 Task: Find connections with filter location Ipu with filter topic #Growthwith filter profile language French with filter current company Think Design Collaborative with filter school Periyar University with filter industry Waste Treatment and Disposal with filter service category Life Coaching with filter keywords title Public Relations Specialist
Action: Mouse moved to (717, 130)
Screenshot: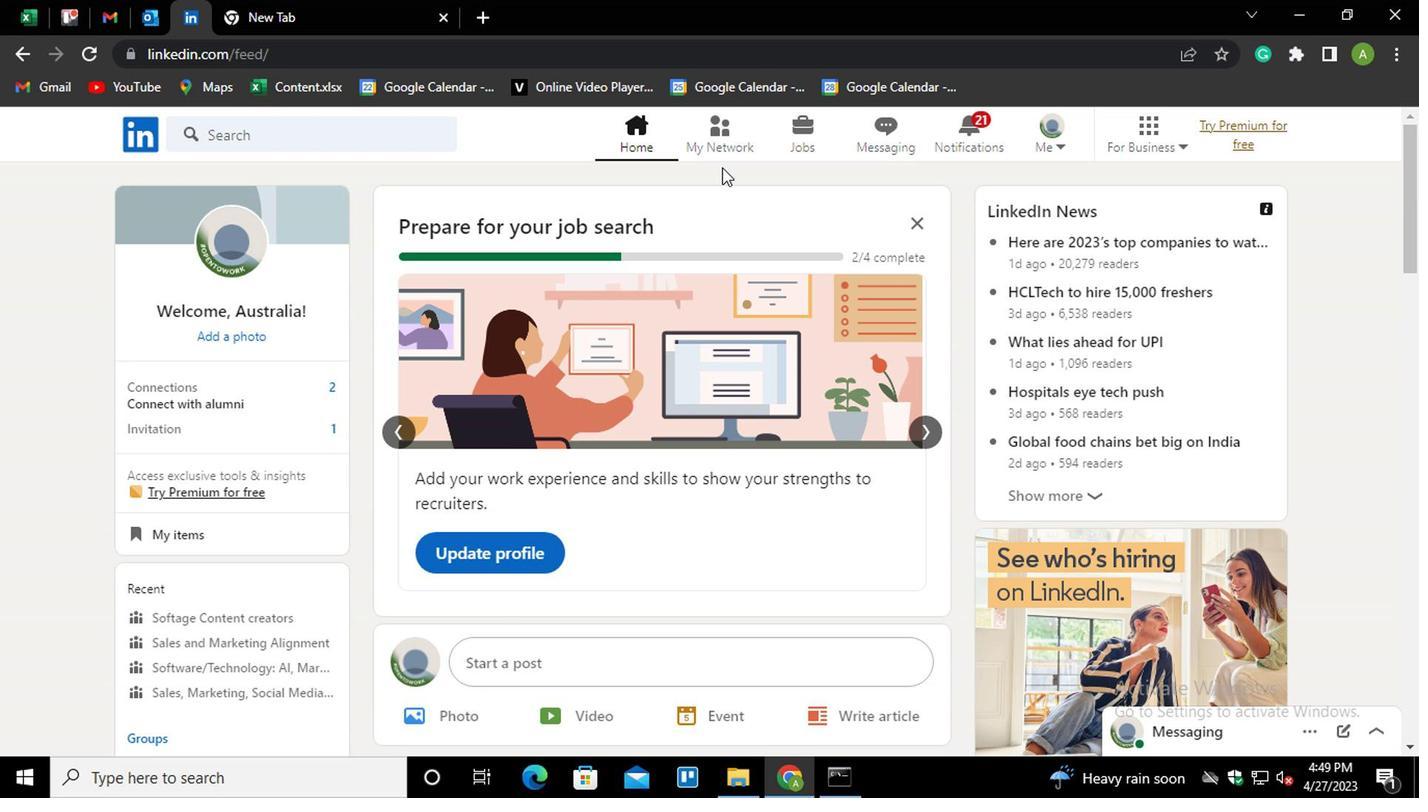 
Action: Mouse pressed left at (717, 130)
Screenshot: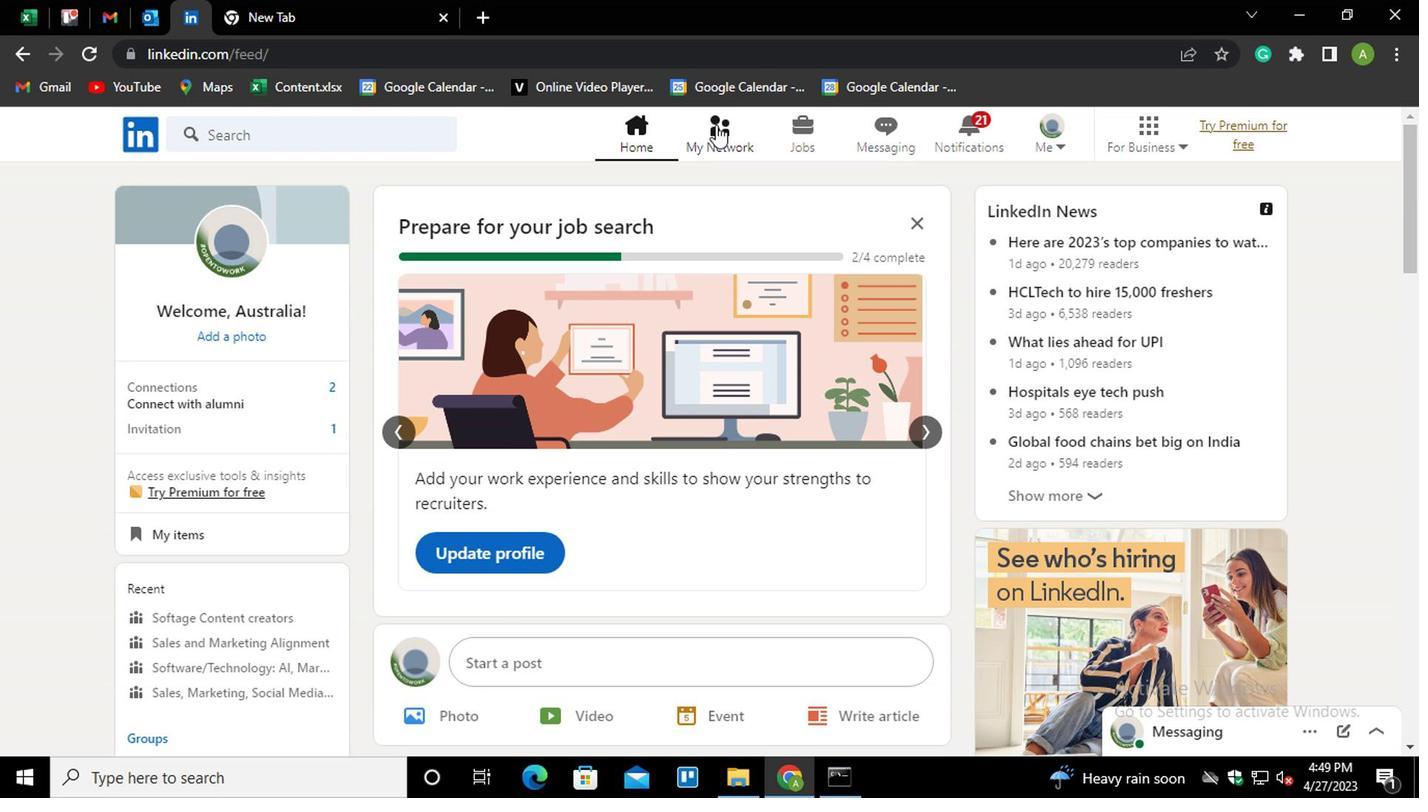 
Action: Mouse moved to (252, 242)
Screenshot: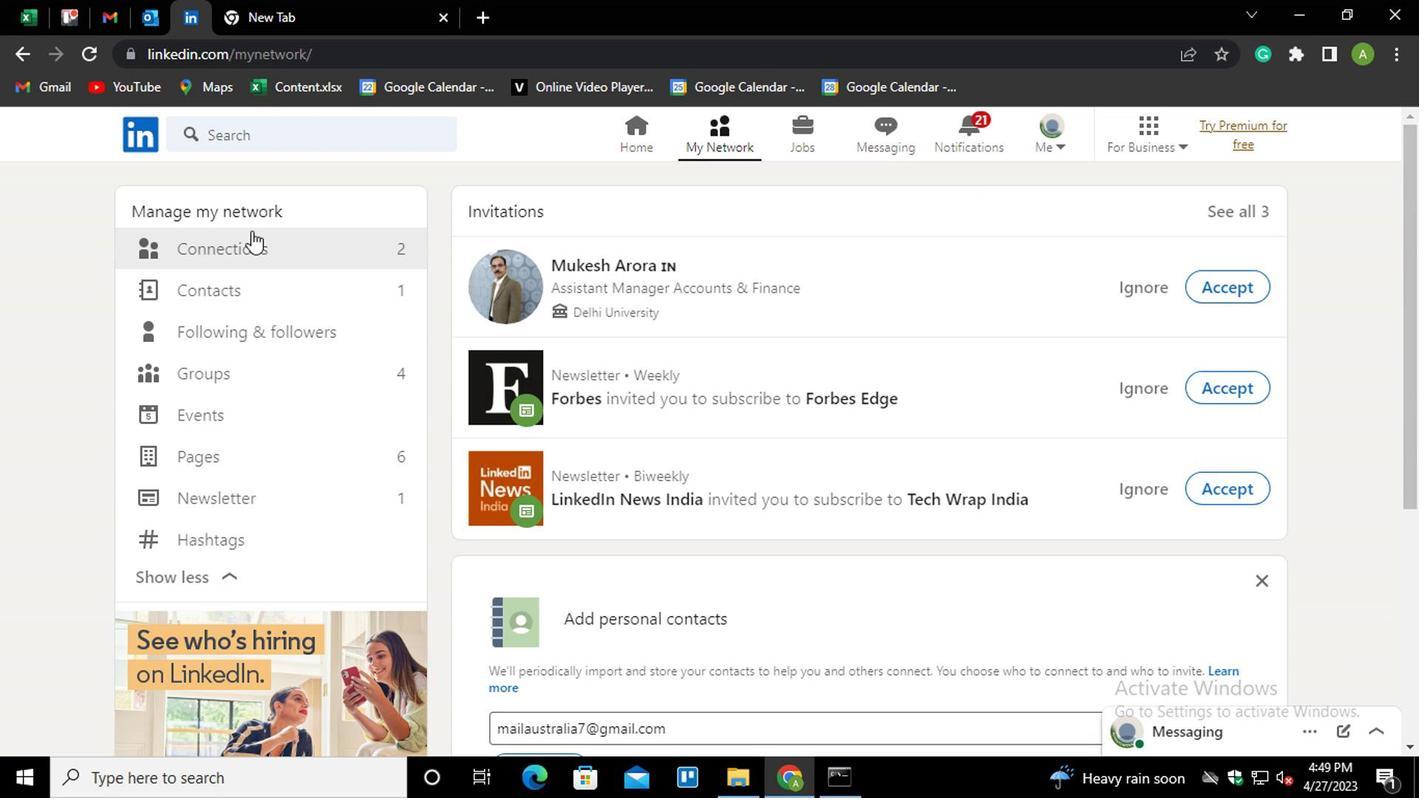 
Action: Mouse pressed left at (252, 242)
Screenshot: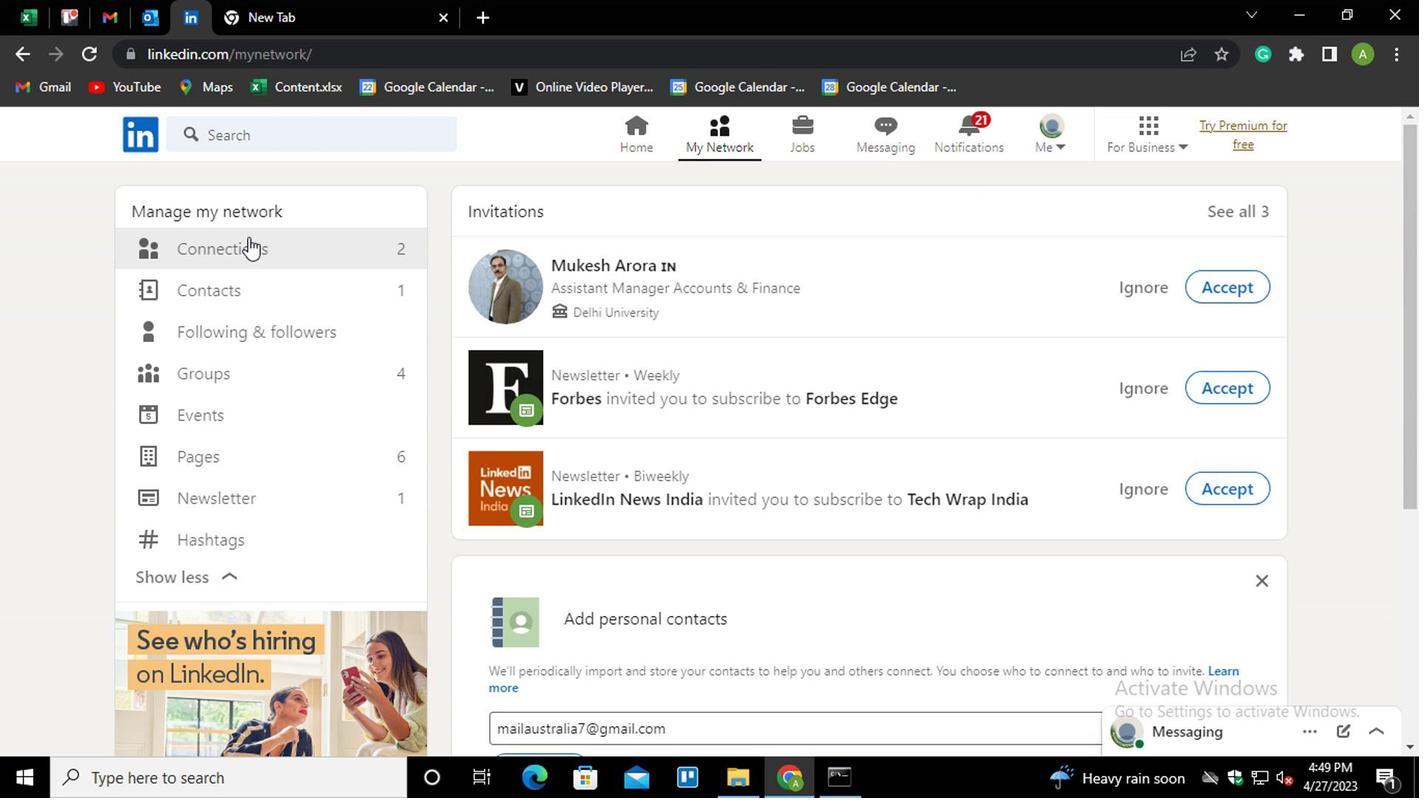 
Action: Mouse moved to (872, 247)
Screenshot: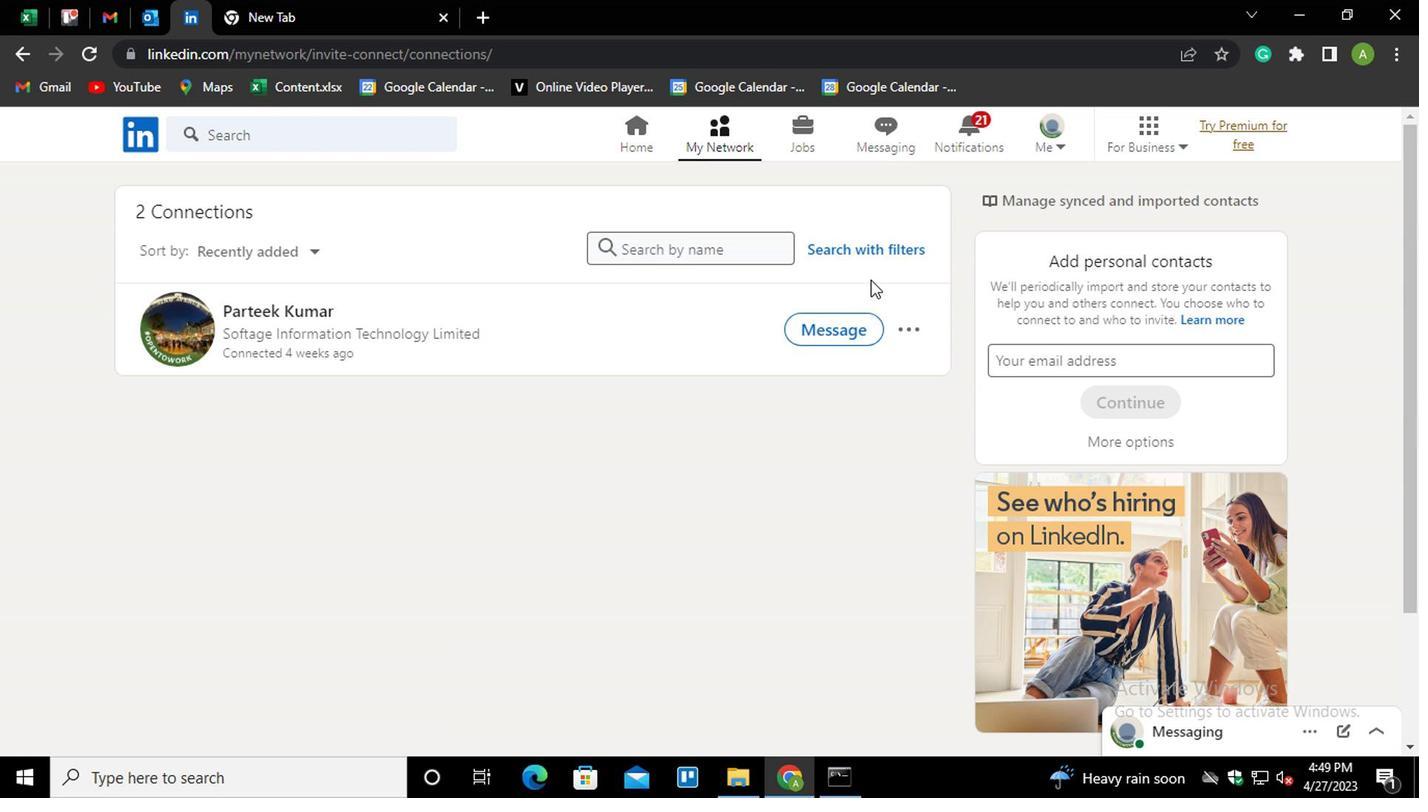 
Action: Mouse pressed left at (872, 247)
Screenshot: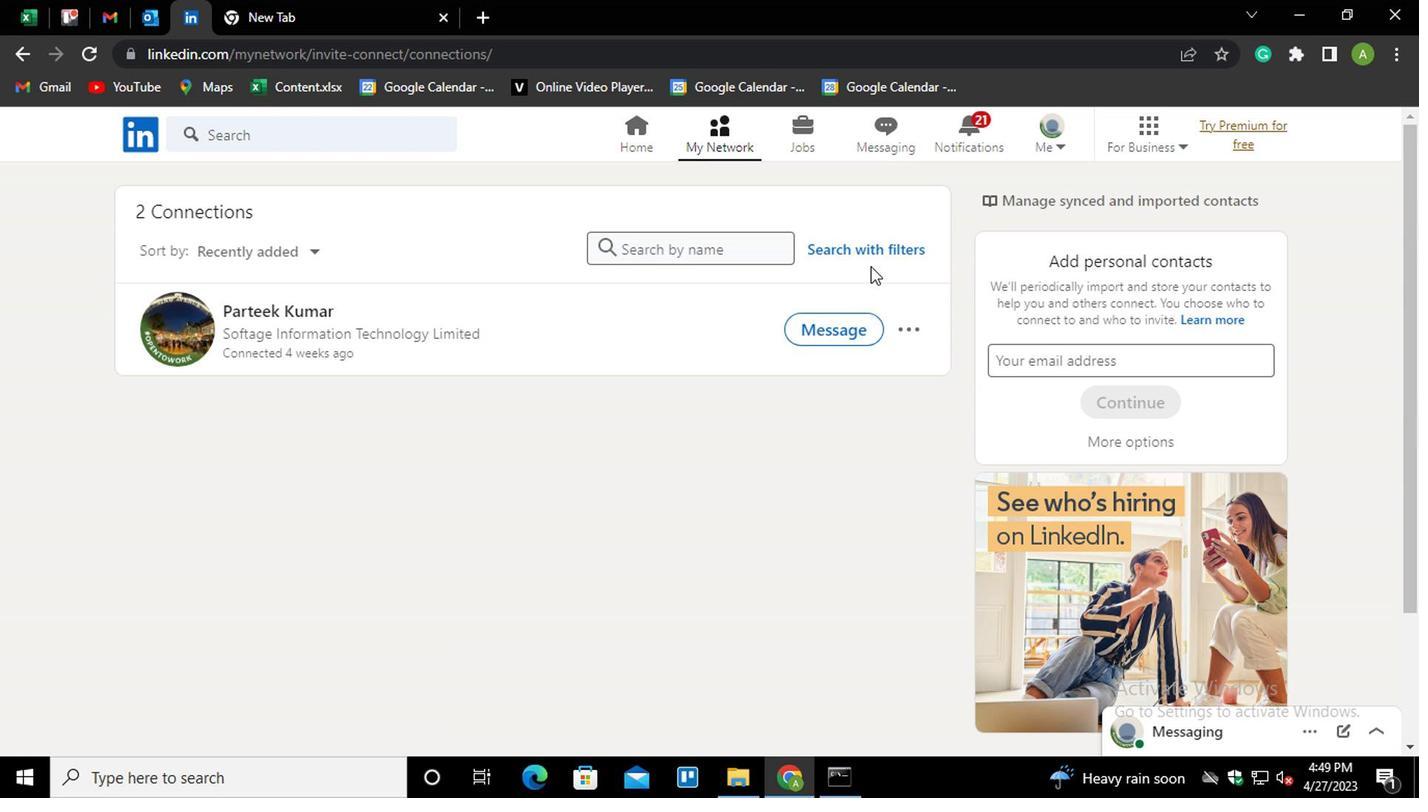 
Action: Mouse moved to (766, 191)
Screenshot: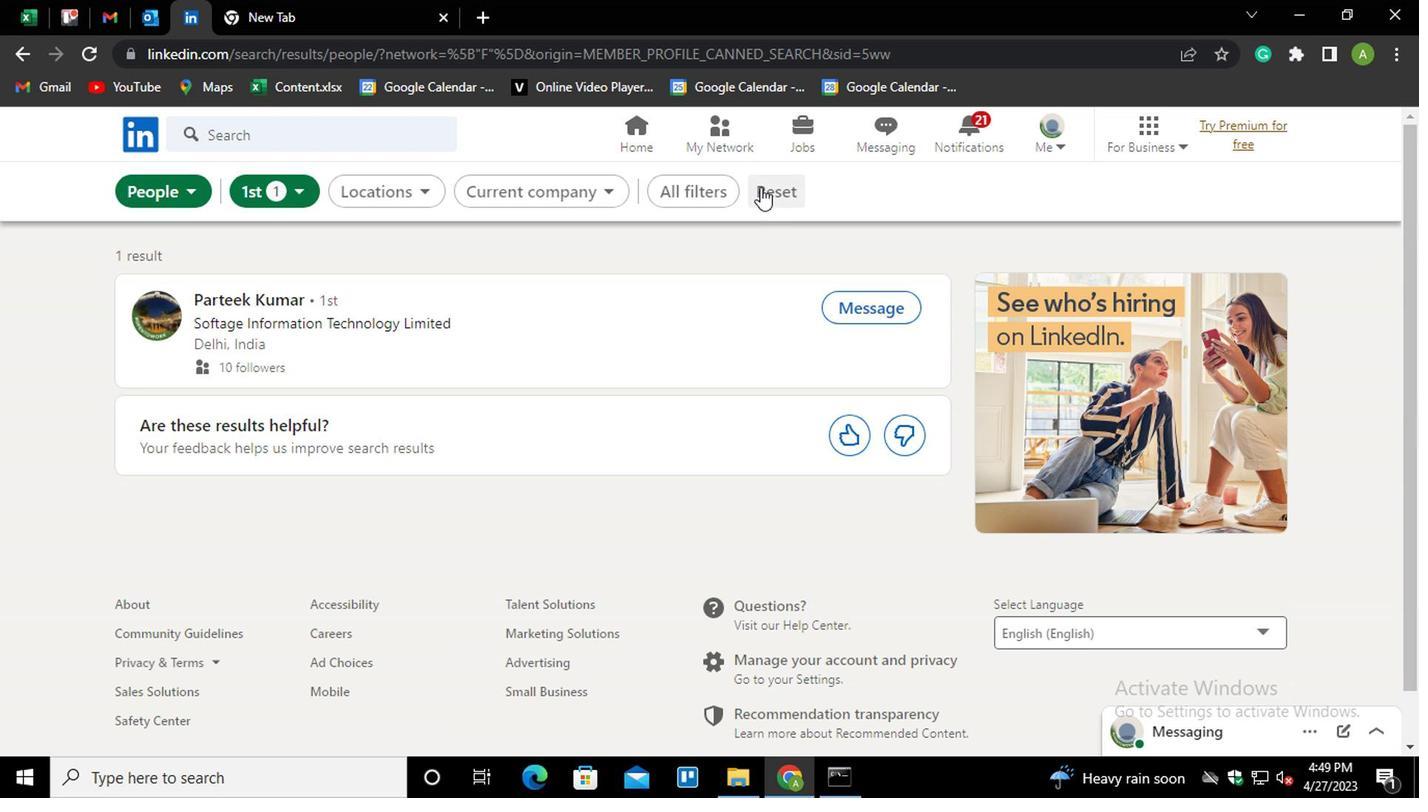 
Action: Mouse pressed left at (766, 191)
Screenshot: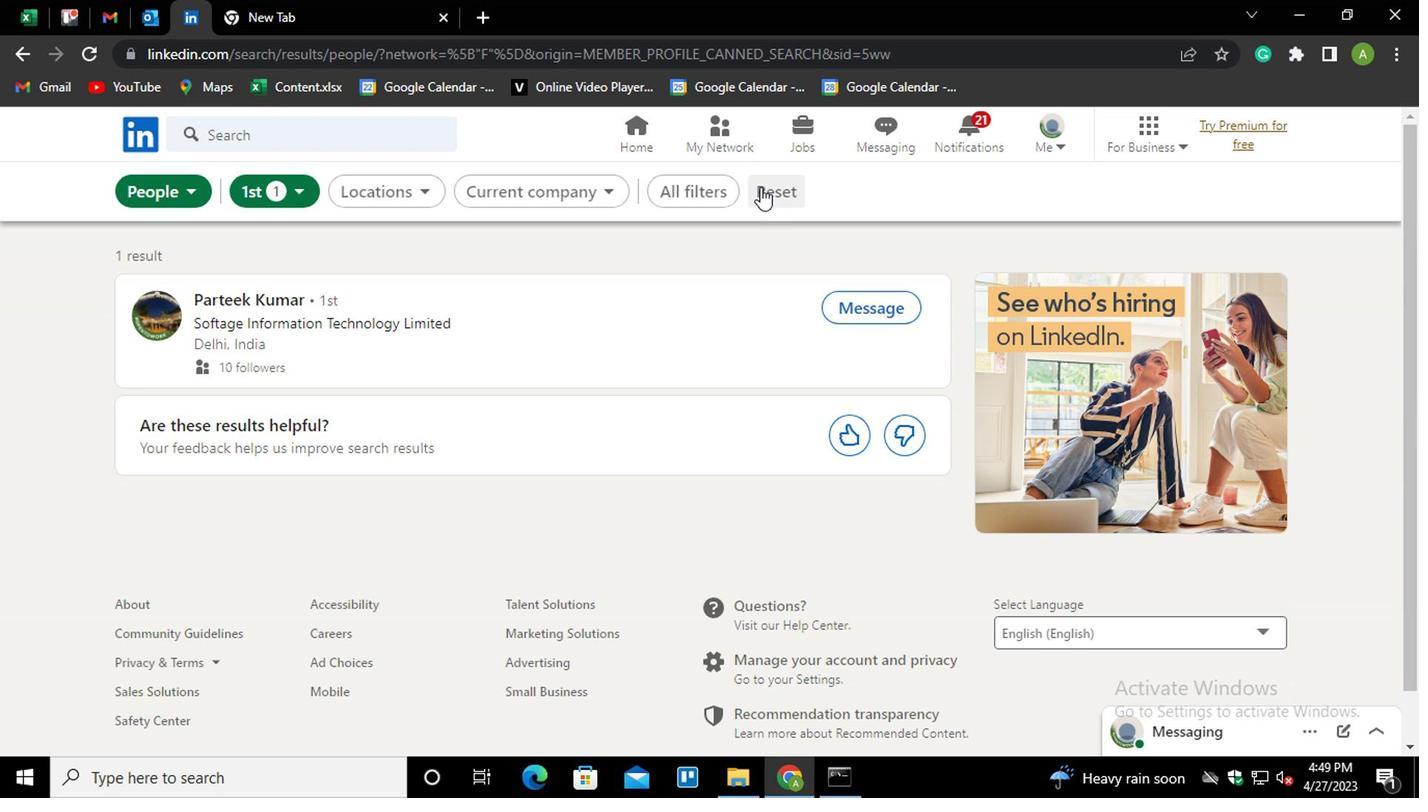 
Action: Mouse moved to (763, 197)
Screenshot: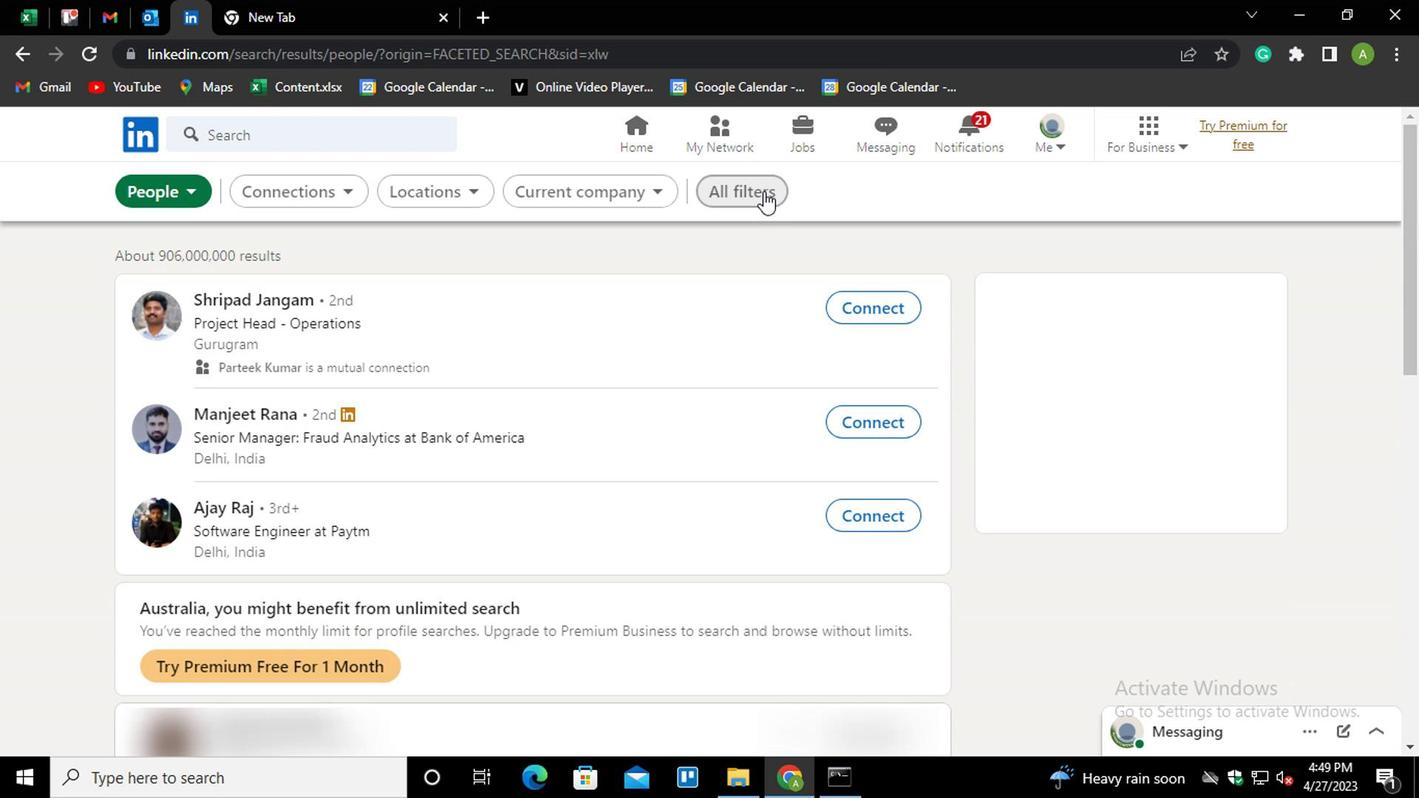 
Action: Mouse pressed left at (763, 197)
Screenshot: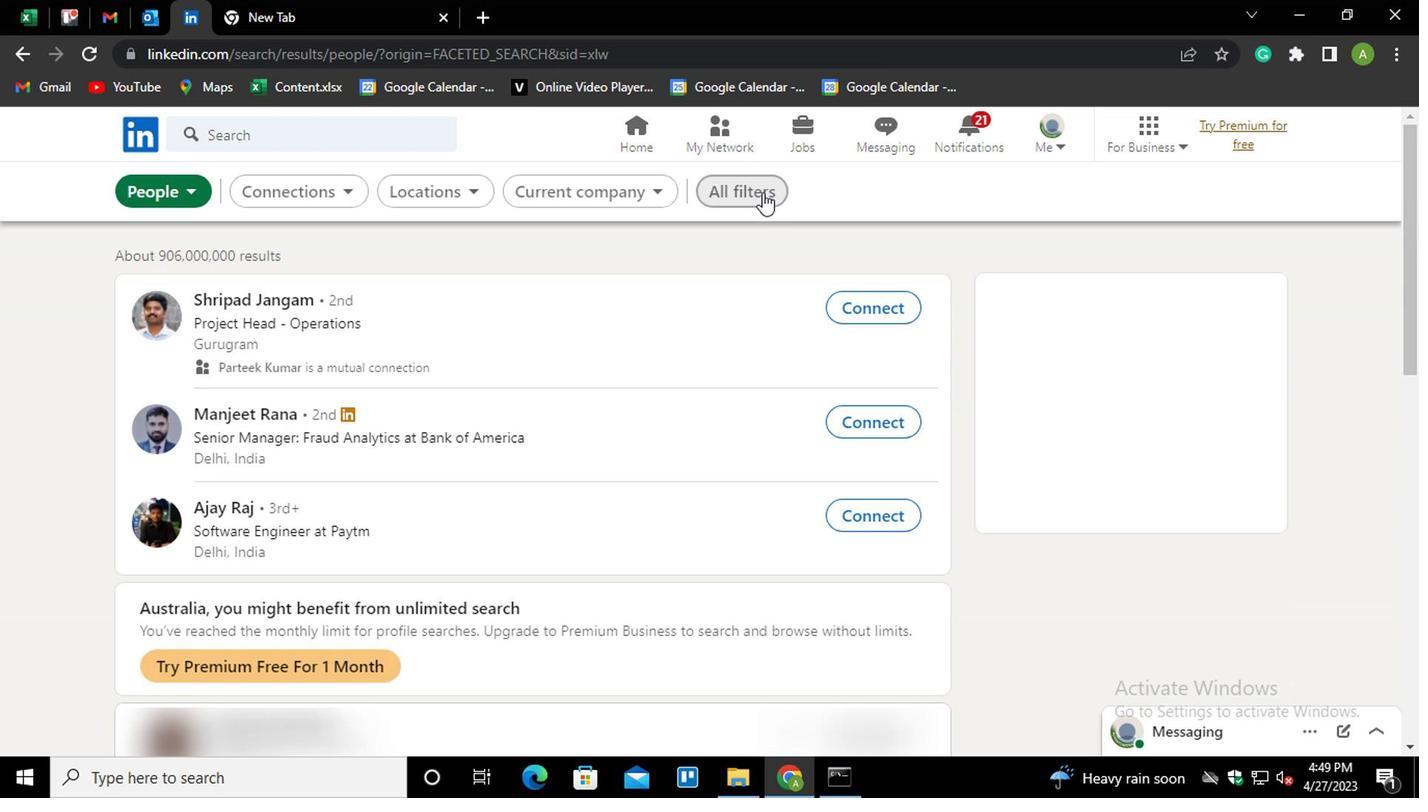 
Action: Mouse moved to (1100, 394)
Screenshot: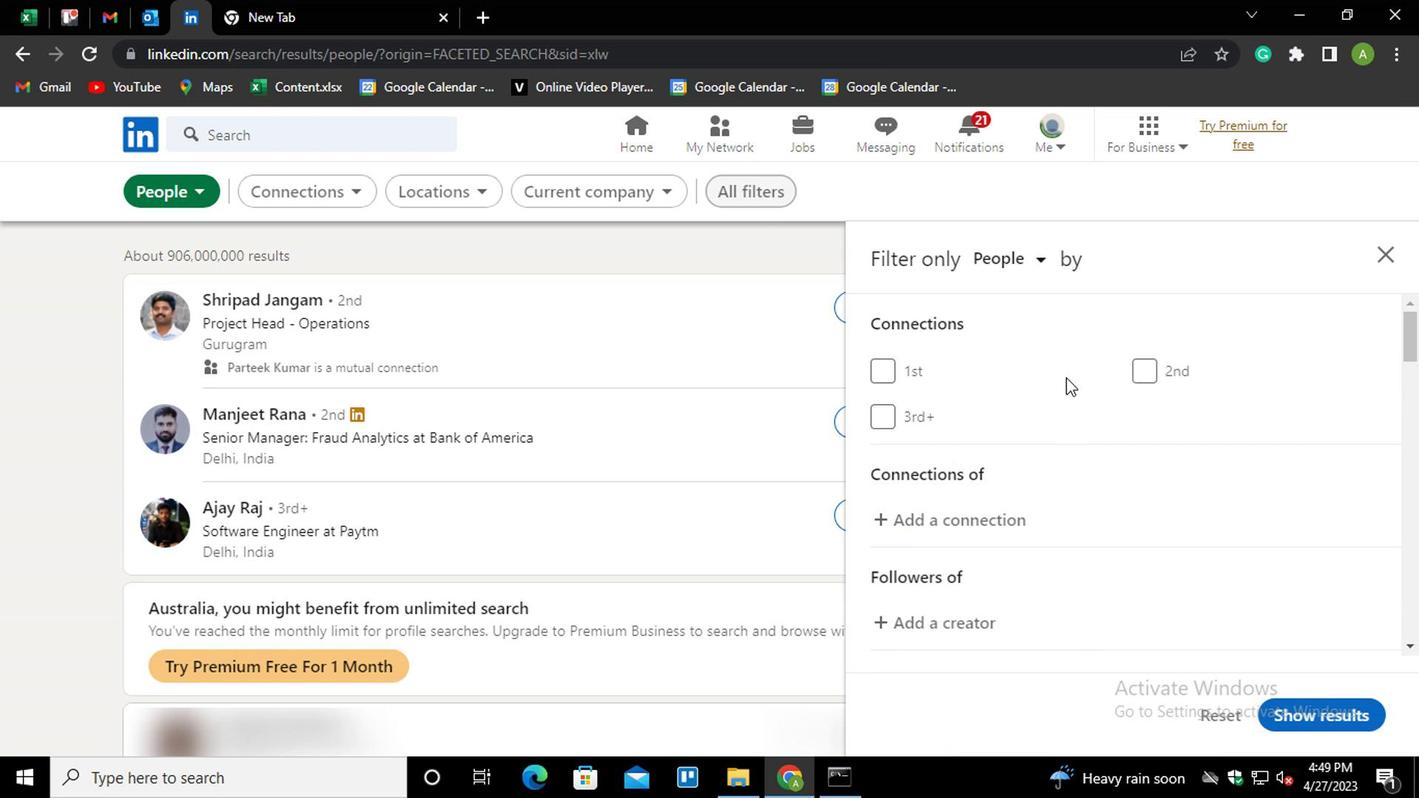 
Action: Mouse scrolled (1100, 393) with delta (0, -1)
Screenshot: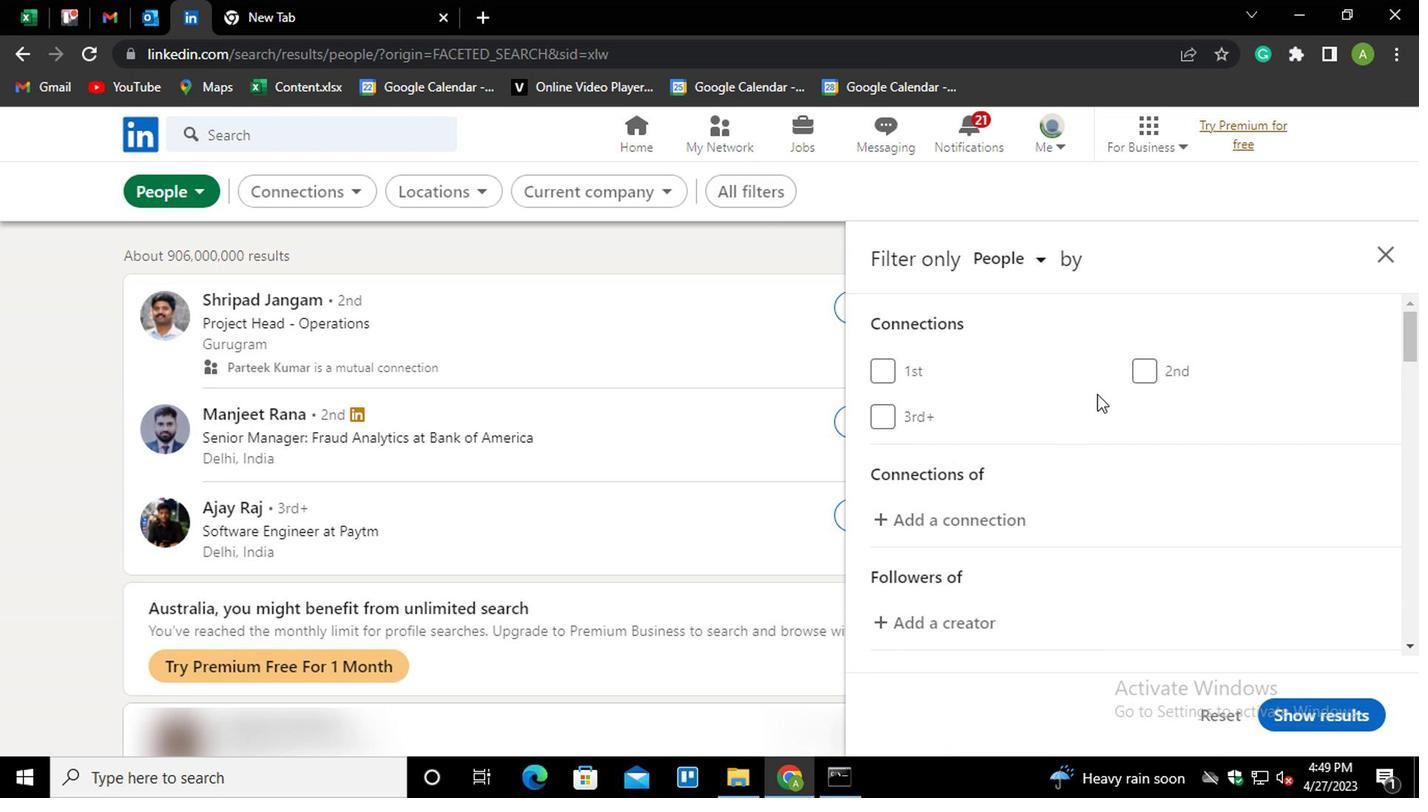 
Action: Mouse scrolled (1100, 393) with delta (0, -1)
Screenshot: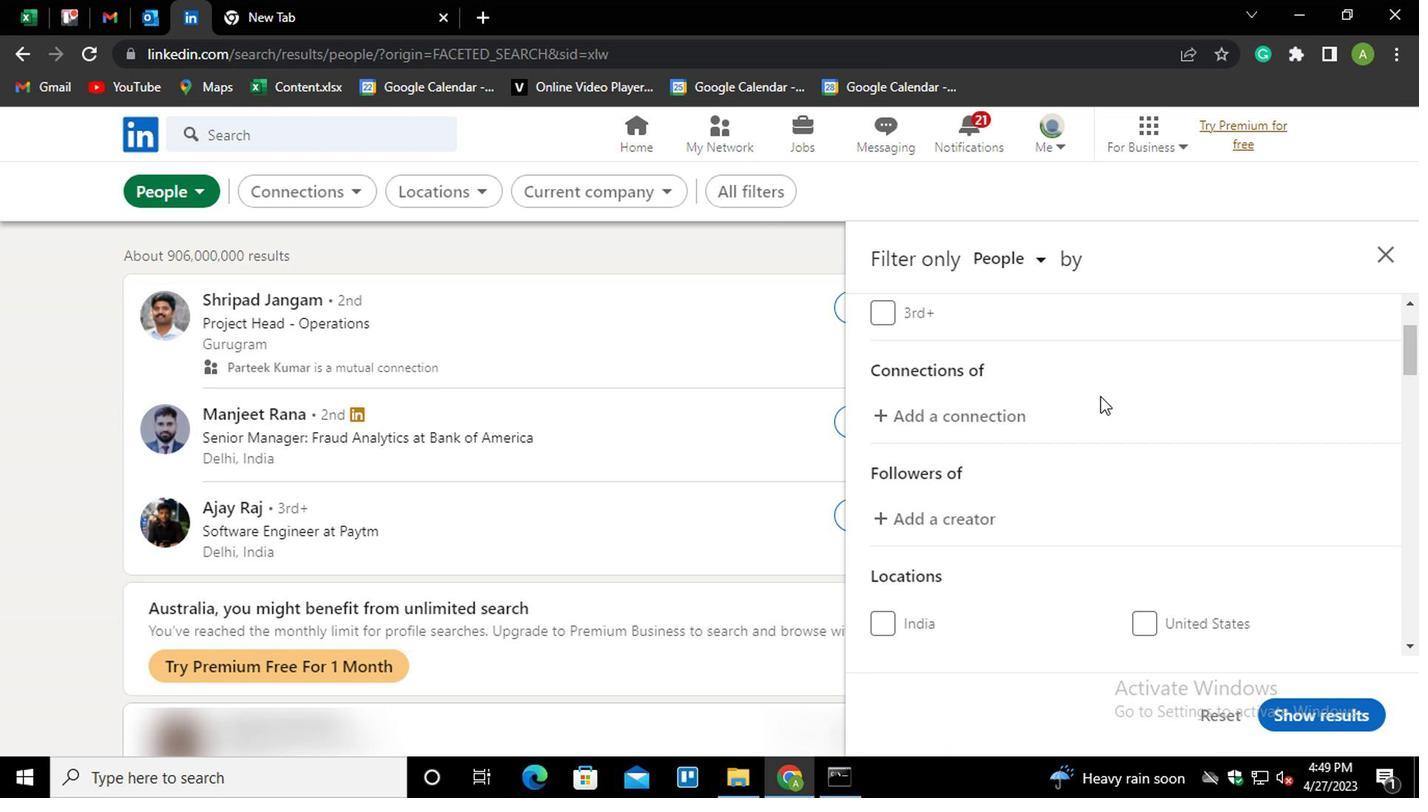 
Action: Mouse moved to (1100, 396)
Screenshot: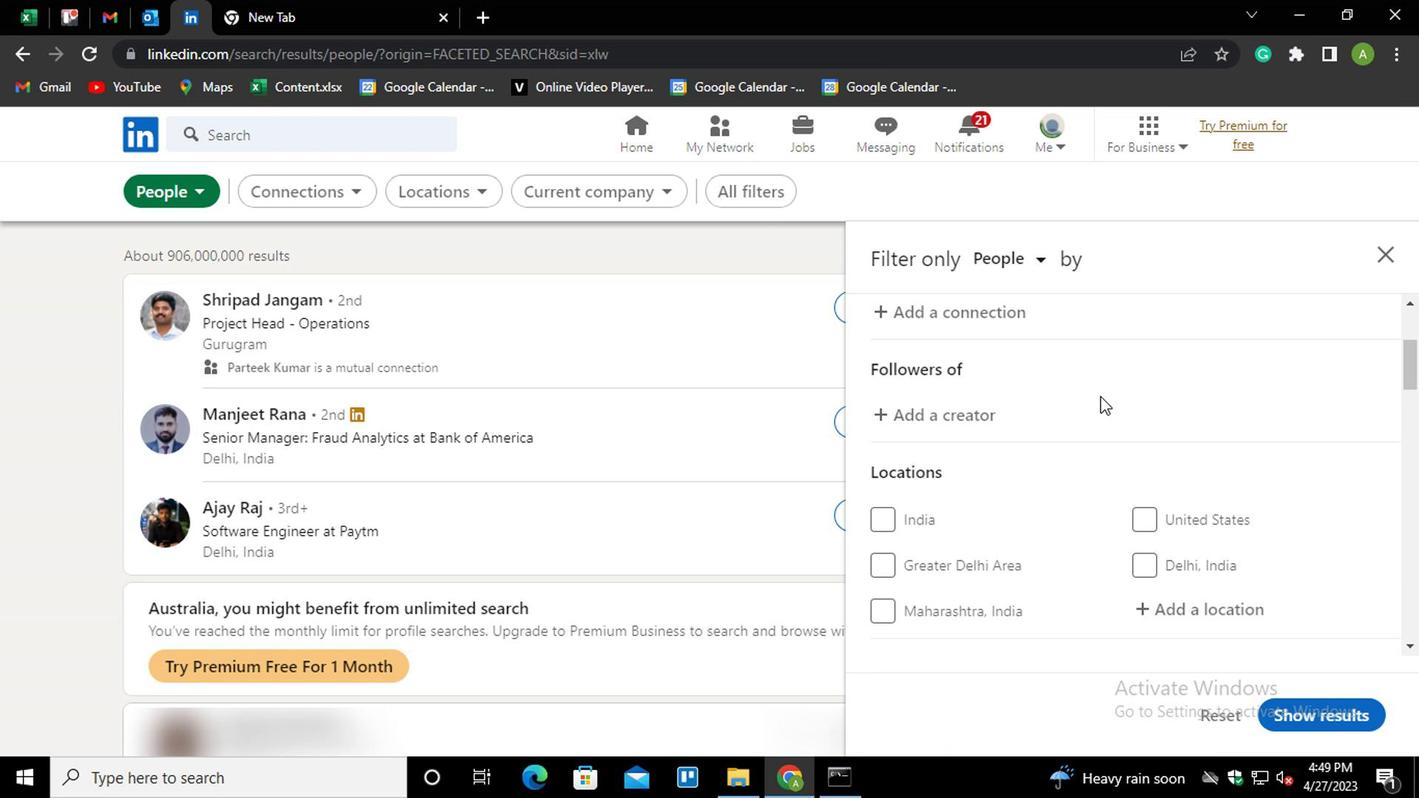 
Action: Mouse scrolled (1100, 395) with delta (0, 0)
Screenshot: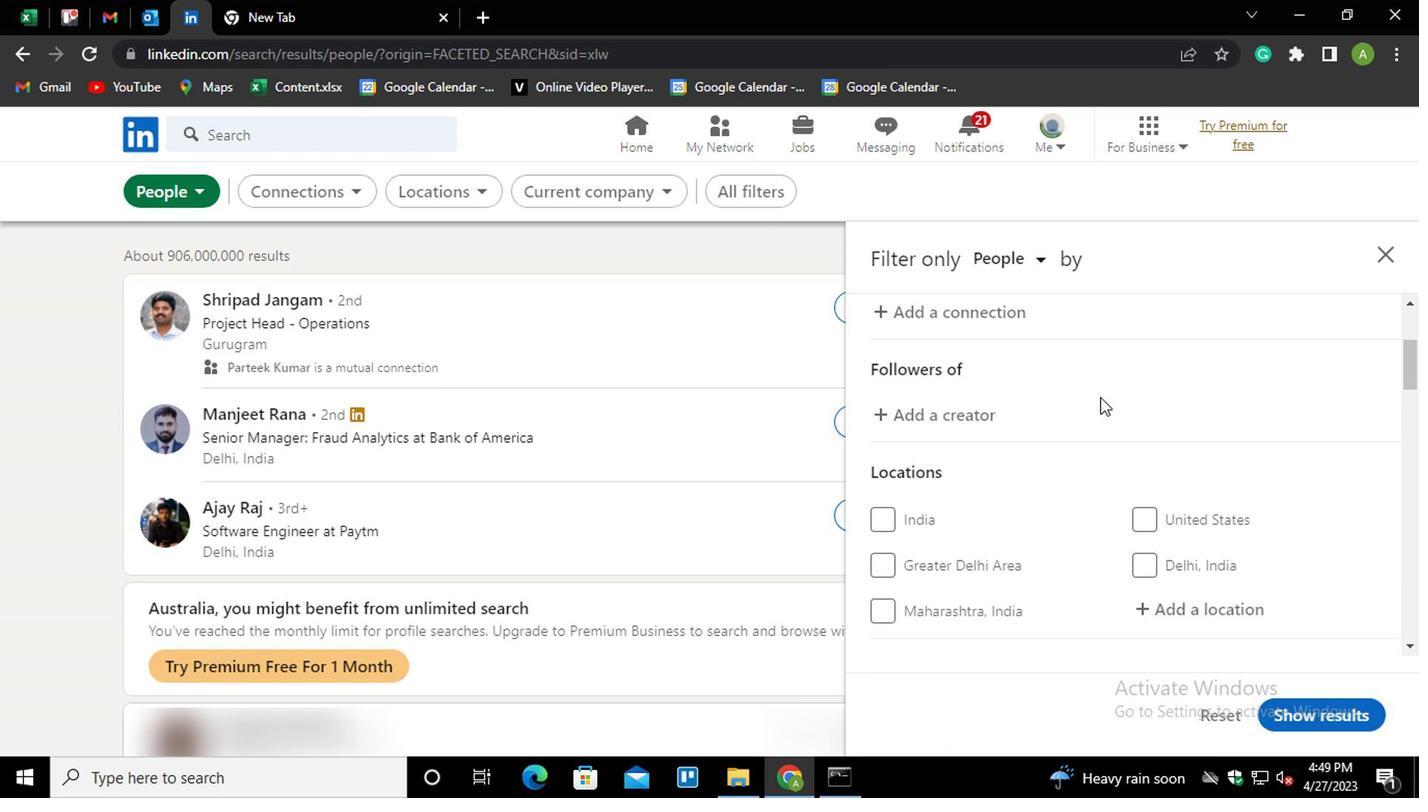 
Action: Mouse scrolled (1100, 395) with delta (0, 0)
Screenshot: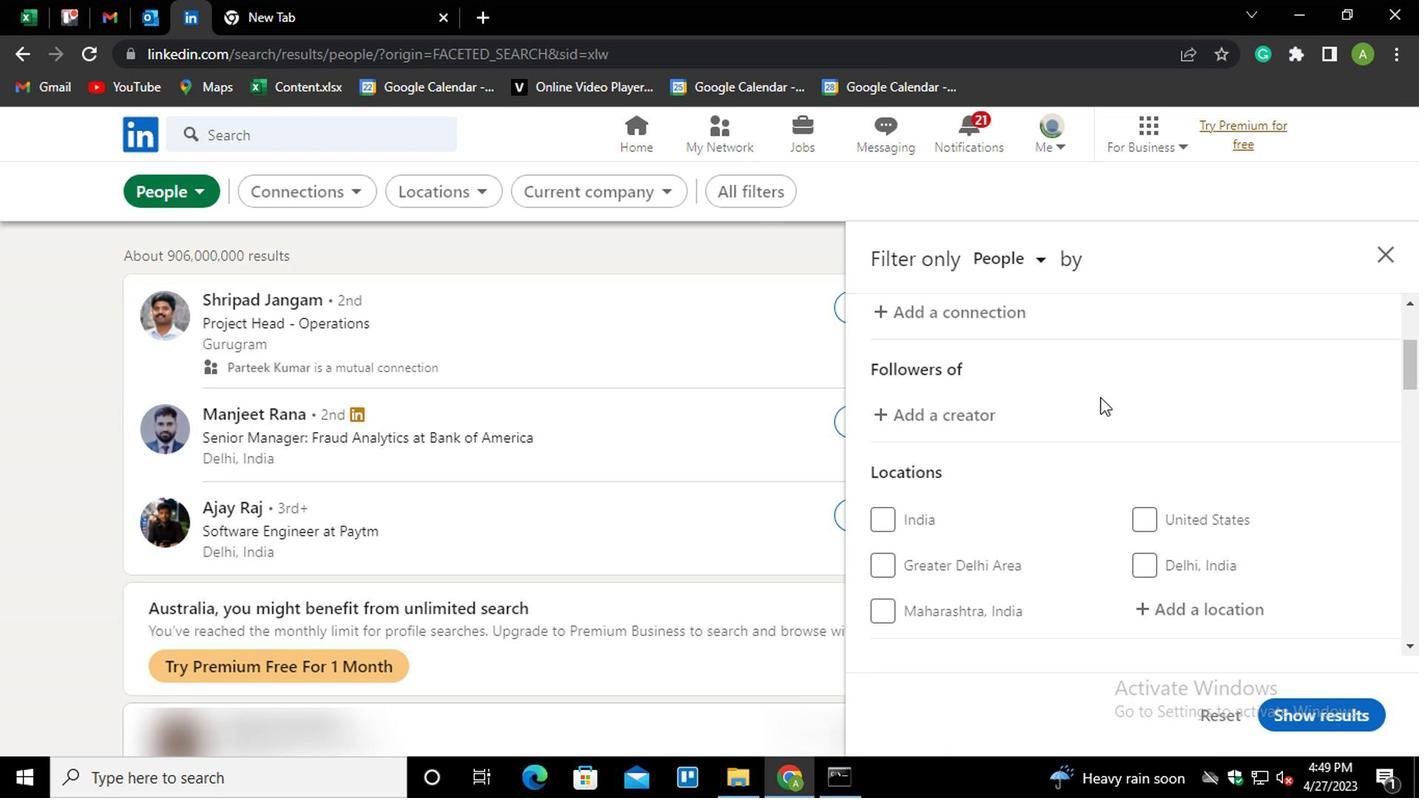 
Action: Mouse moved to (1183, 384)
Screenshot: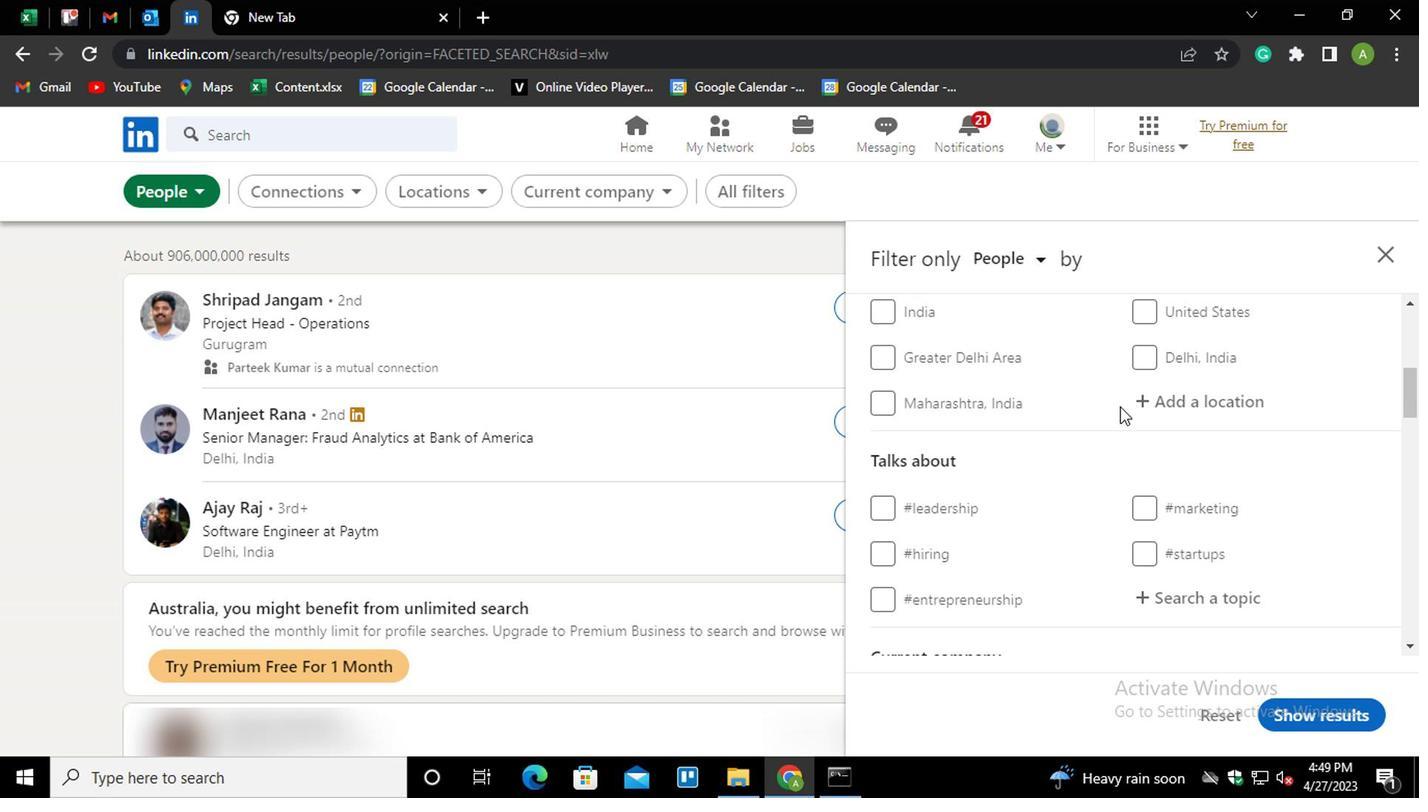 
Action: Mouse pressed left at (1183, 384)
Screenshot: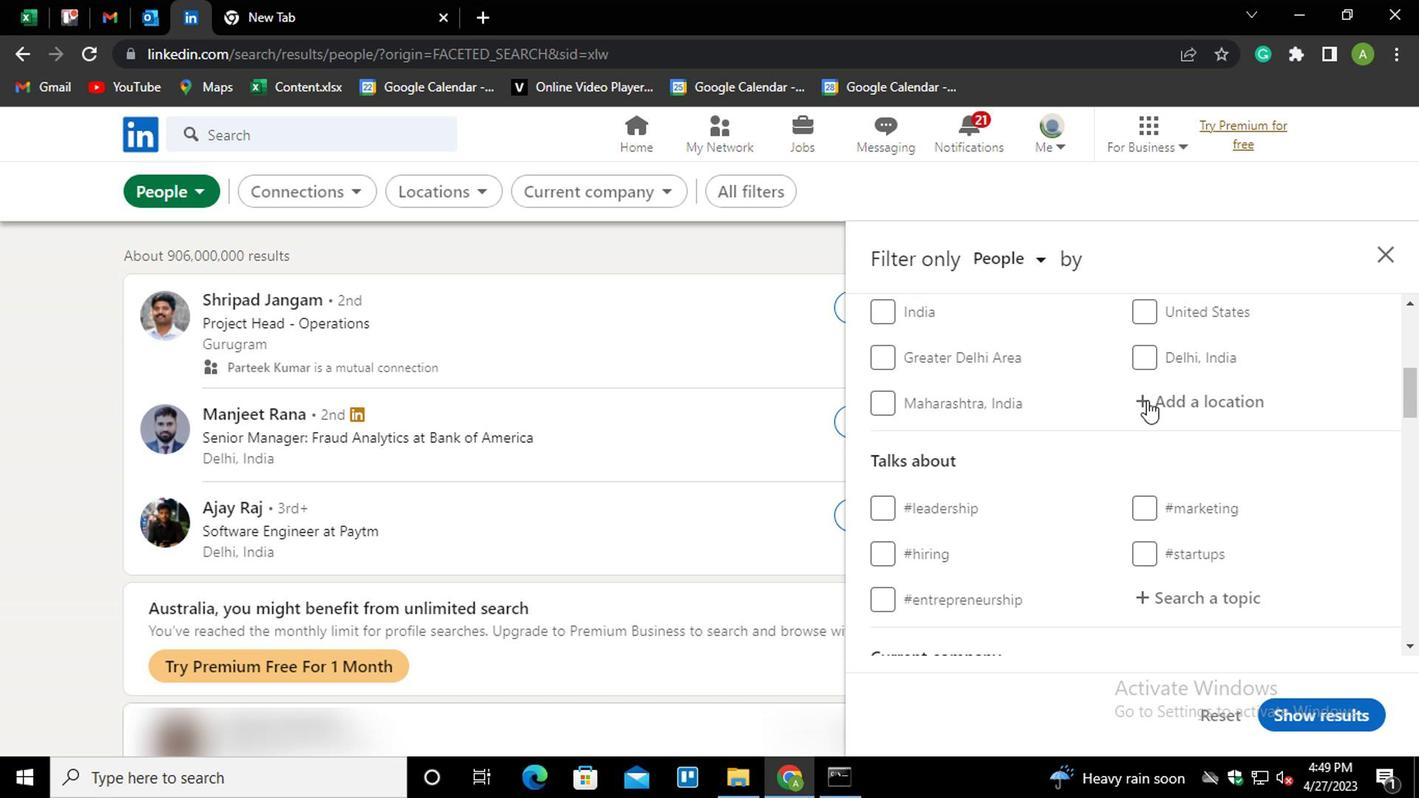 
Action: Mouse moved to (1184, 397)
Screenshot: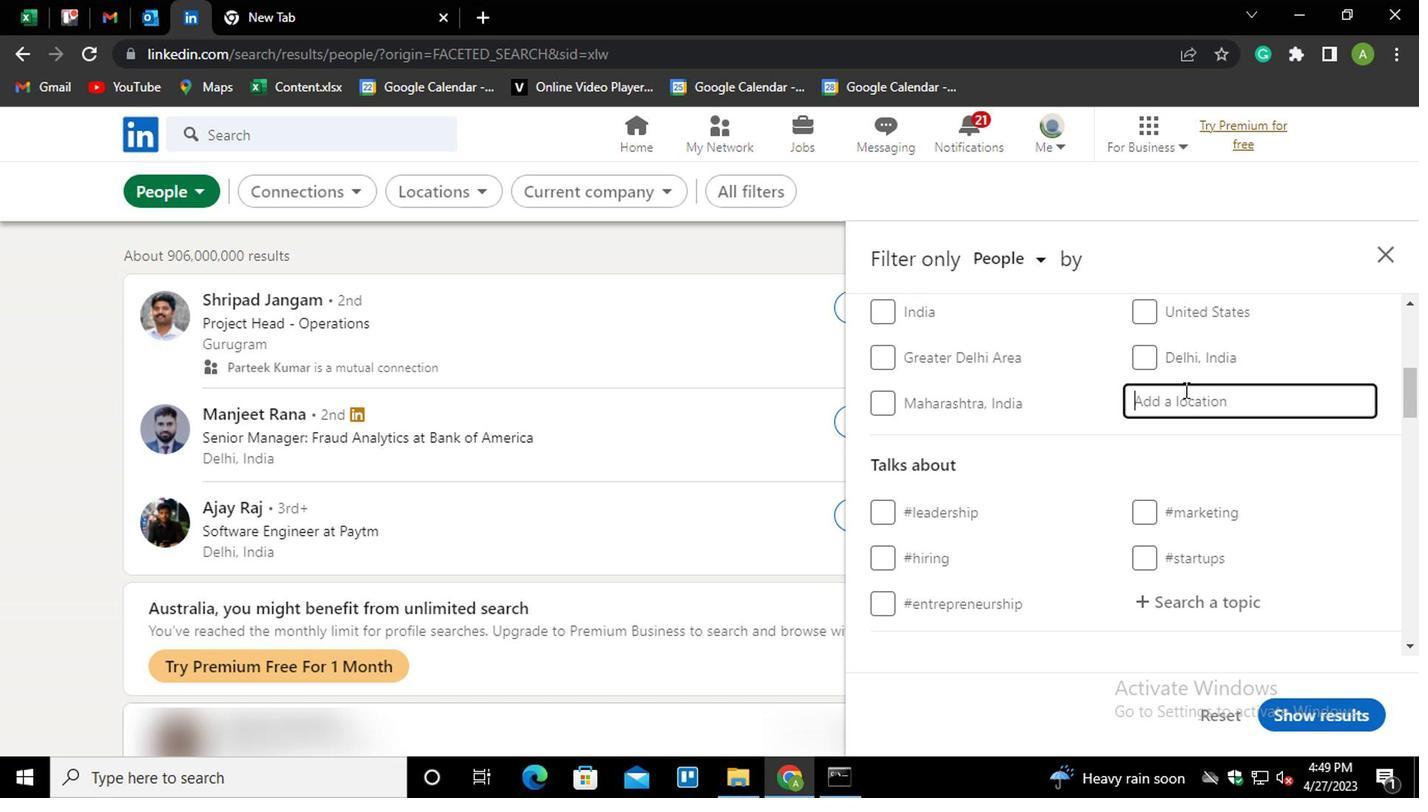 
Action: Mouse pressed left at (1184, 397)
Screenshot: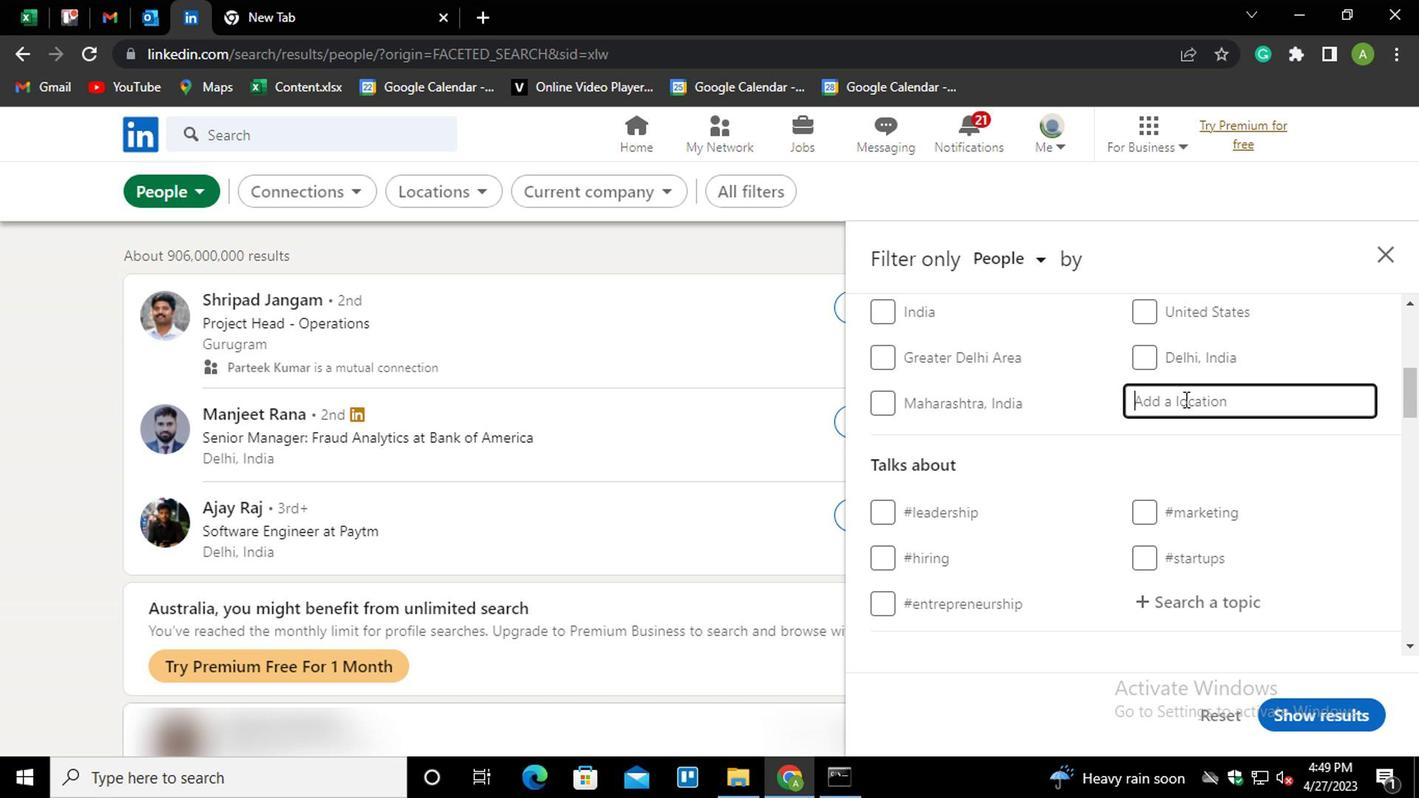 
Action: Key pressed <Key.shift><Key.shift><Key.shift><Key.shift><Key.shift><Key.shift><Key.shift><Key.shift><Key.shift><Key.shift><Key.shift><Key.shift><Key.shift>IPU<Key.down><Key.enter>
Screenshot: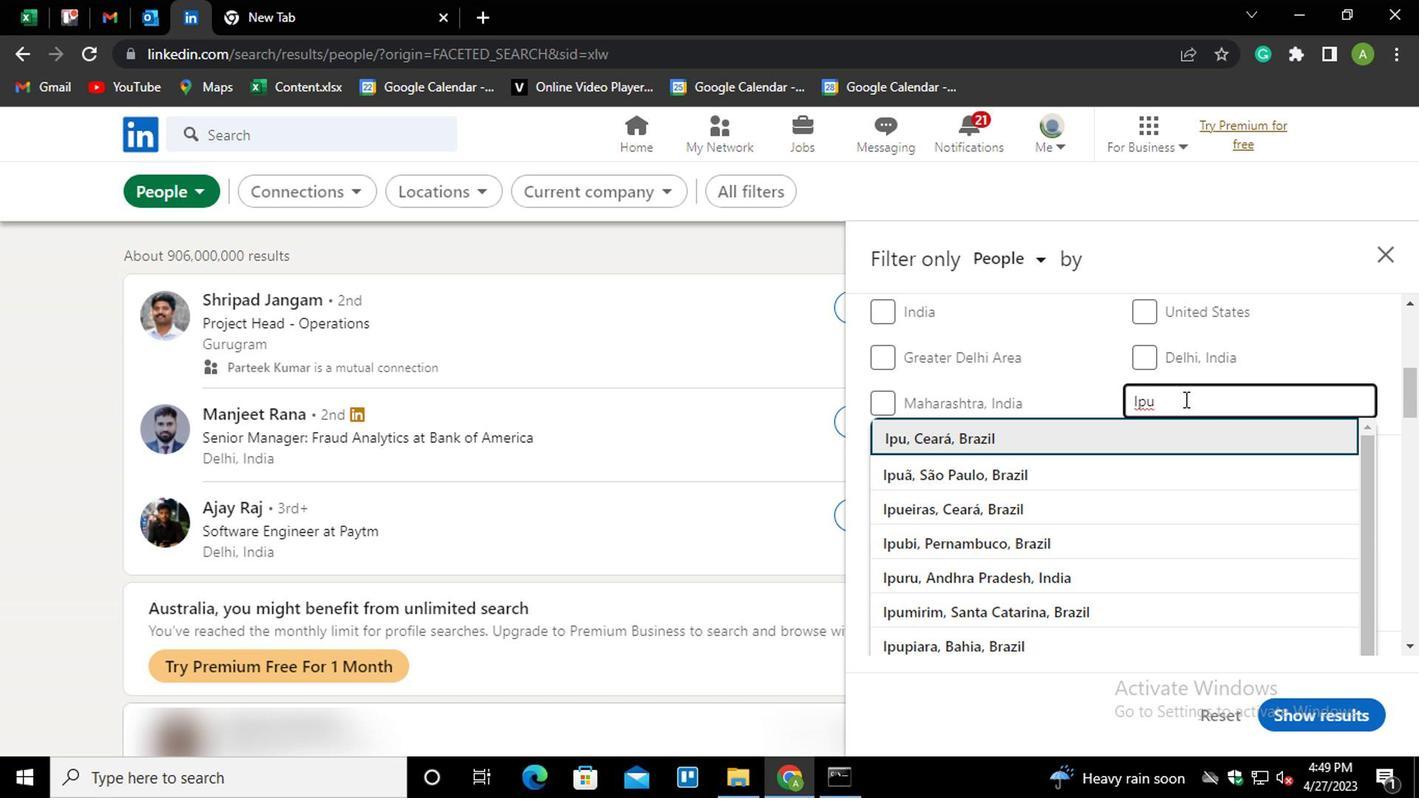 
Action: Mouse scrolled (1184, 396) with delta (0, -1)
Screenshot: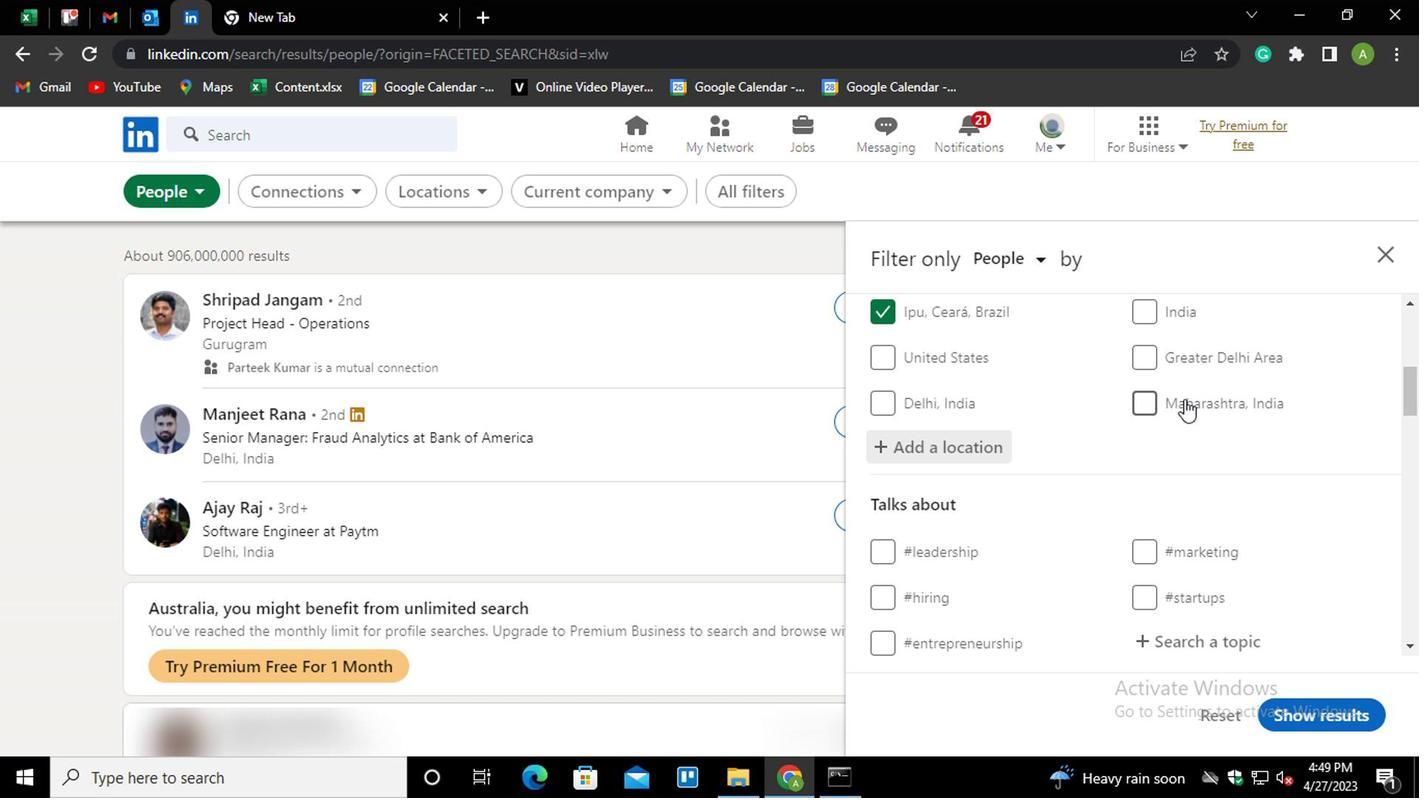 
Action: Mouse scrolled (1184, 396) with delta (0, -1)
Screenshot: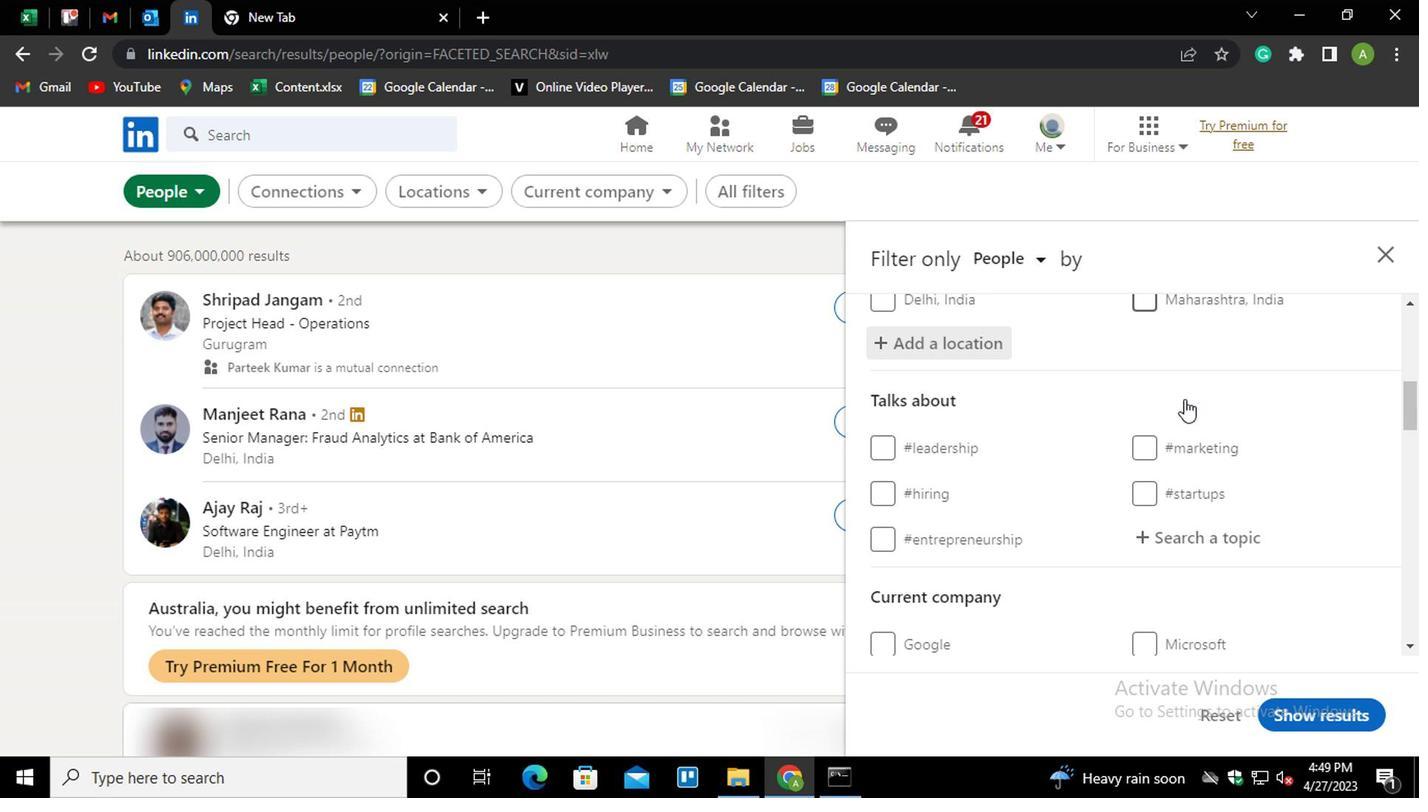 
Action: Mouse scrolled (1184, 396) with delta (0, -1)
Screenshot: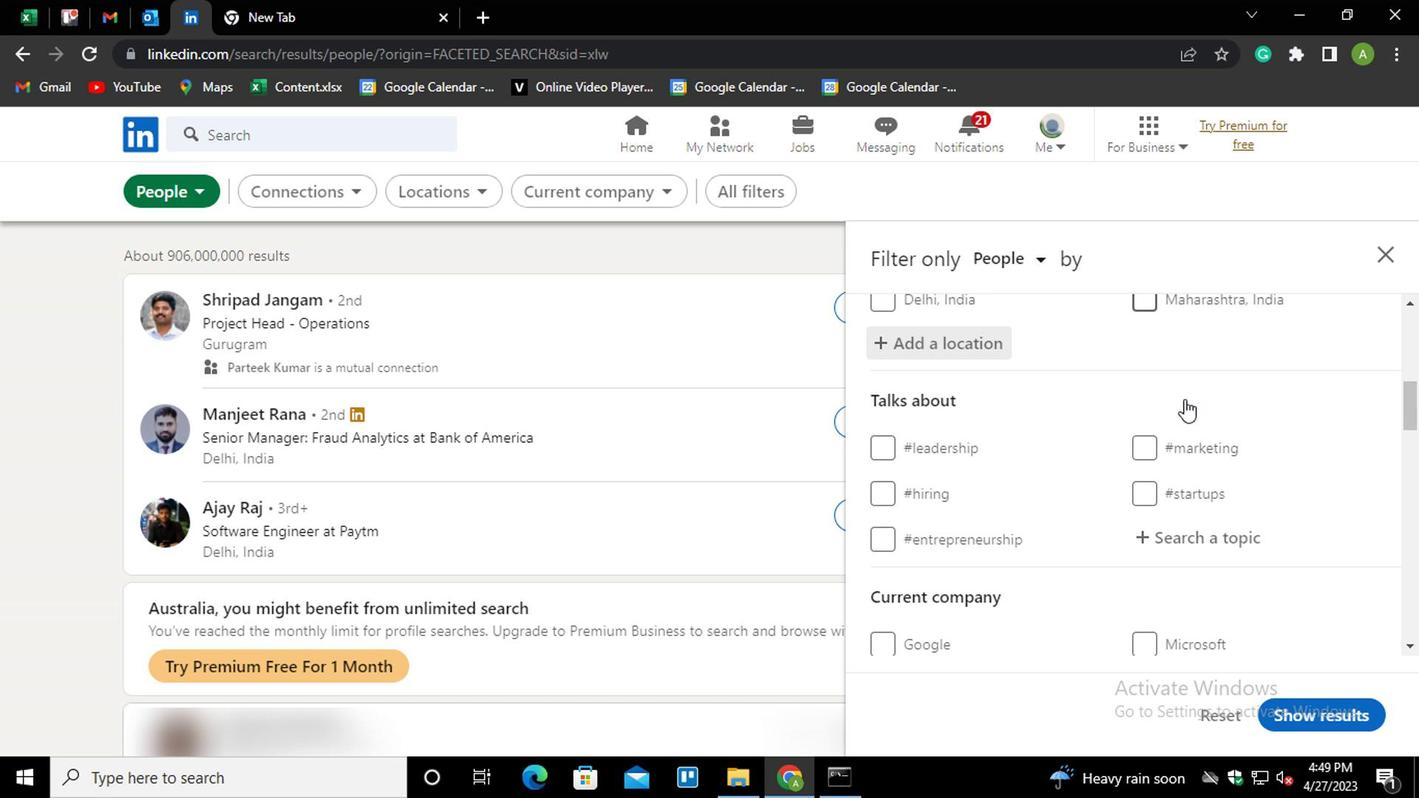 
Action: Mouse moved to (1168, 331)
Screenshot: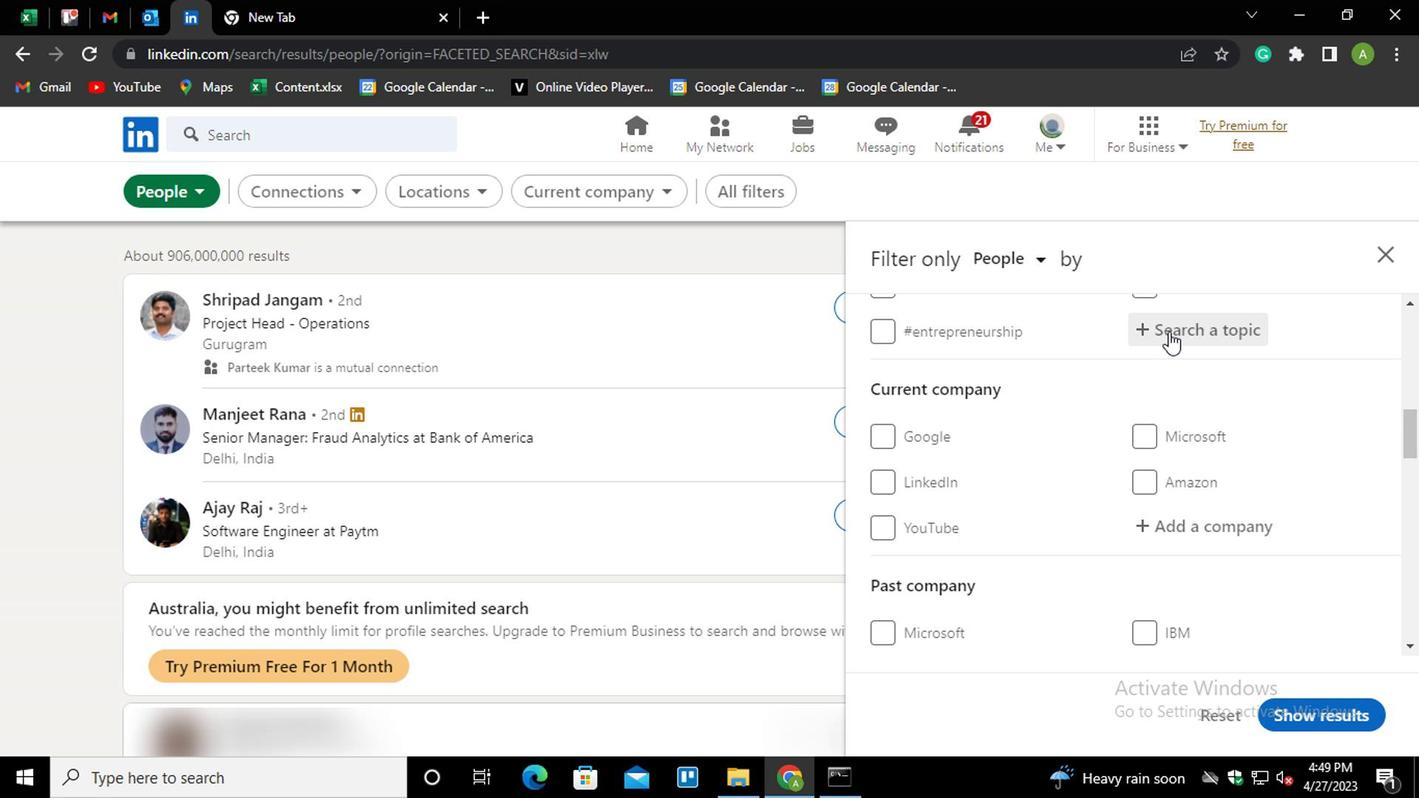 
Action: Mouse pressed left at (1168, 331)
Screenshot: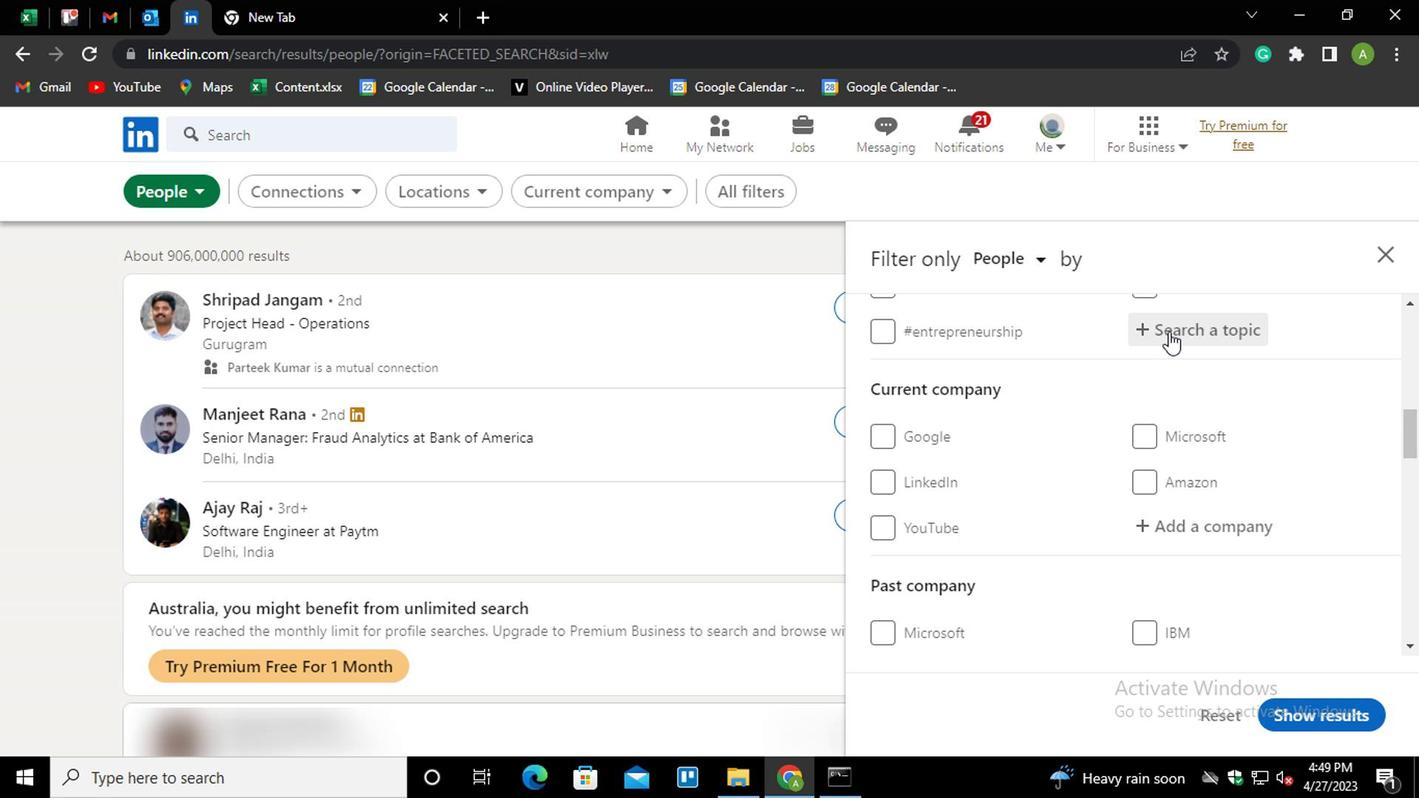
Action: Key pressed <Key.shift>GROWTH<Key.down><Key.enter>
Screenshot: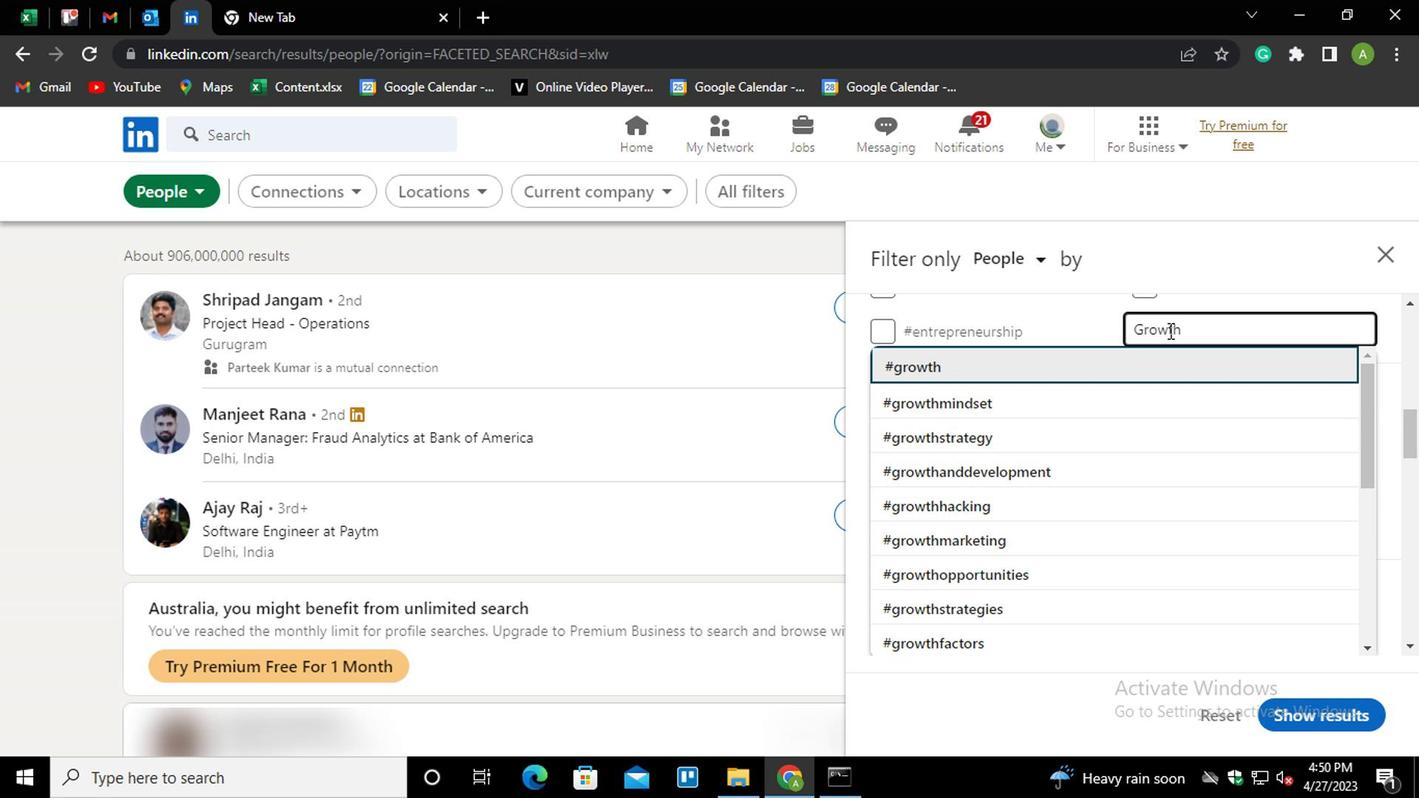 
Action: Mouse moved to (1168, 331)
Screenshot: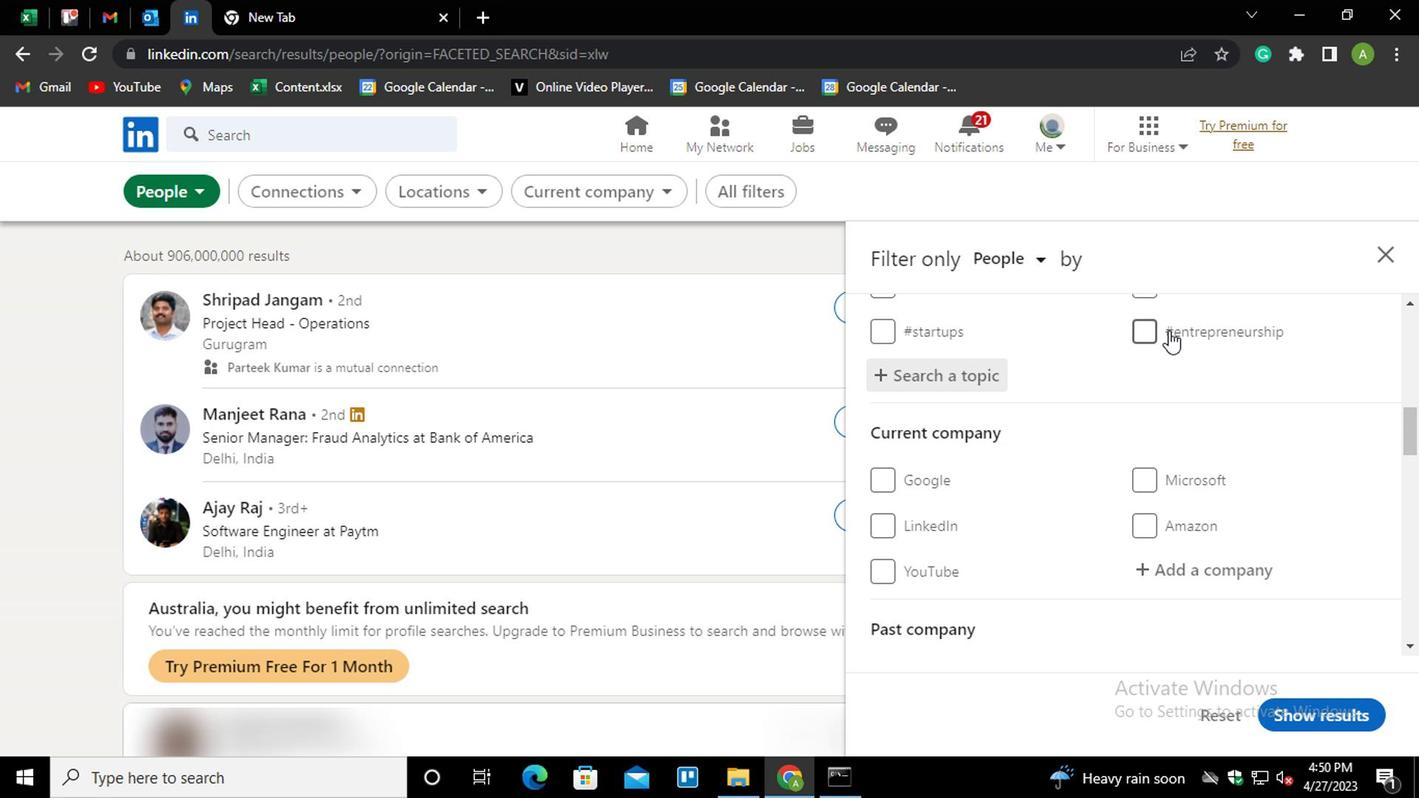 
Action: Mouse scrolled (1168, 330) with delta (0, 0)
Screenshot: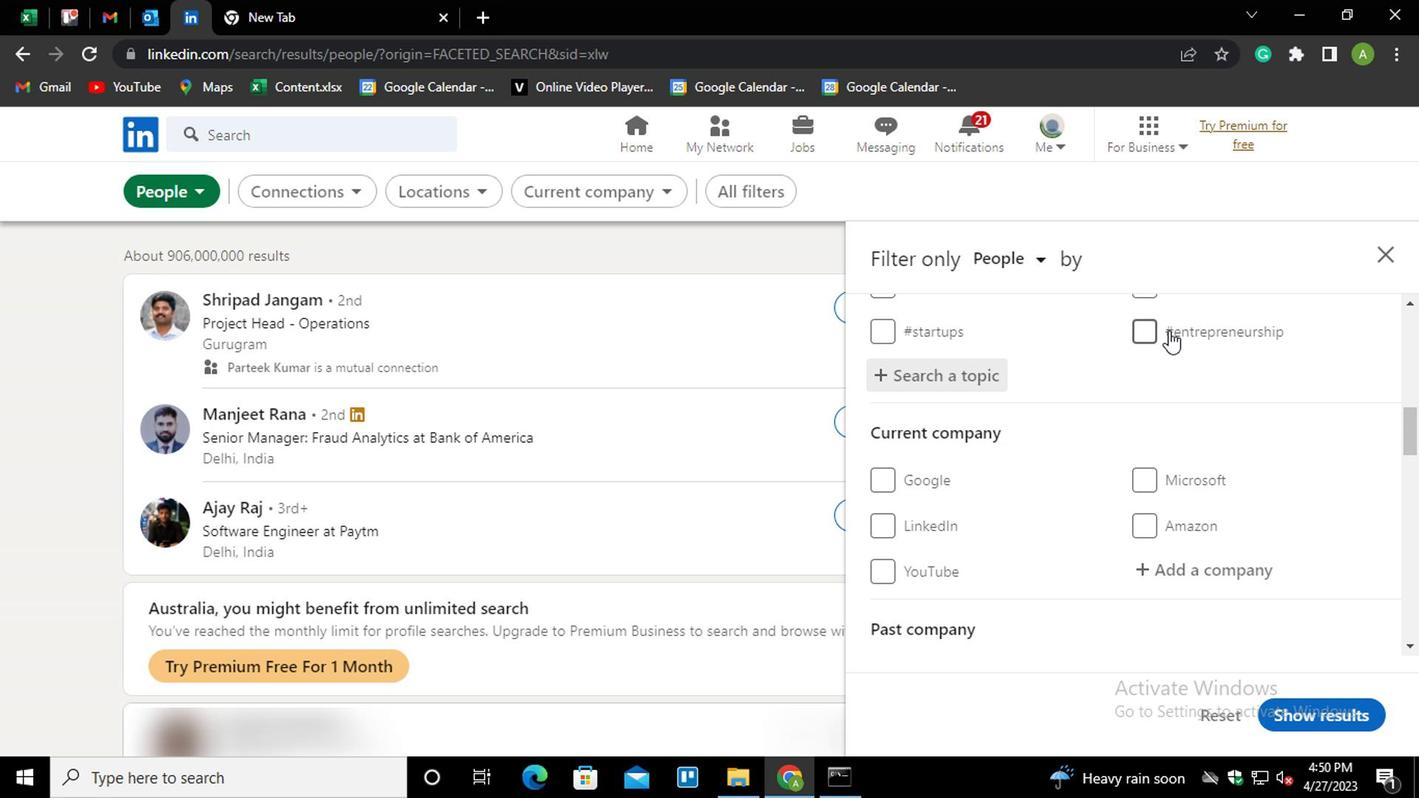 
Action: Mouse scrolled (1168, 330) with delta (0, 0)
Screenshot: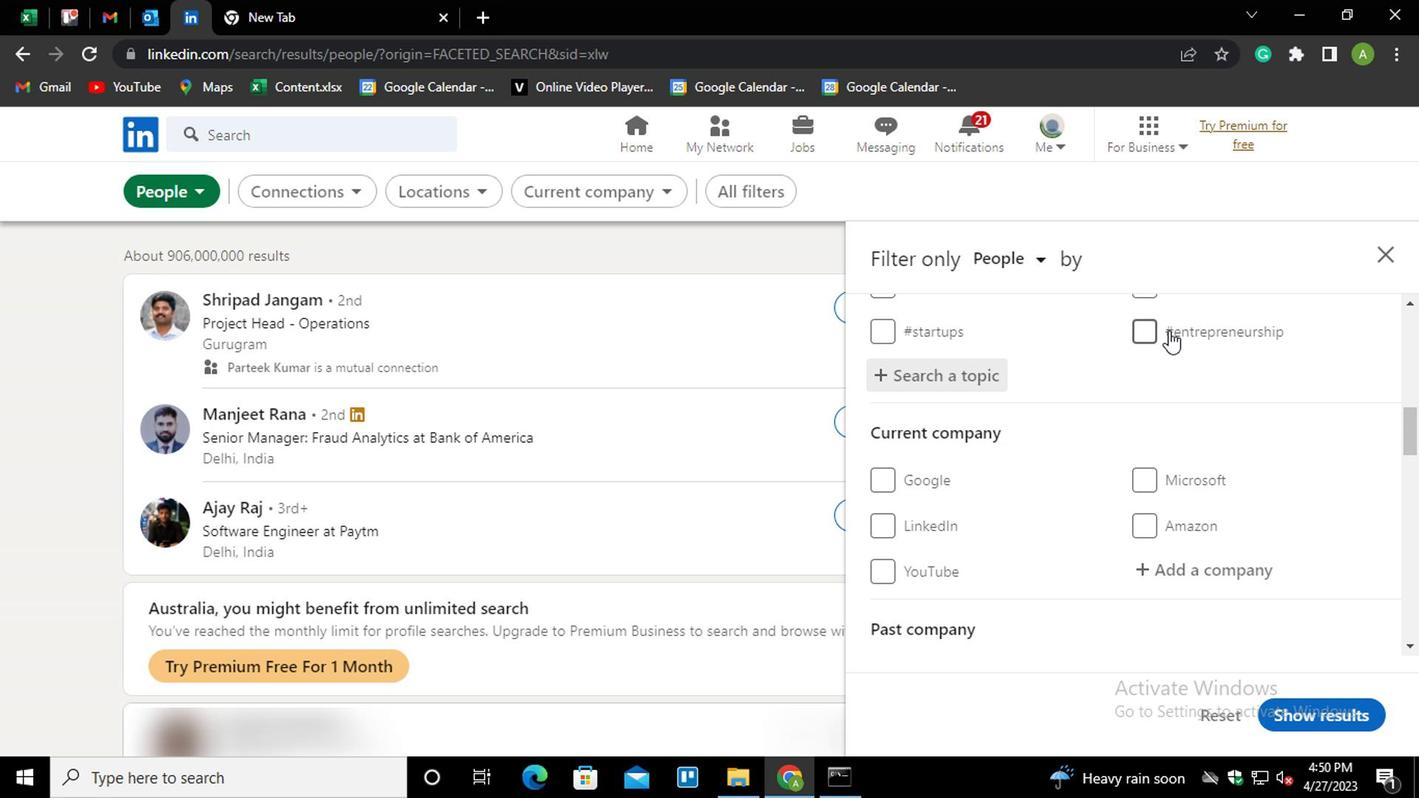 
Action: Mouse scrolled (1168, 330) with delta (0, 0)
Screenshot: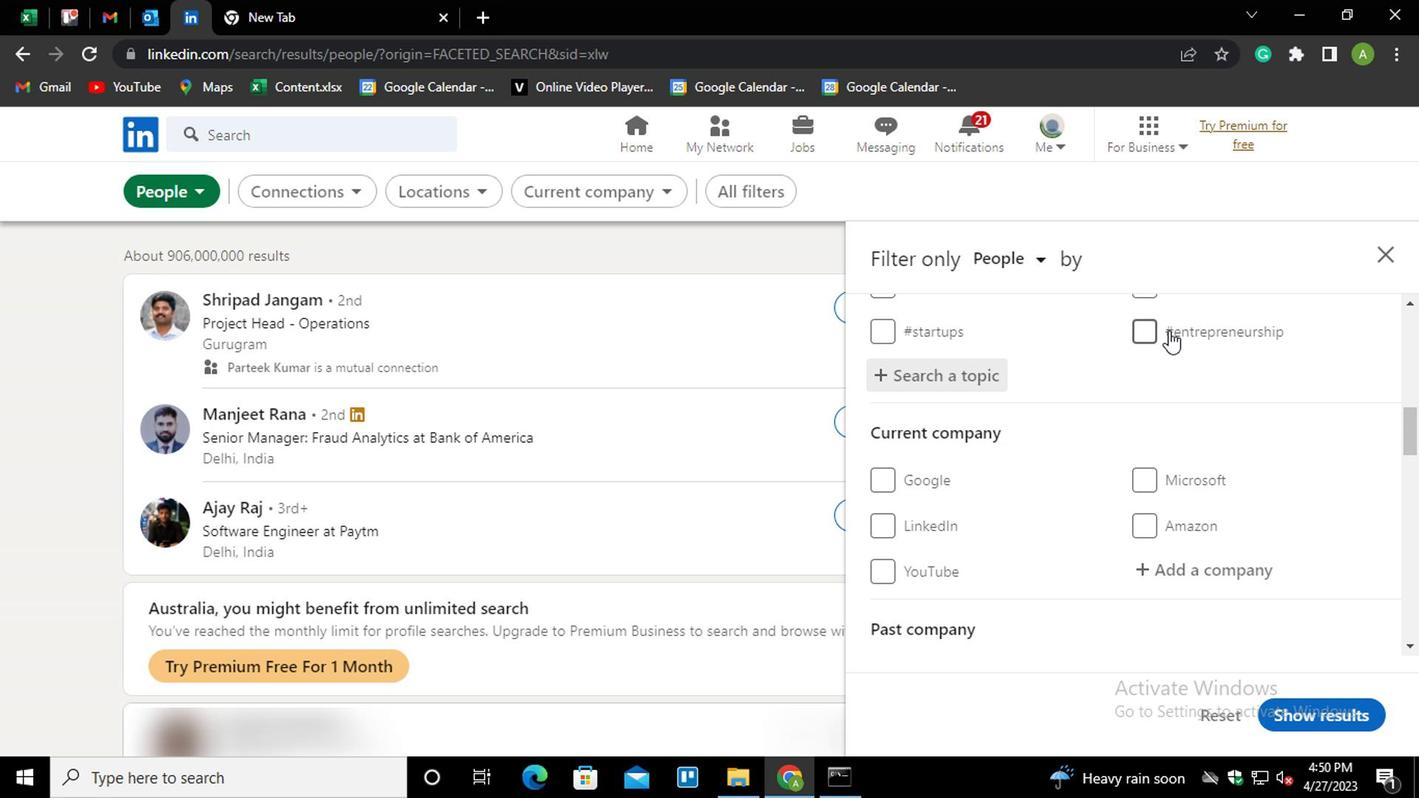 
Action: Mouse scrolled (1168, 330) with delta (0, 0)
Screenshot: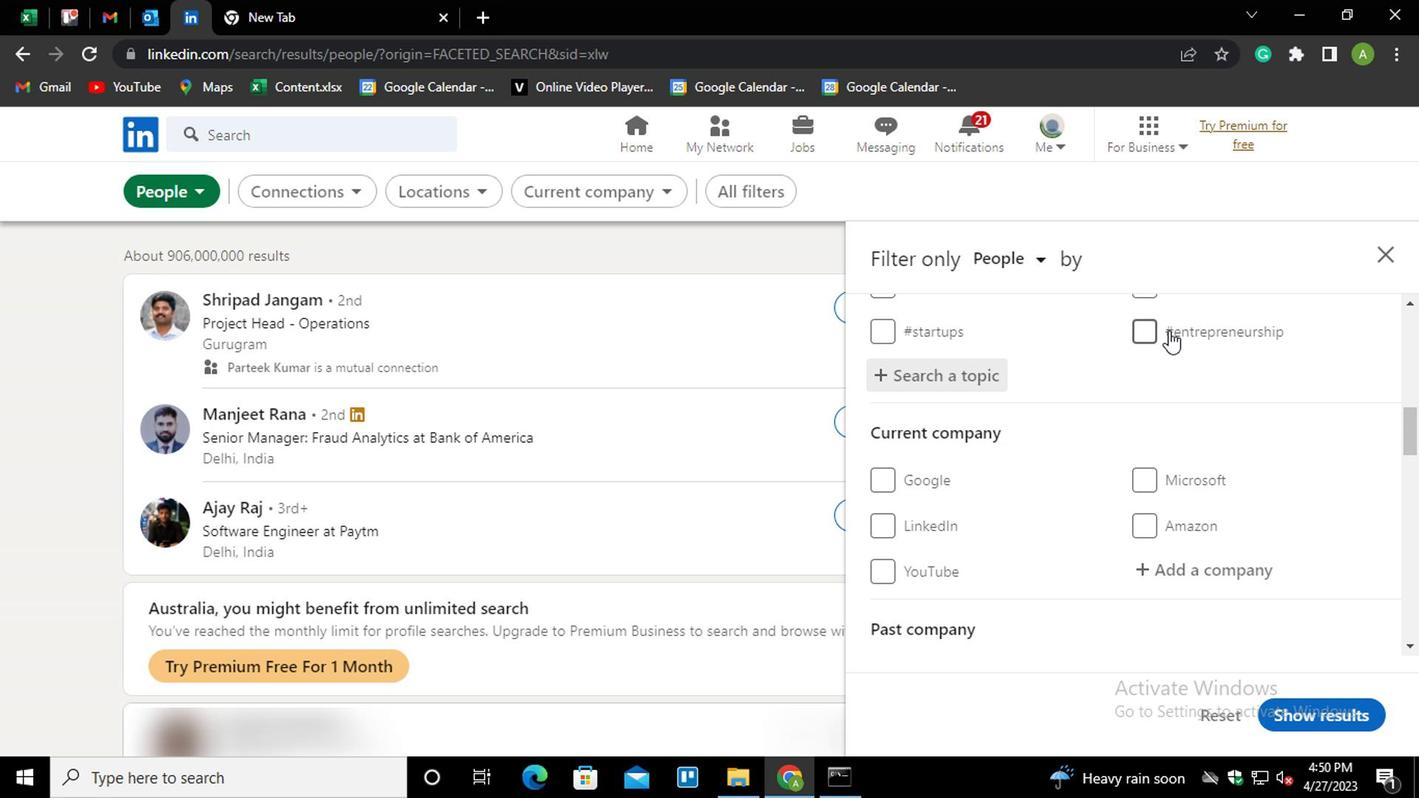 
Action: Mouse moved to (1170, 329)
Screenshot: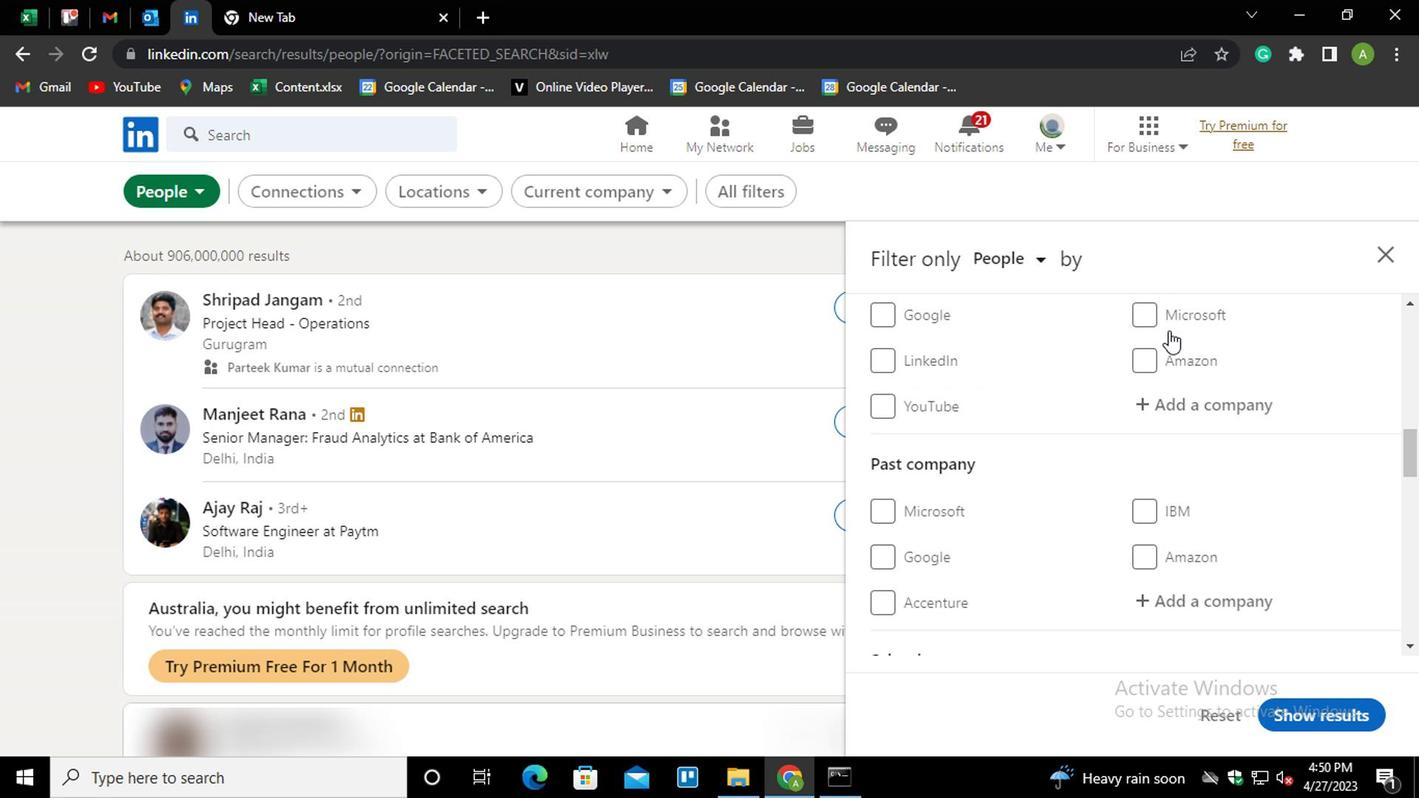 
Action: Mouse scrolled (1170, 328) with delta (0, 0)
Screenshot: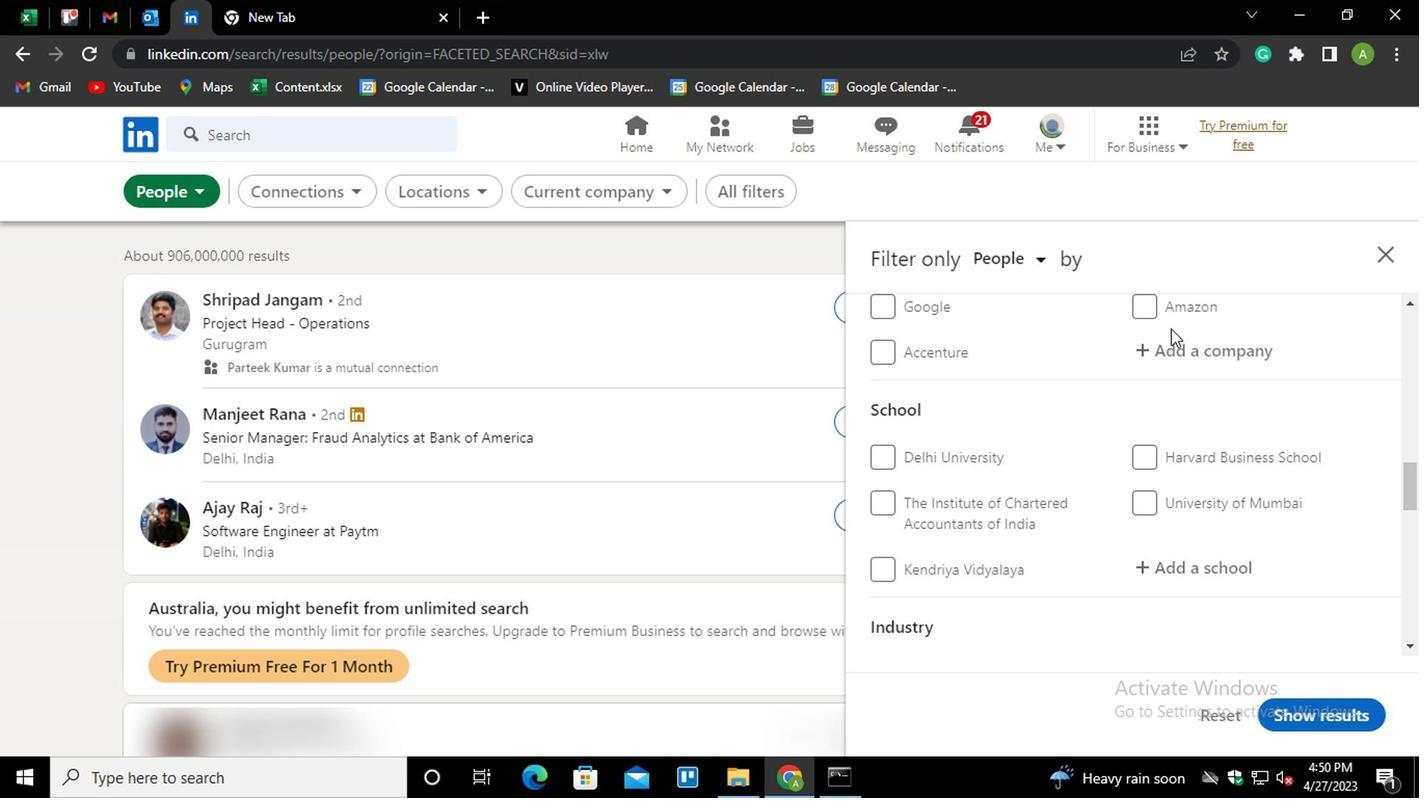 
Action: Mouse scrolled (1170, 328) with delta (0, 0)
Screenshot: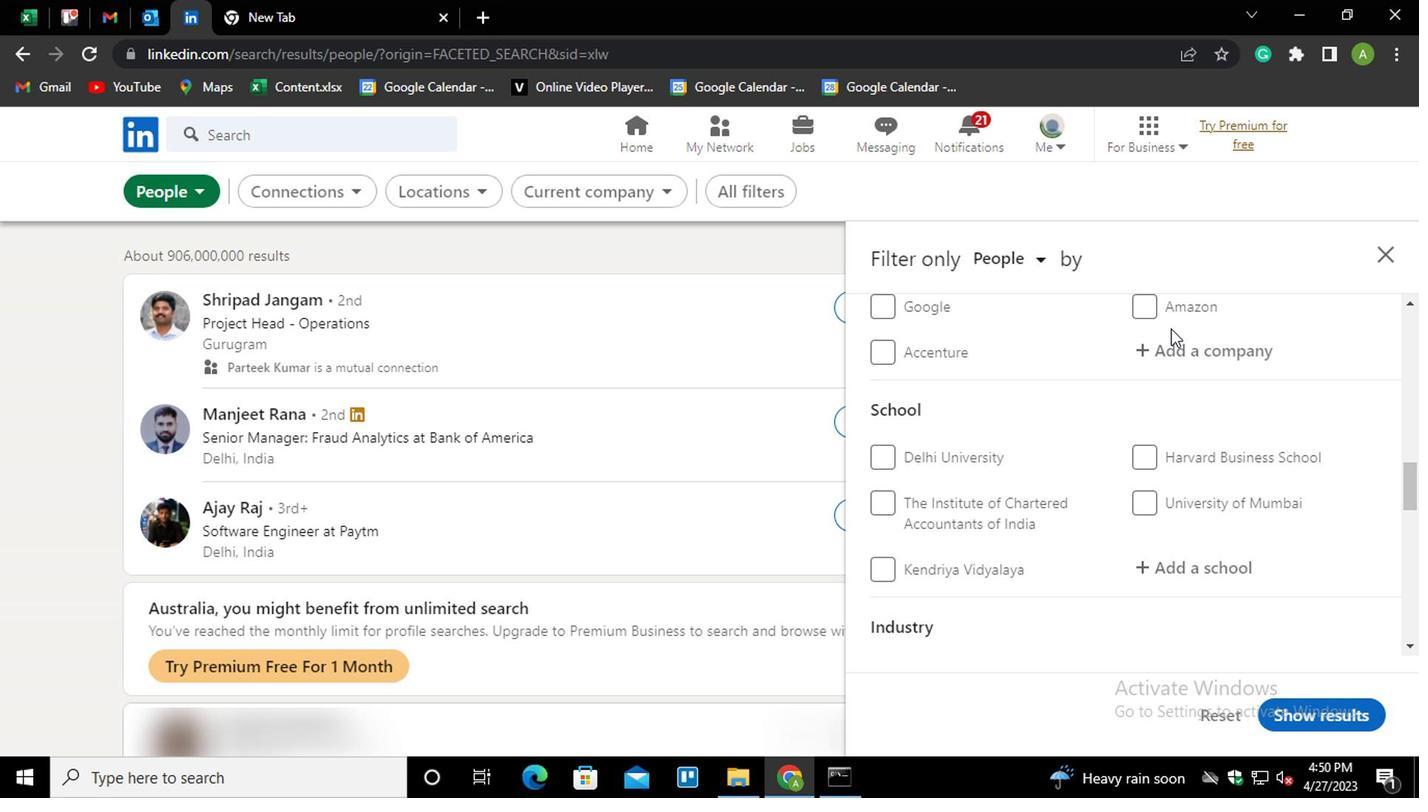 
Action: Mouse scrolled (1170, 328) with delta (0, 0)
Screenshot: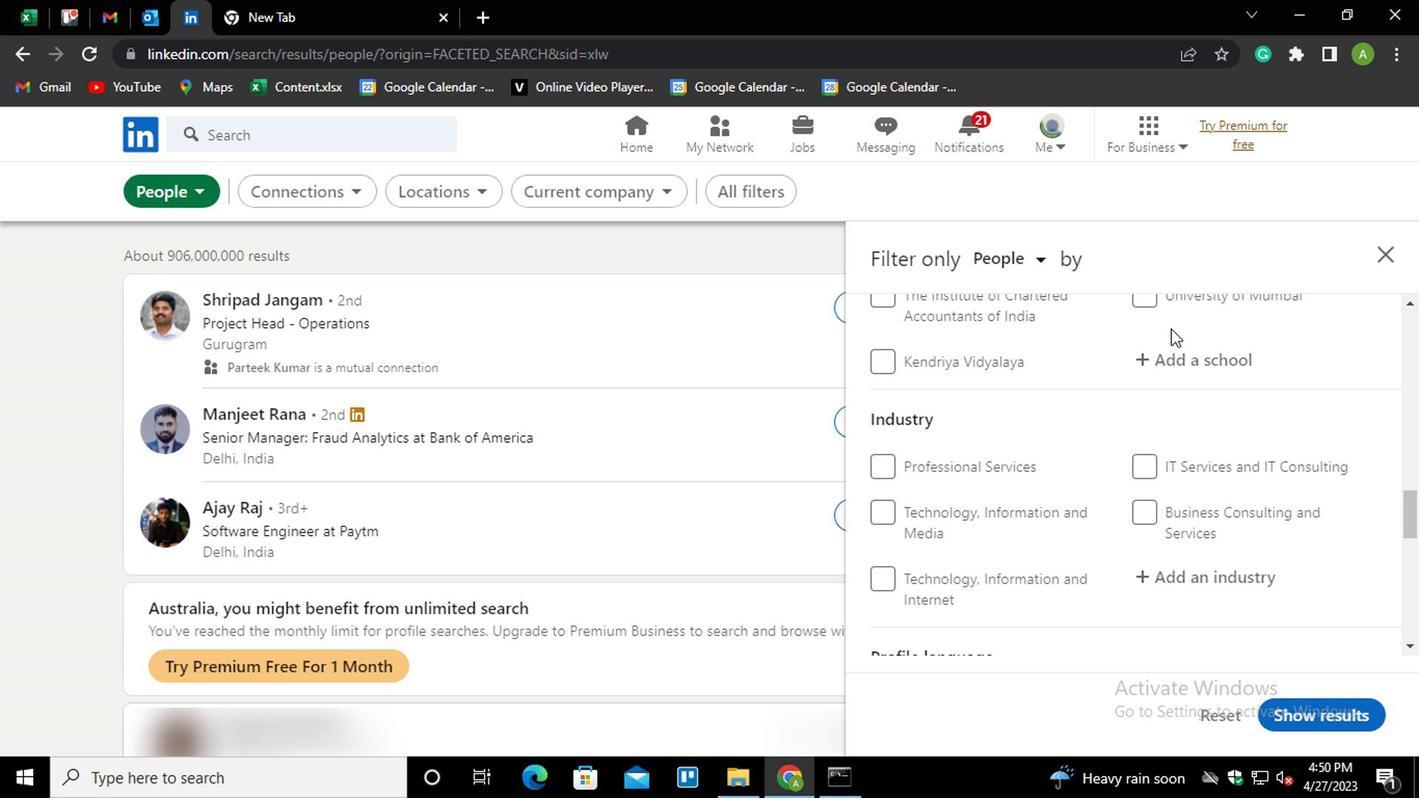 
Action: Mouse scrolled (1170, 328) with delta (0, 0)
Screenshot: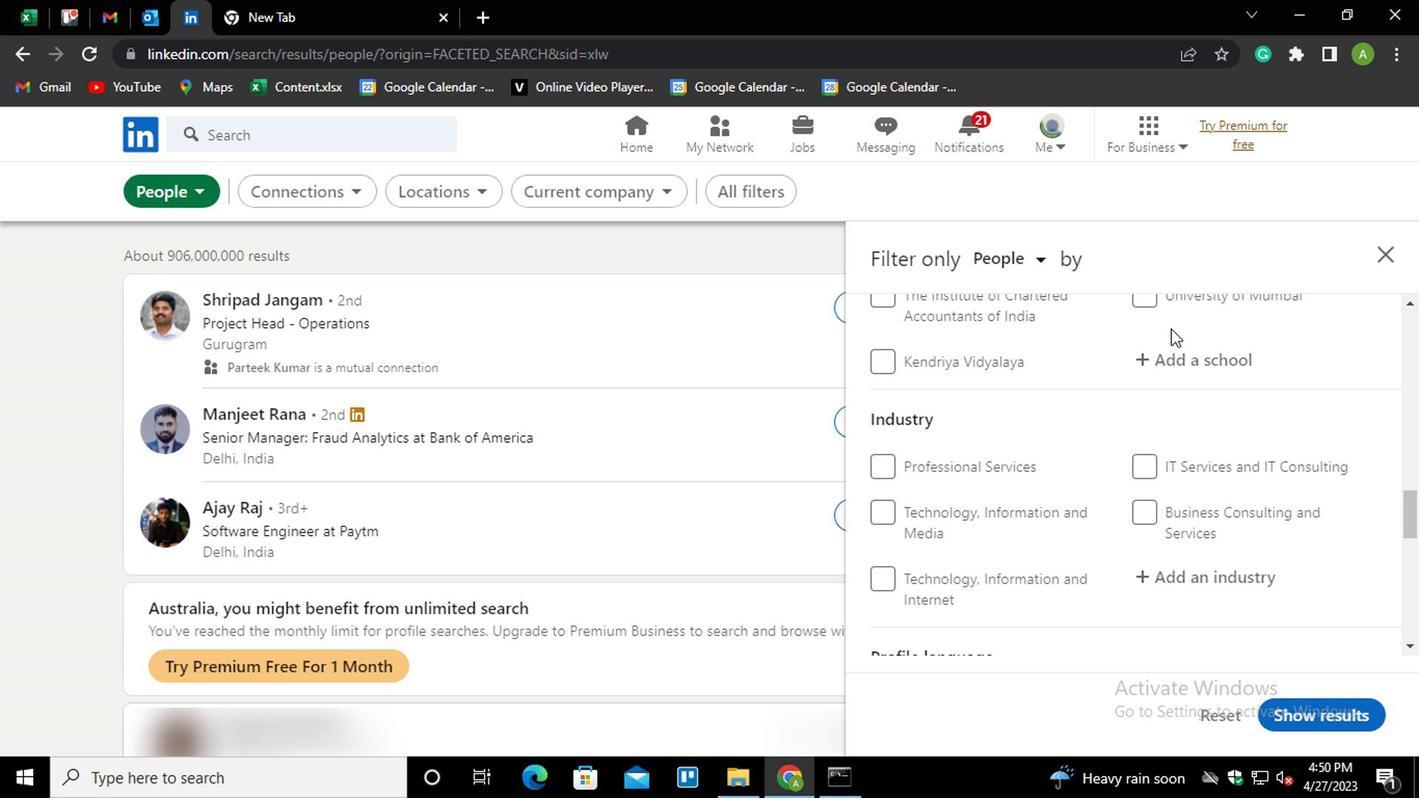 
Action: Mouse moved to (1161, 502)
Screenshot: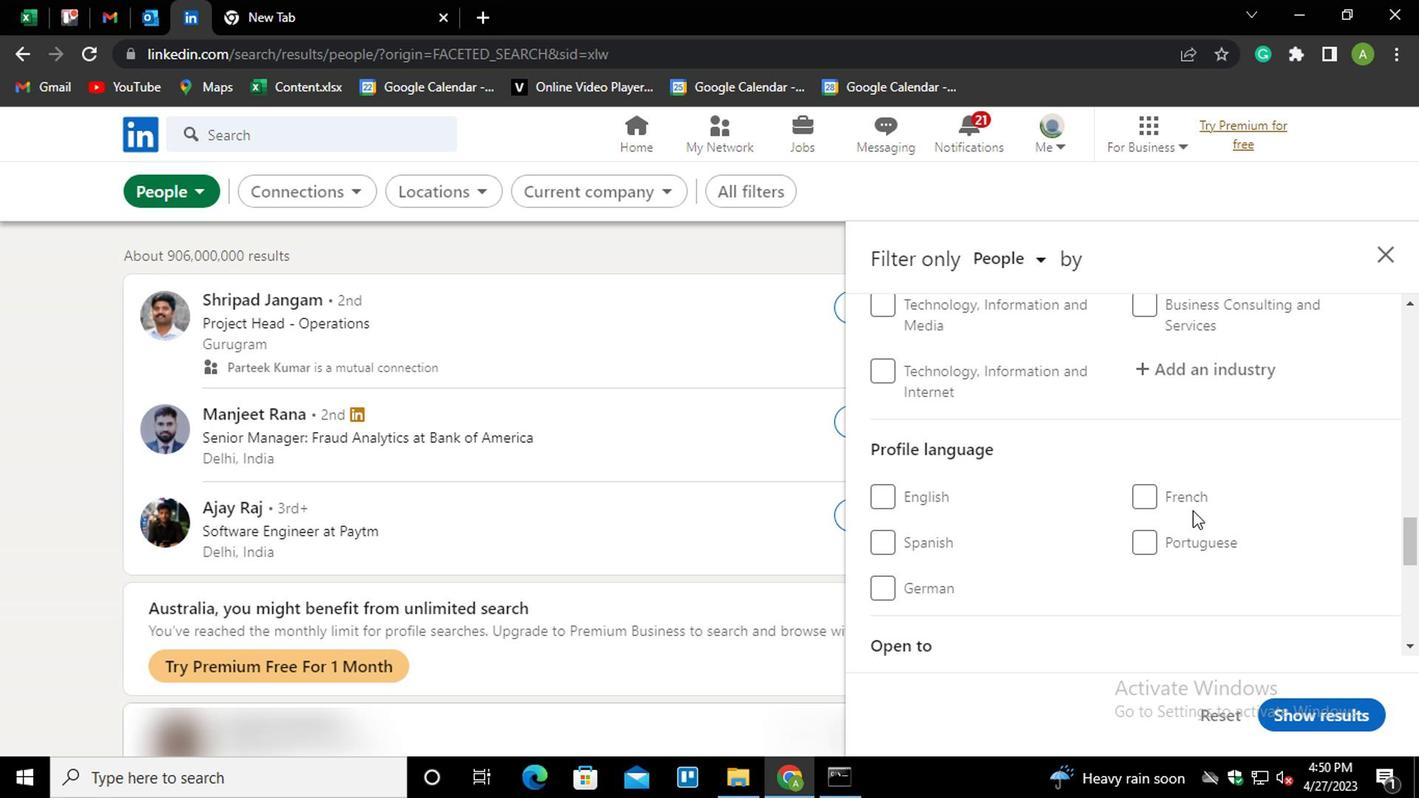 
Action: Mouse pressed left at (1161, 502)
Screenshot: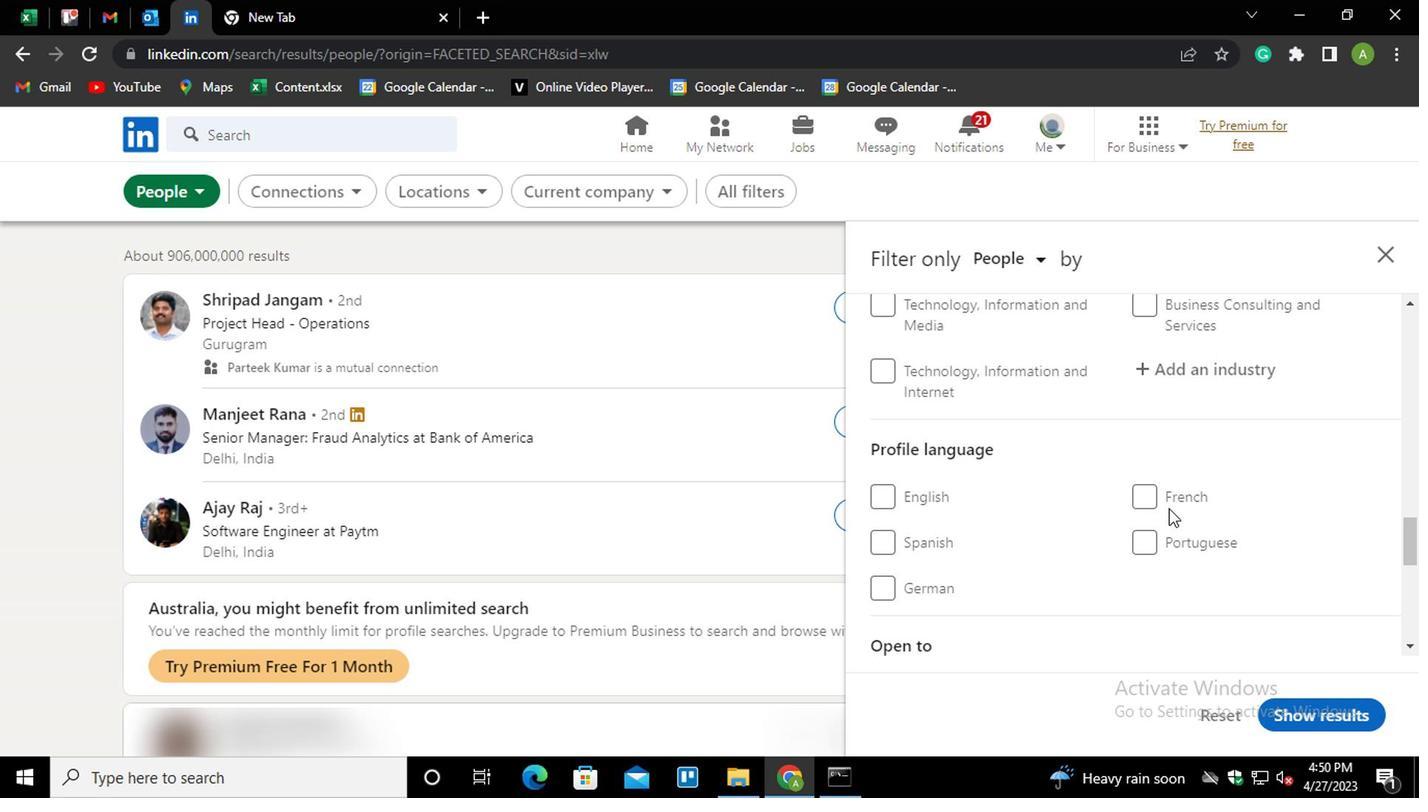 
Action: Mouse moved to (1152, 494)
Screenshot: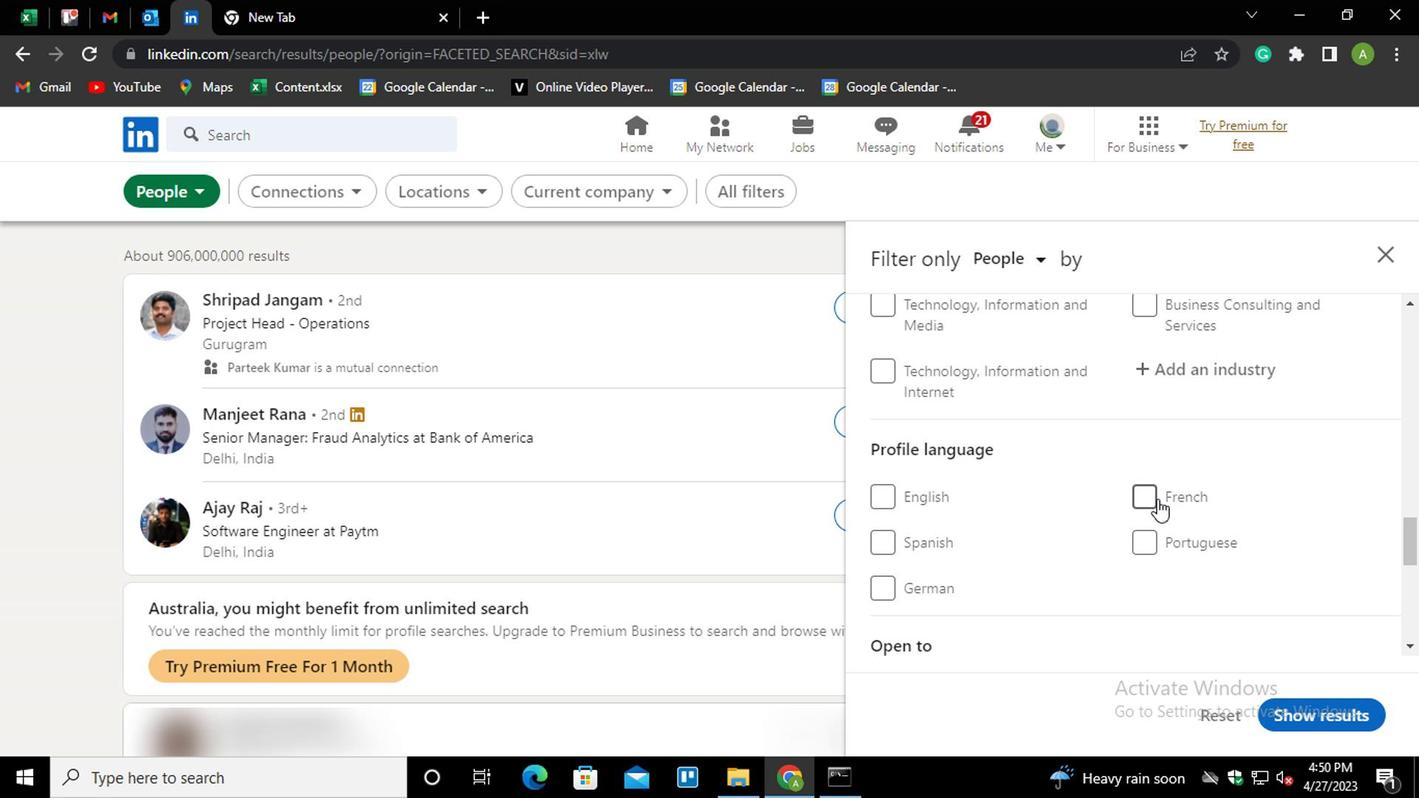 
Action: Mouse pressed left at (1152, 494)
Screenshot: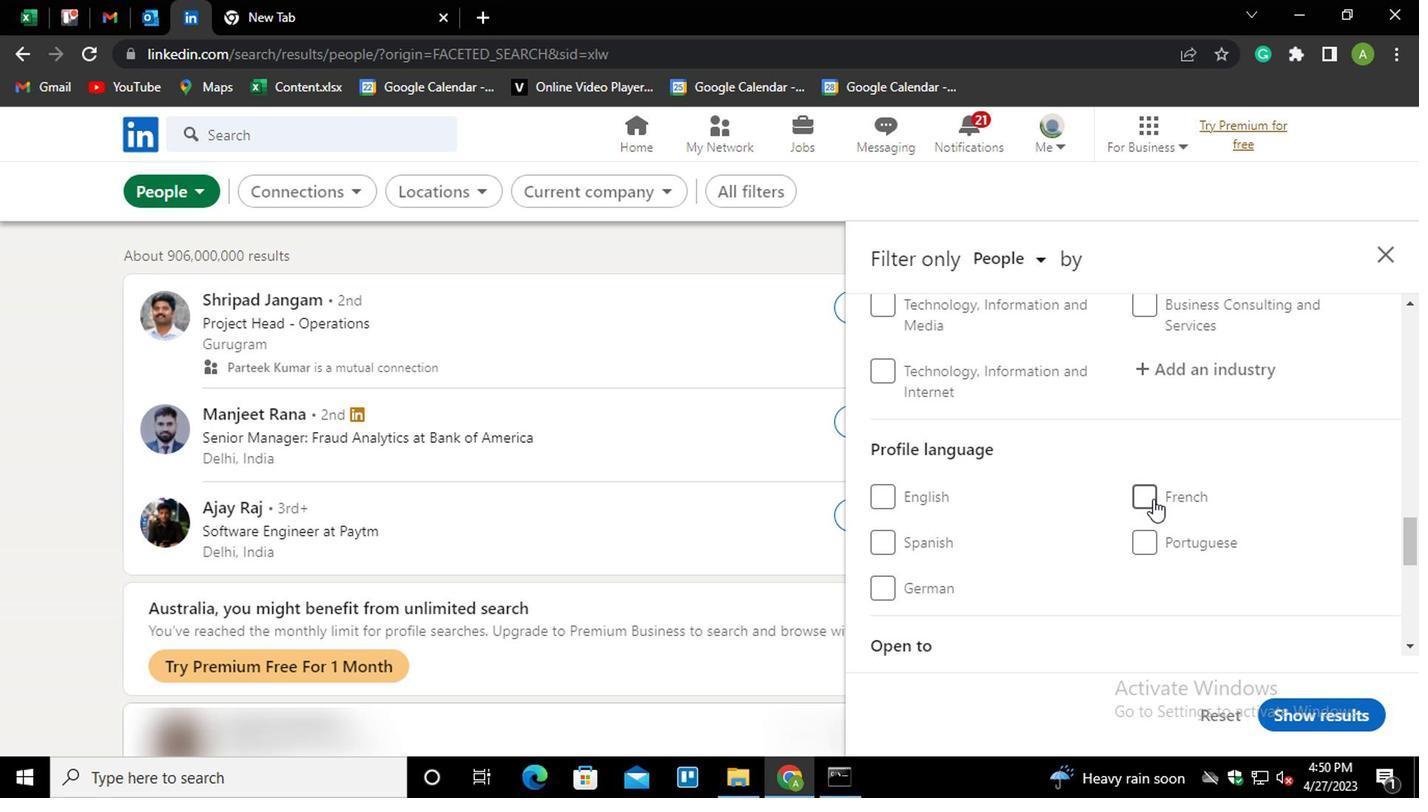 
Action: Mouse moved to (1198, 494)
Screenshot: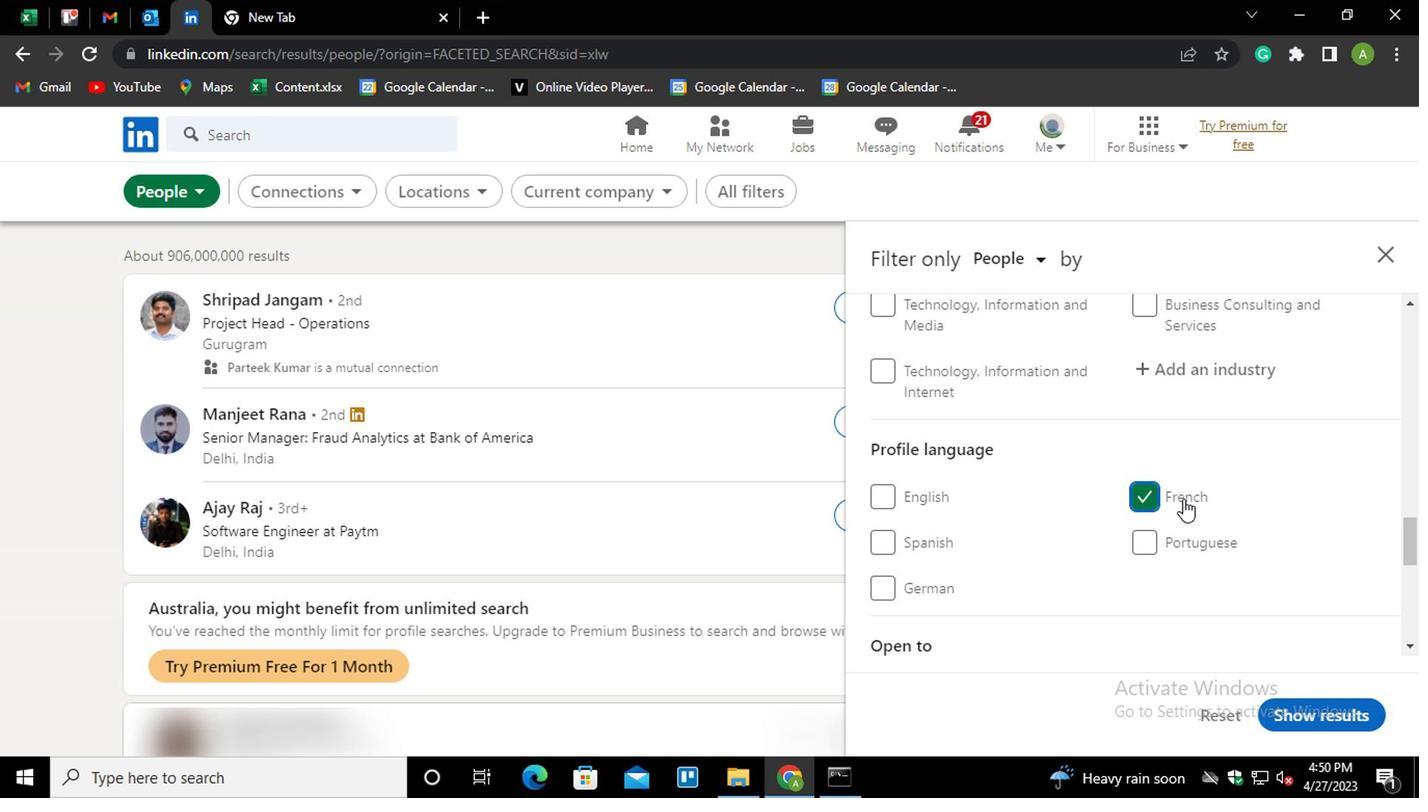 
Action: Mouse scrolled (1198, 495) with delta (0, 1)
Screenshot: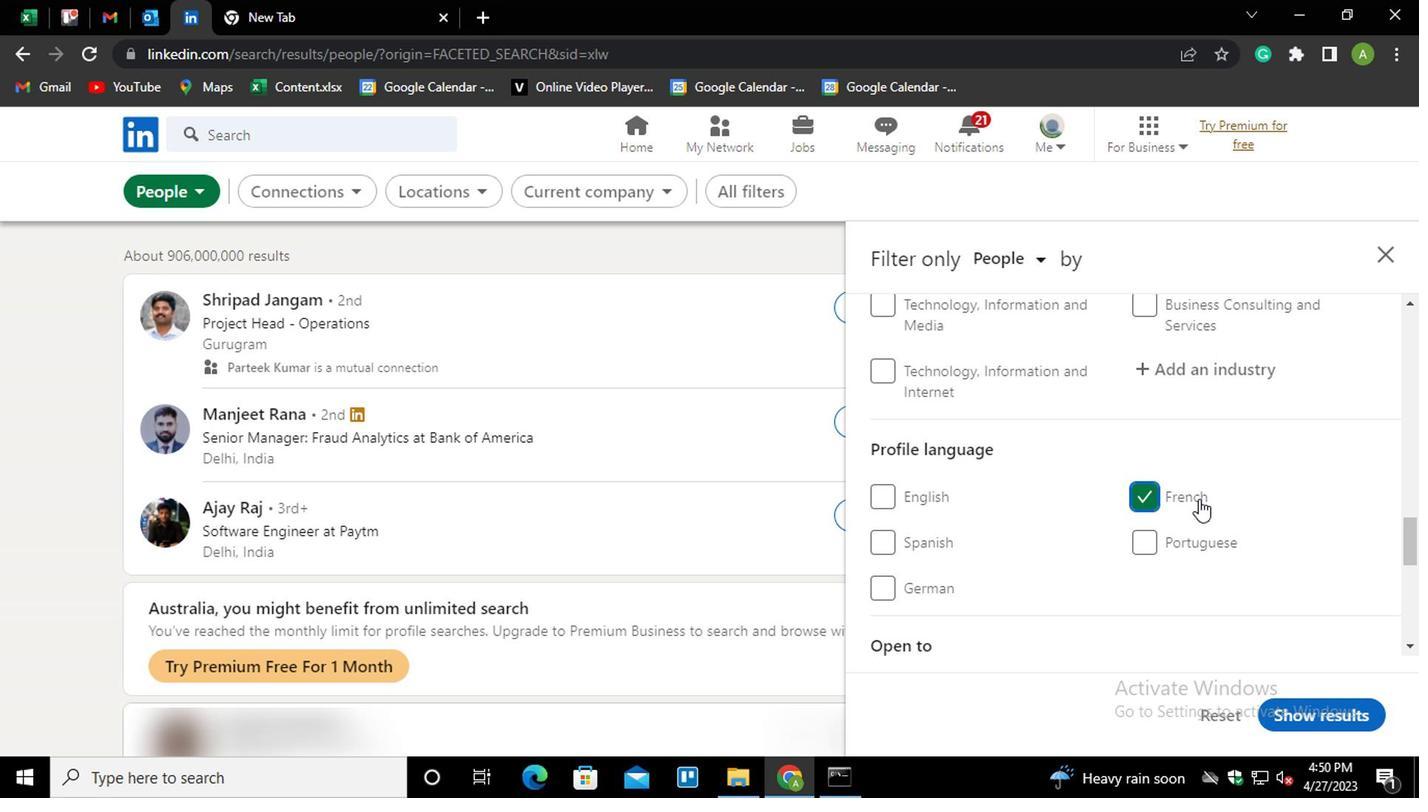 
Action: Mouse scrolled (1198, 495) with delta (0, 1)
Screenshot: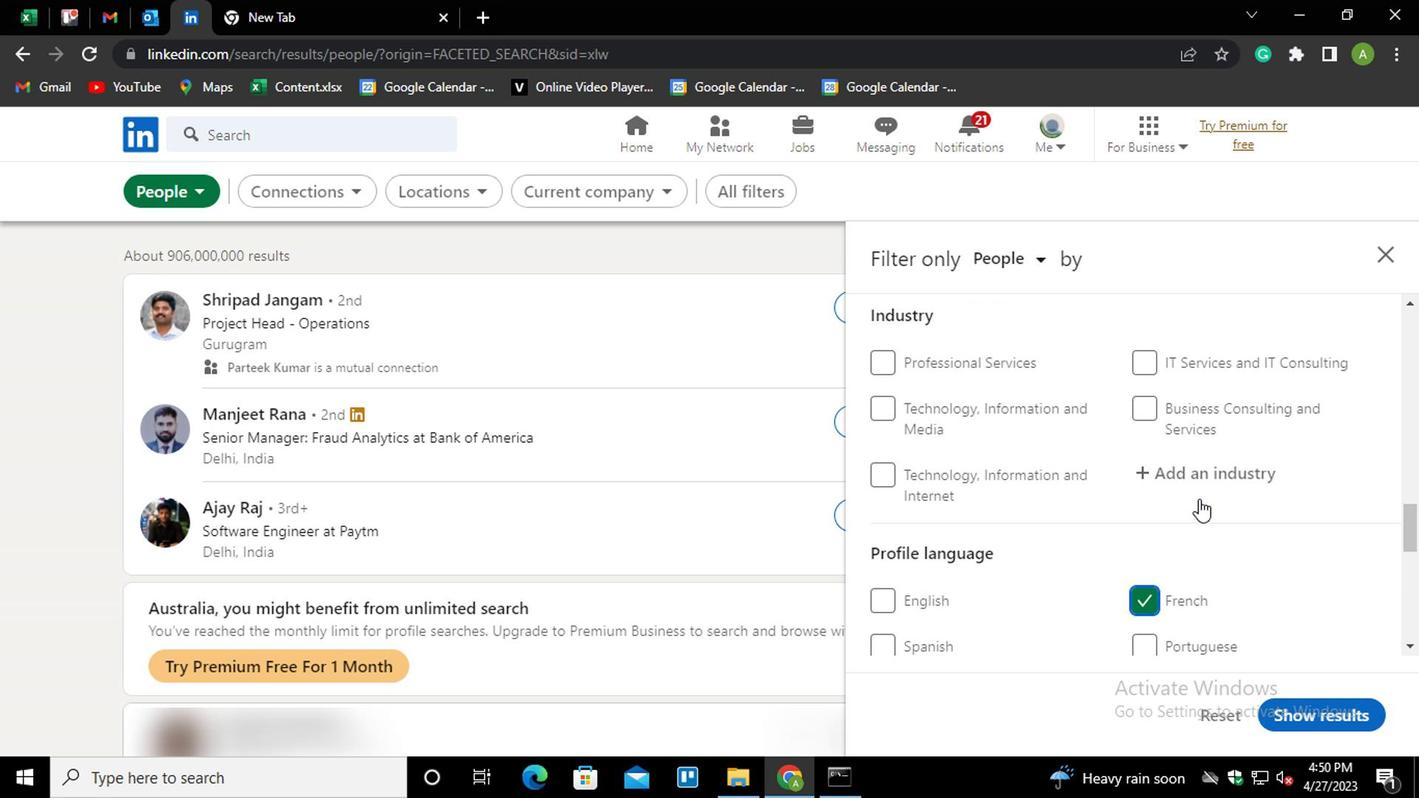 
Action: Mouse scrolled (1198, 495) with delta (0, 1)
Screenshot: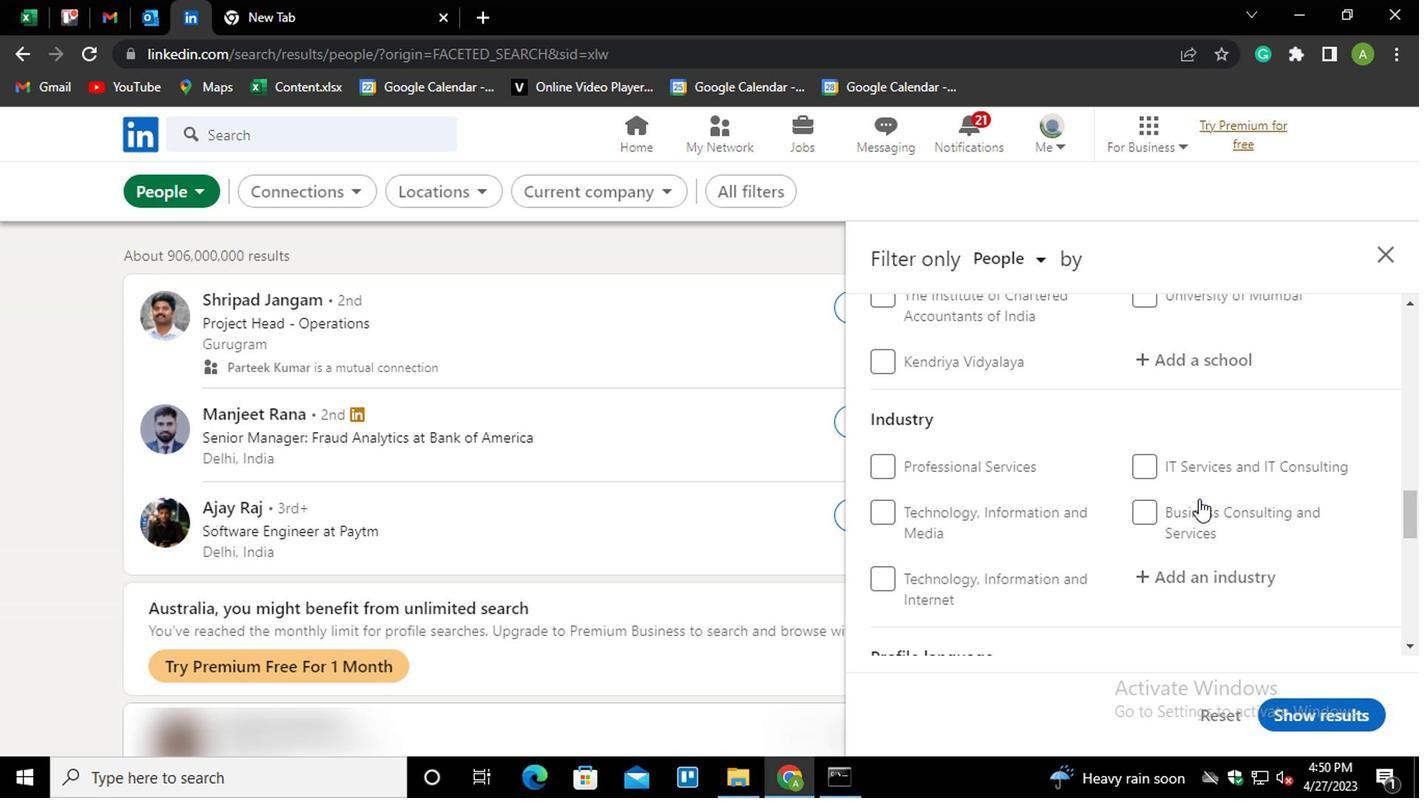
Action: Mouse scrolled (1198, 495) with delta (0, 1)
Screenshot: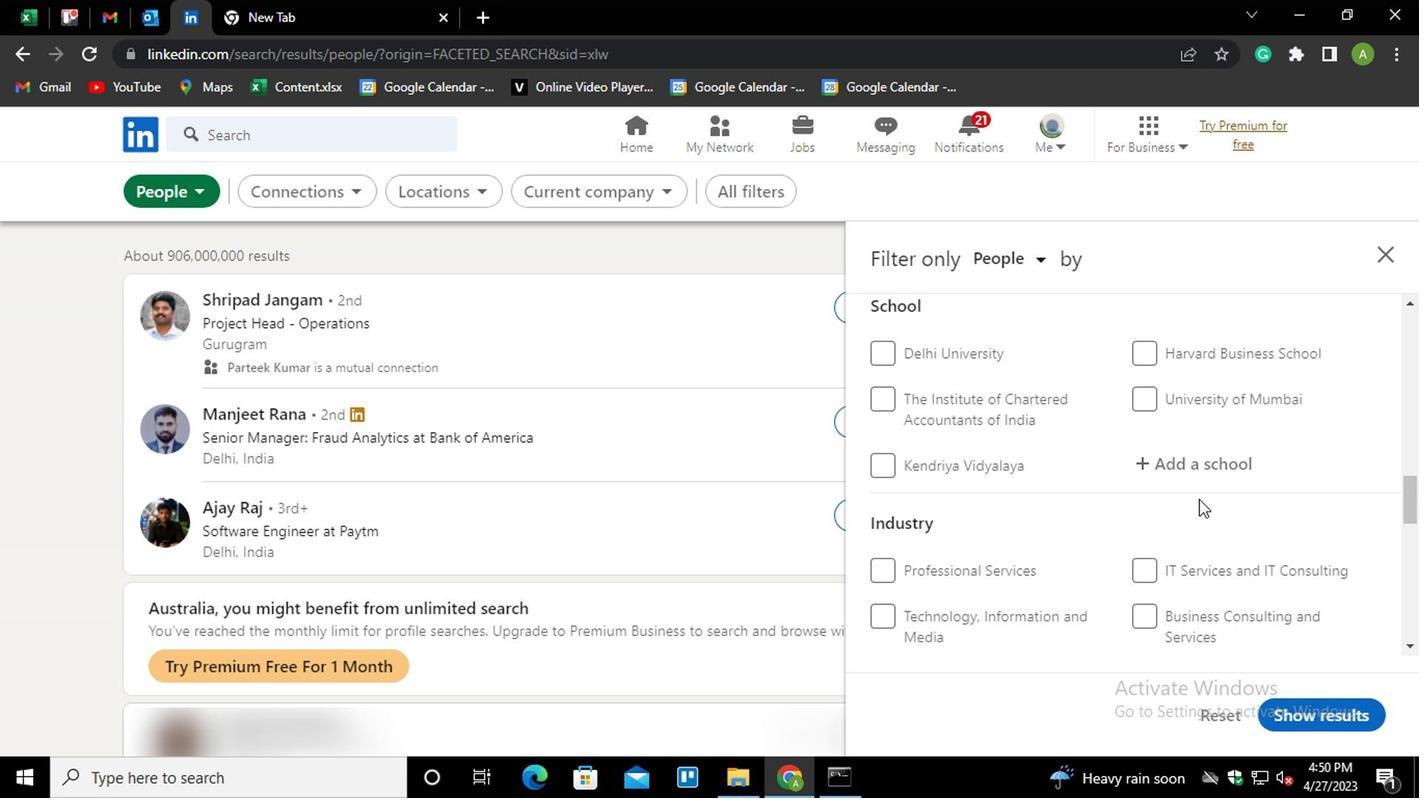 
Action: Mouse scrolled (1198, 495) with delta (0, 1)
Screenshot: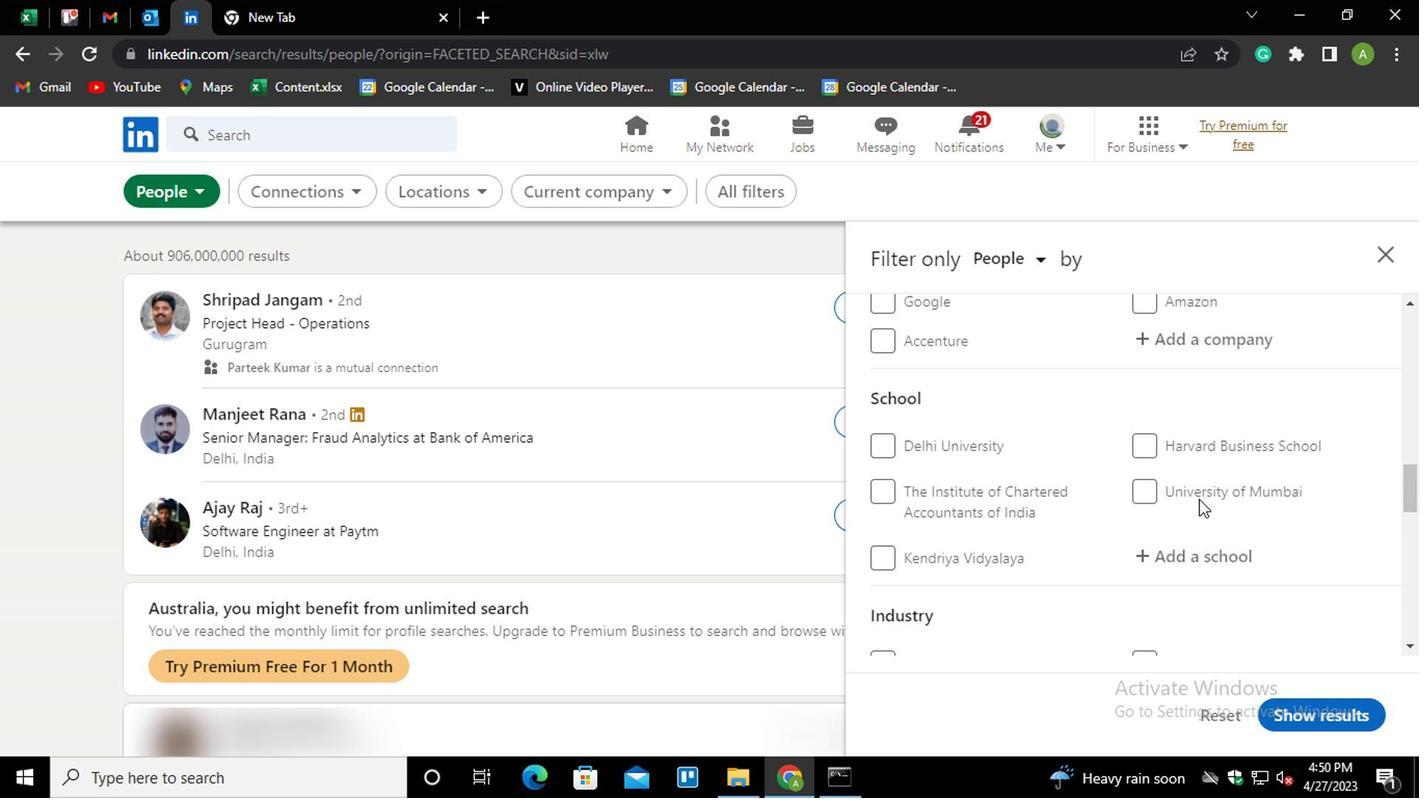 
Action: Mouse scrolled (1198, 495) with delta (0, 1)
Screenshot: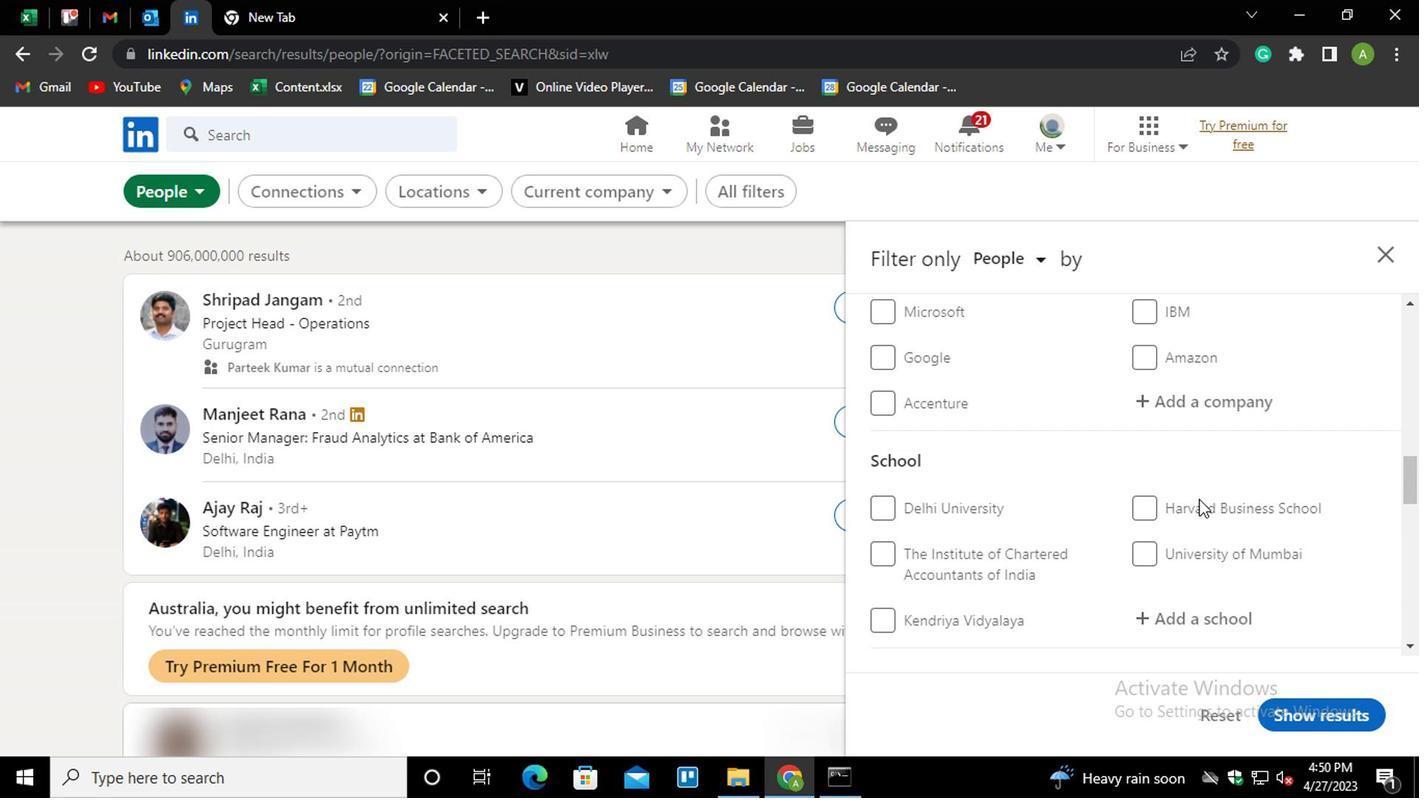 
Action: Mouse scrolled (1198, 495) with delta (0, 1)
Screenshot: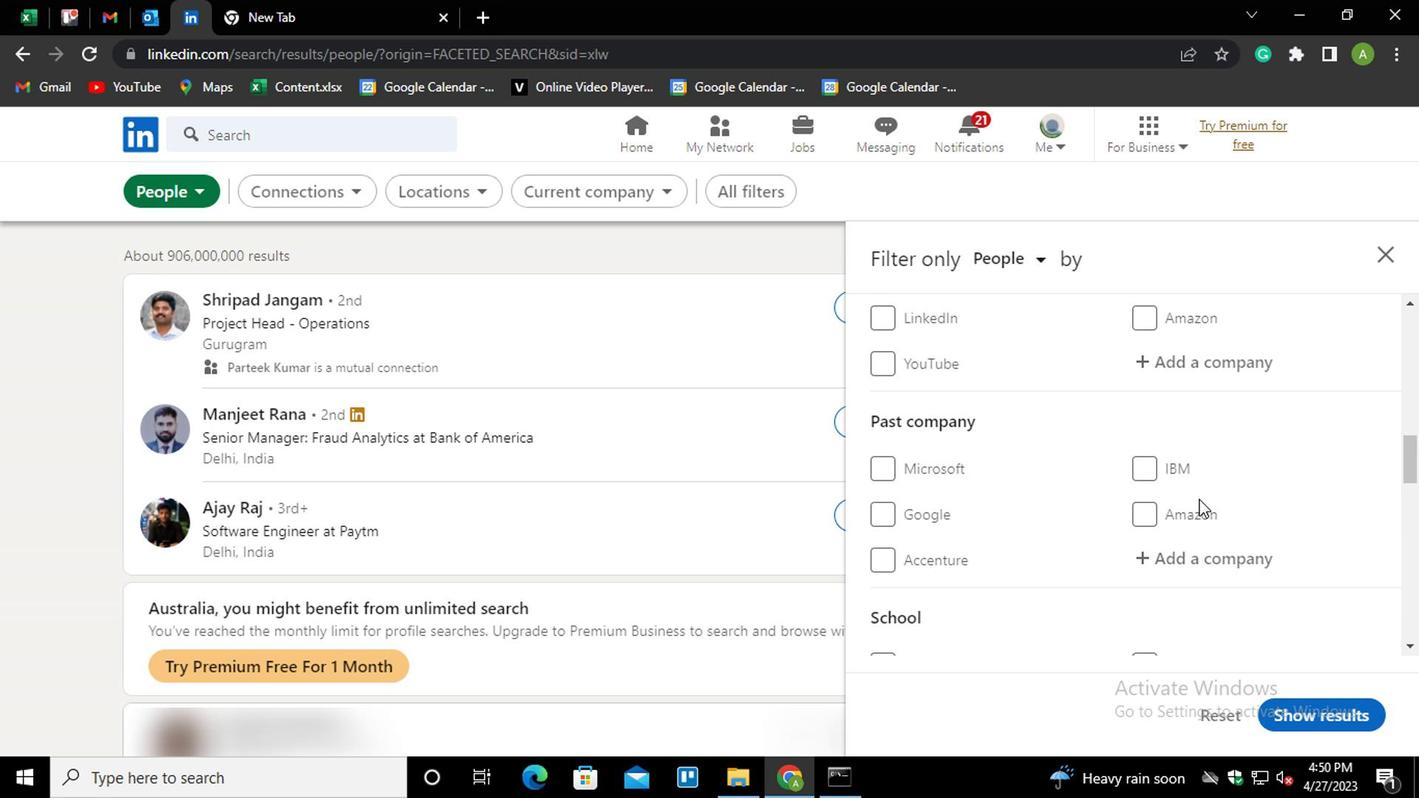 
Action: Mouse scrolled (1198, 495) with delta (0, 1)
Screenshot: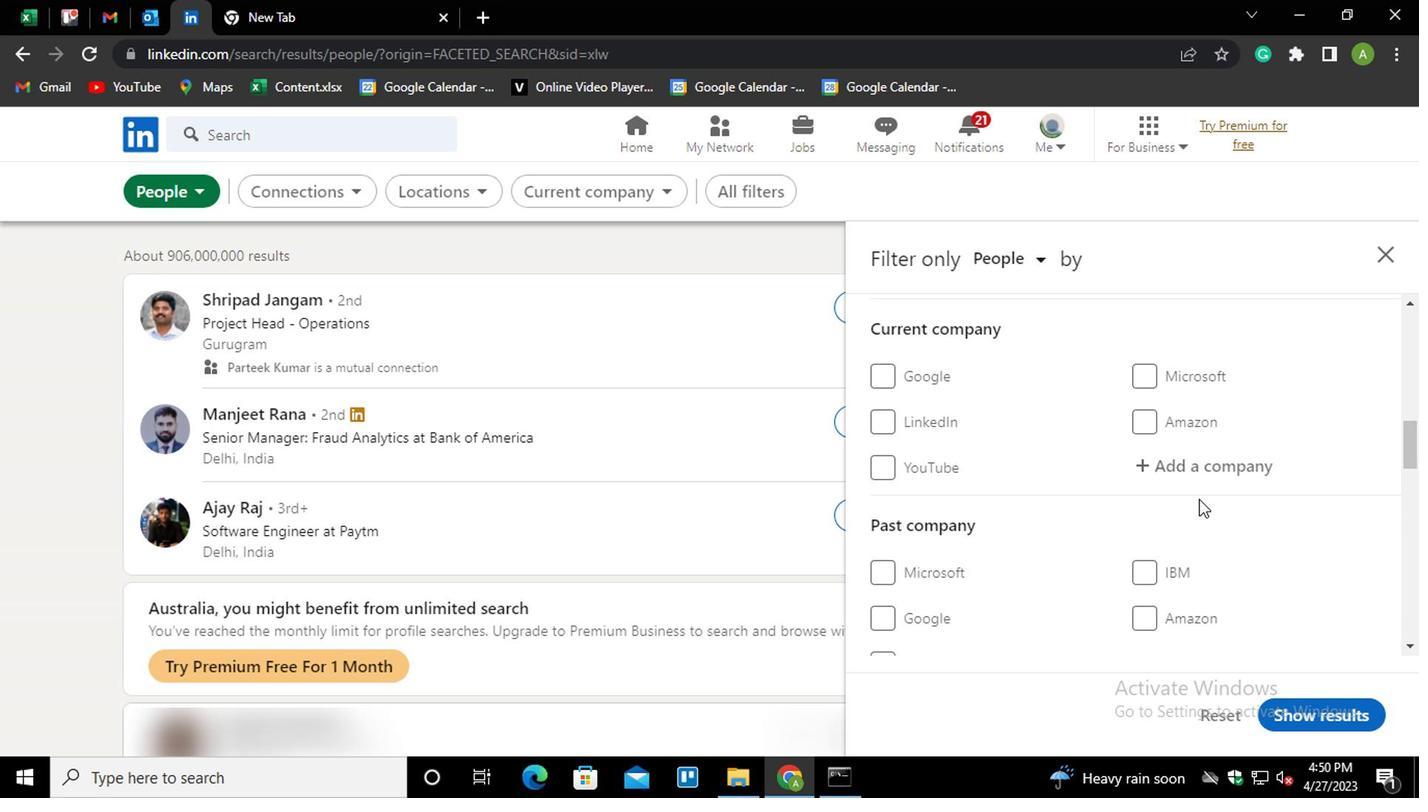 
Action: Mouse scrolled (1198, 495) with delta (0, 1)
Screenshot: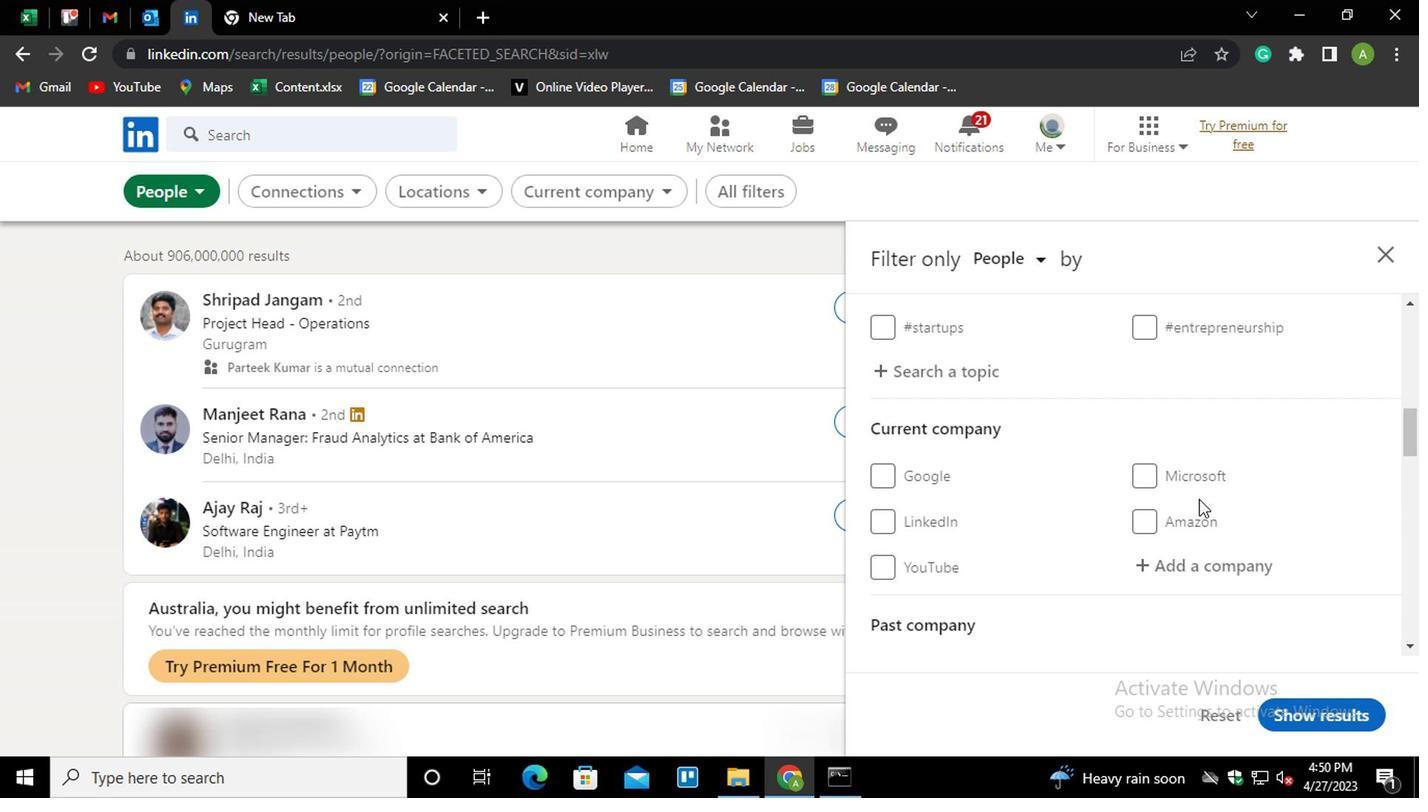 
Action: Mouse moved to (1199, 499)
Screenshot: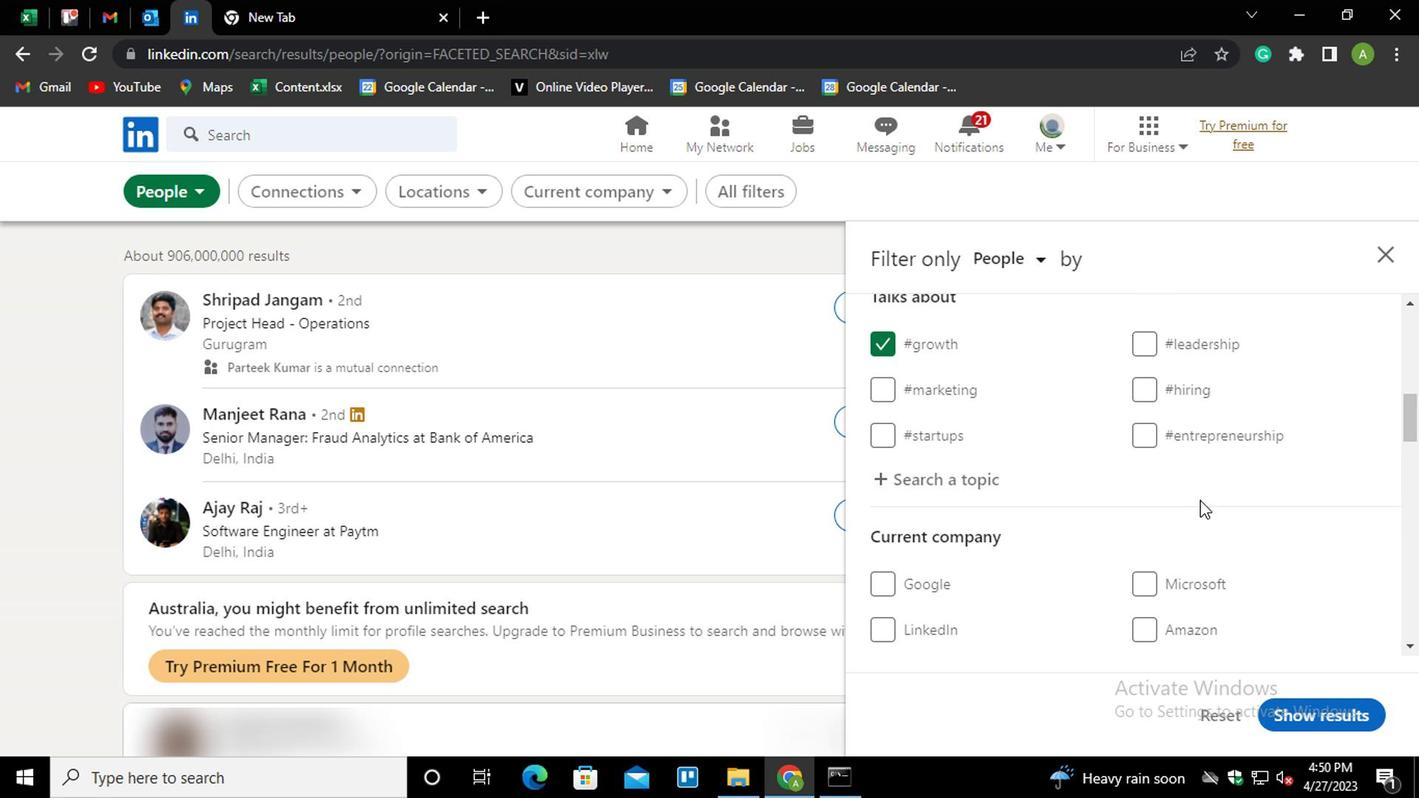
Action: Mouse scrolled (1199, 498) with delta (0, 0)
Screenshot: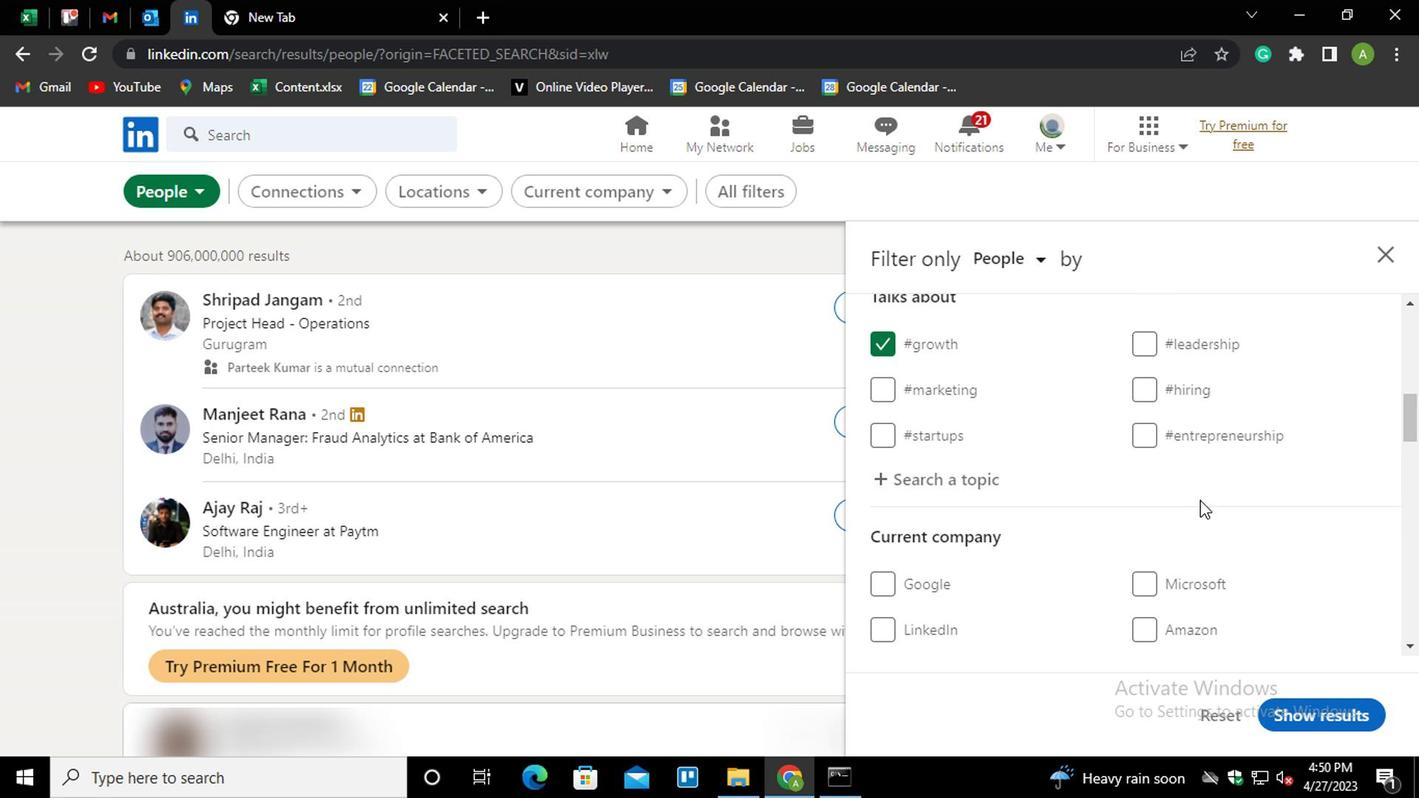 
Action: Mouse moved to (1166, 558)
Screenshot: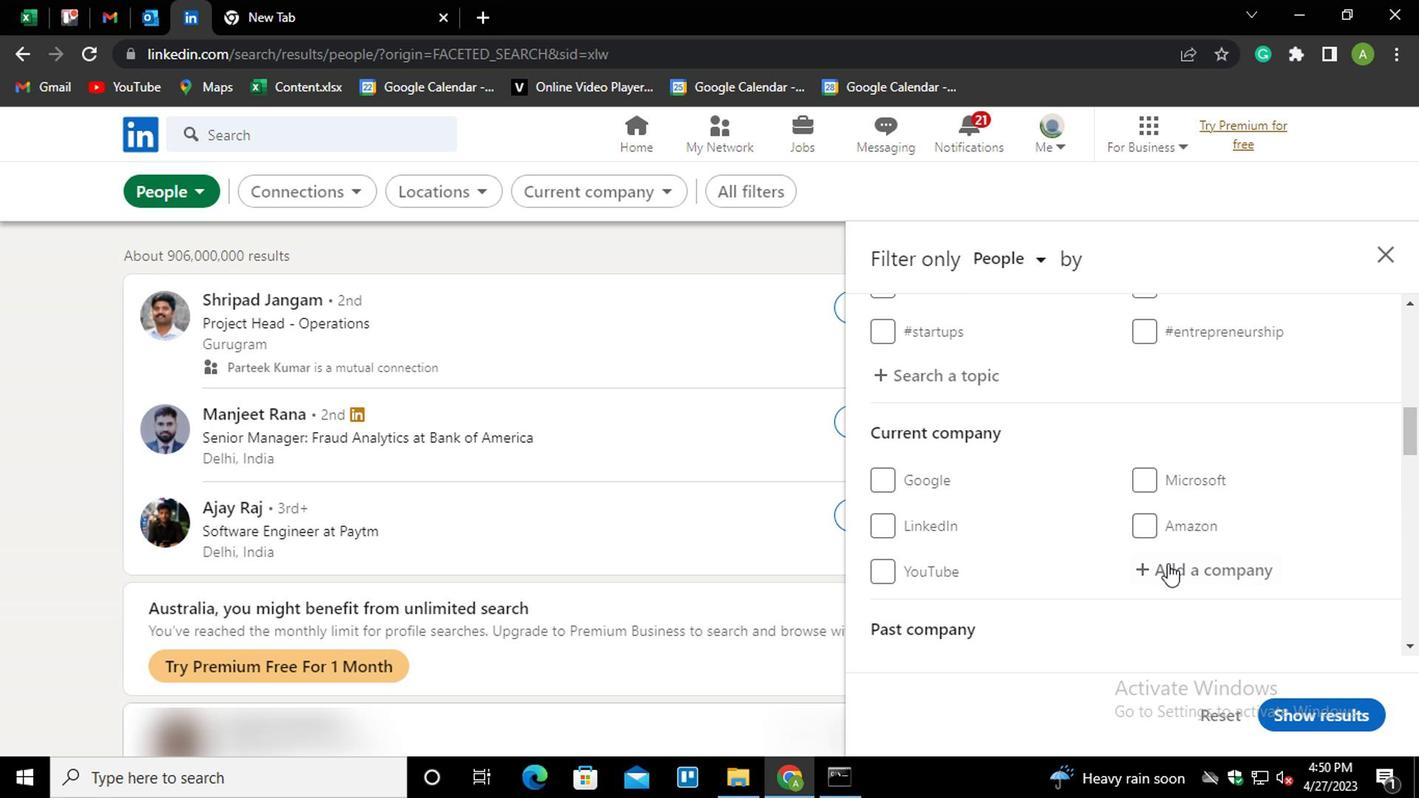 
Action: Mouse pressed left at (1166, 558)
Screenshot: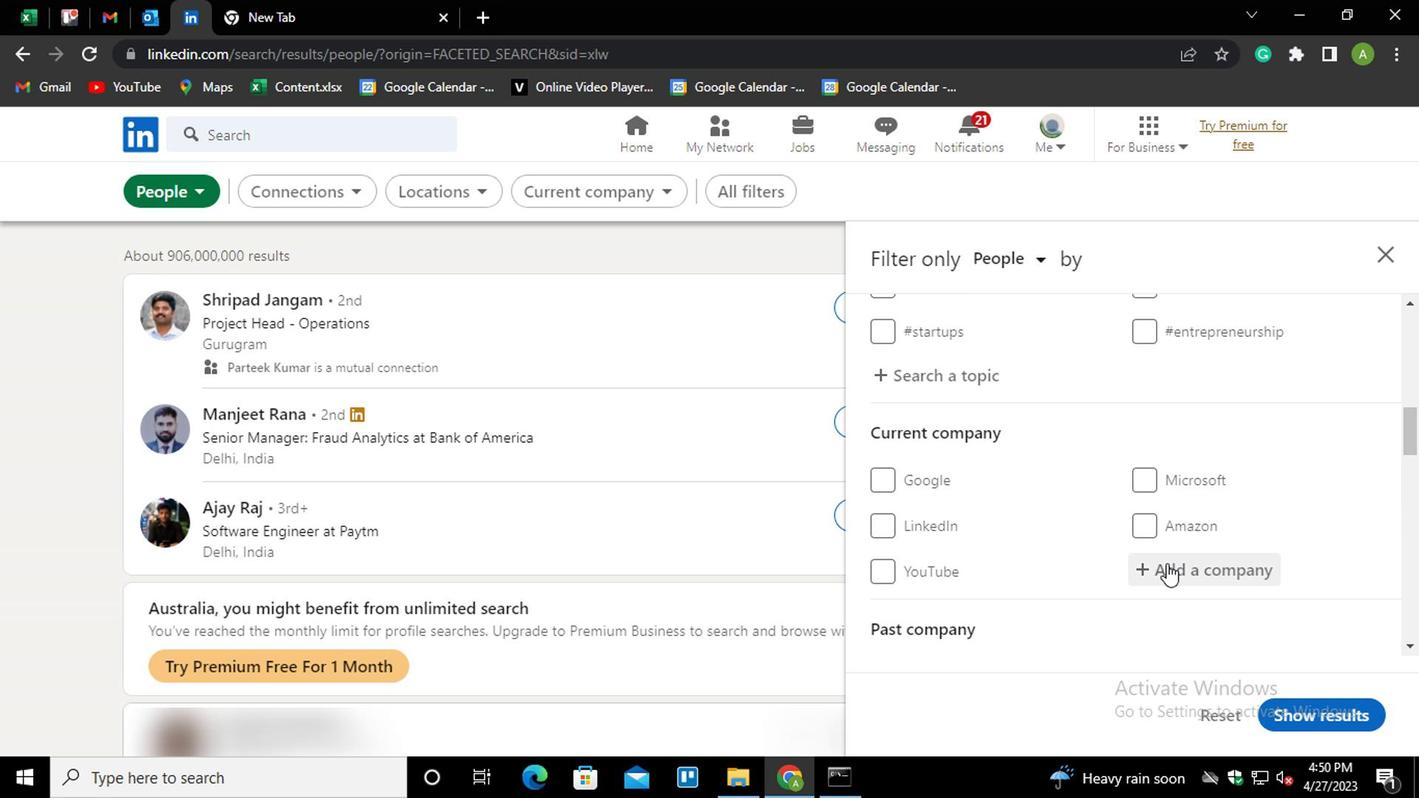 
Action: Key pressed <Key.shift><Key.shift><Key.shift>THINK<Key.space><Key.shift>DESI<Key.down><Key.enter>
Screenshot: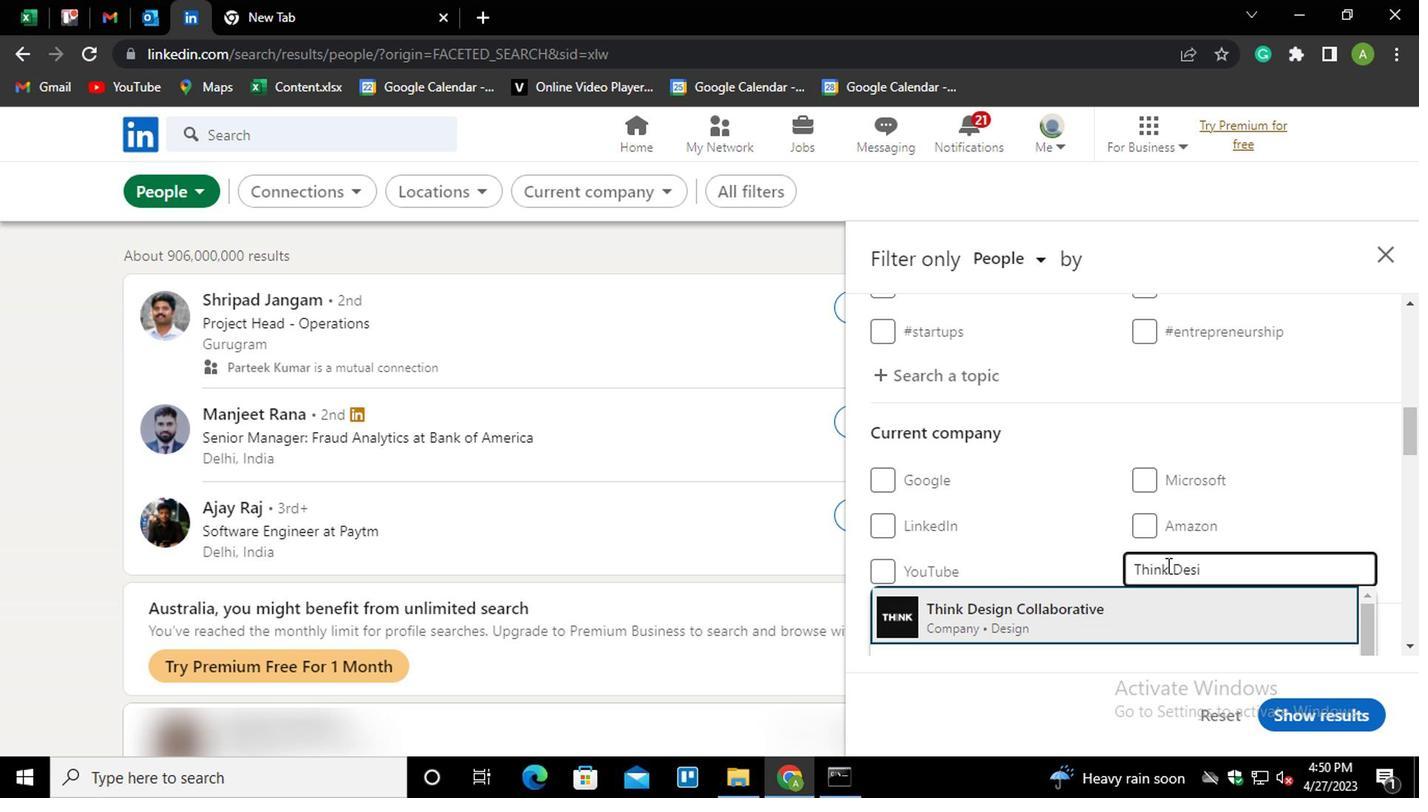 
Action: Mouse moved to (1181, 550)
Screenshot: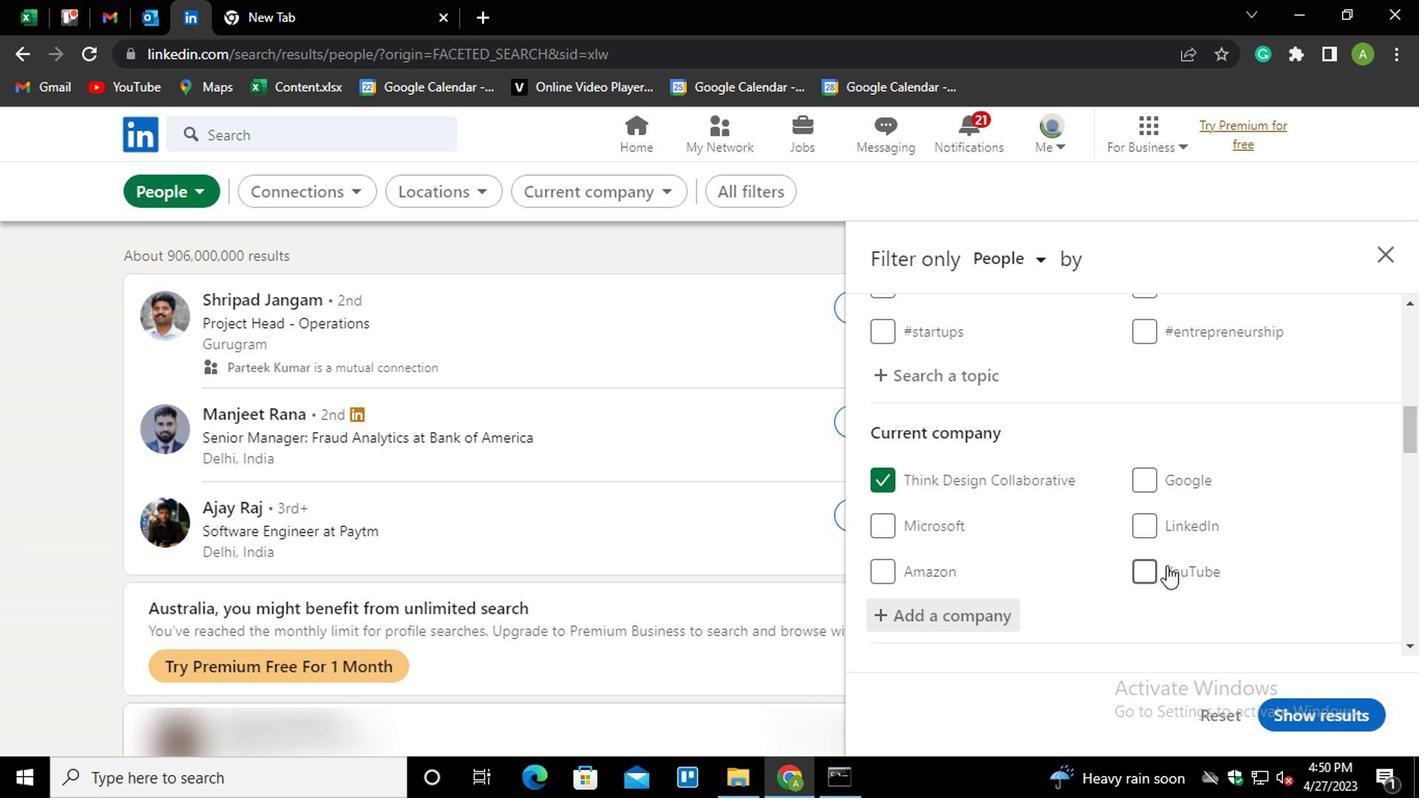 
Action: Mouse scrolled (1181, 549) with delta (0, 0)
Screenshot: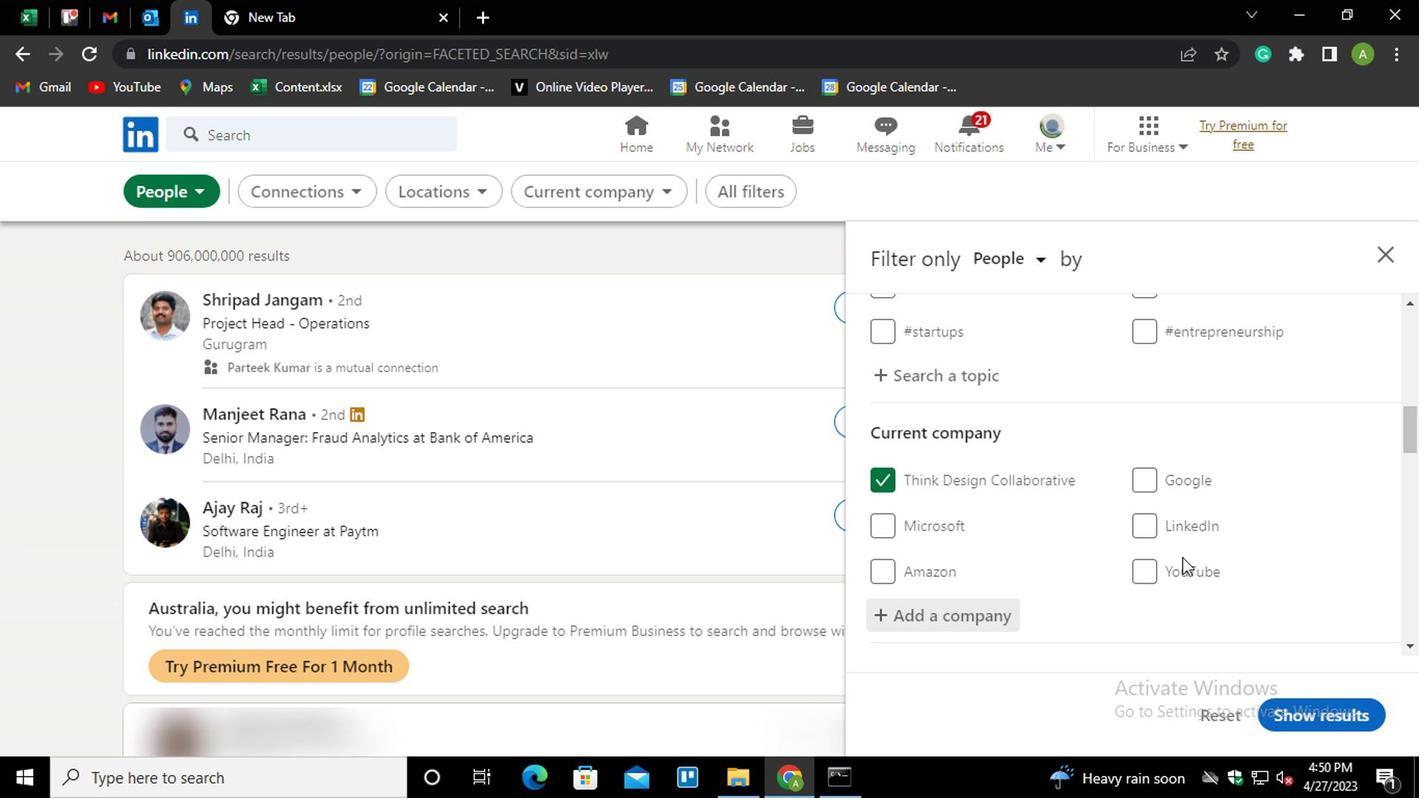 
Action: Mouse scrolled (1181, 549) with delta (0, 0)
Screenshot: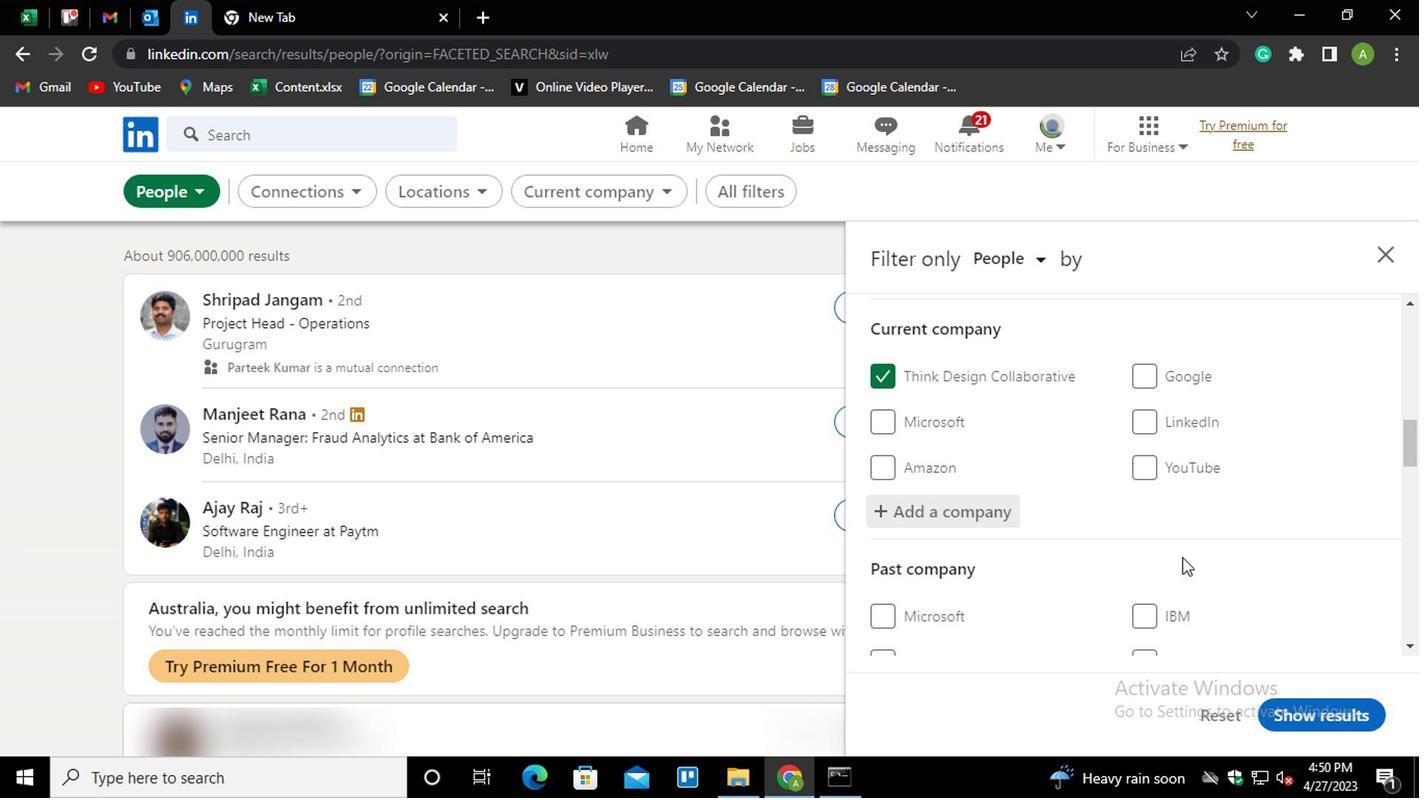 
Action: Mouse scrolled (1181, 549) with delta (0, 0)
Screenshot: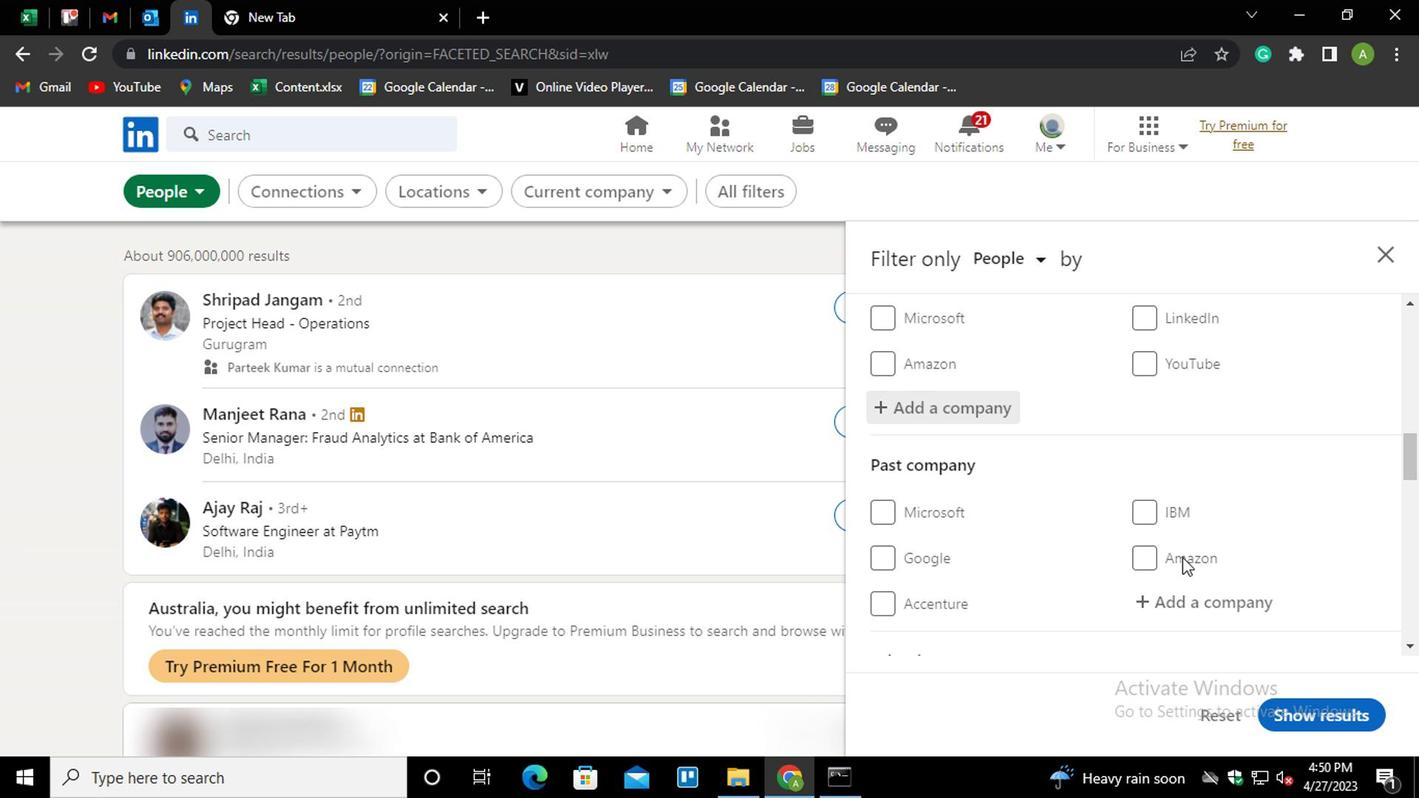 
Action: Mouse scrolled (1181, 549) with delta (0, 0)
Screenshot: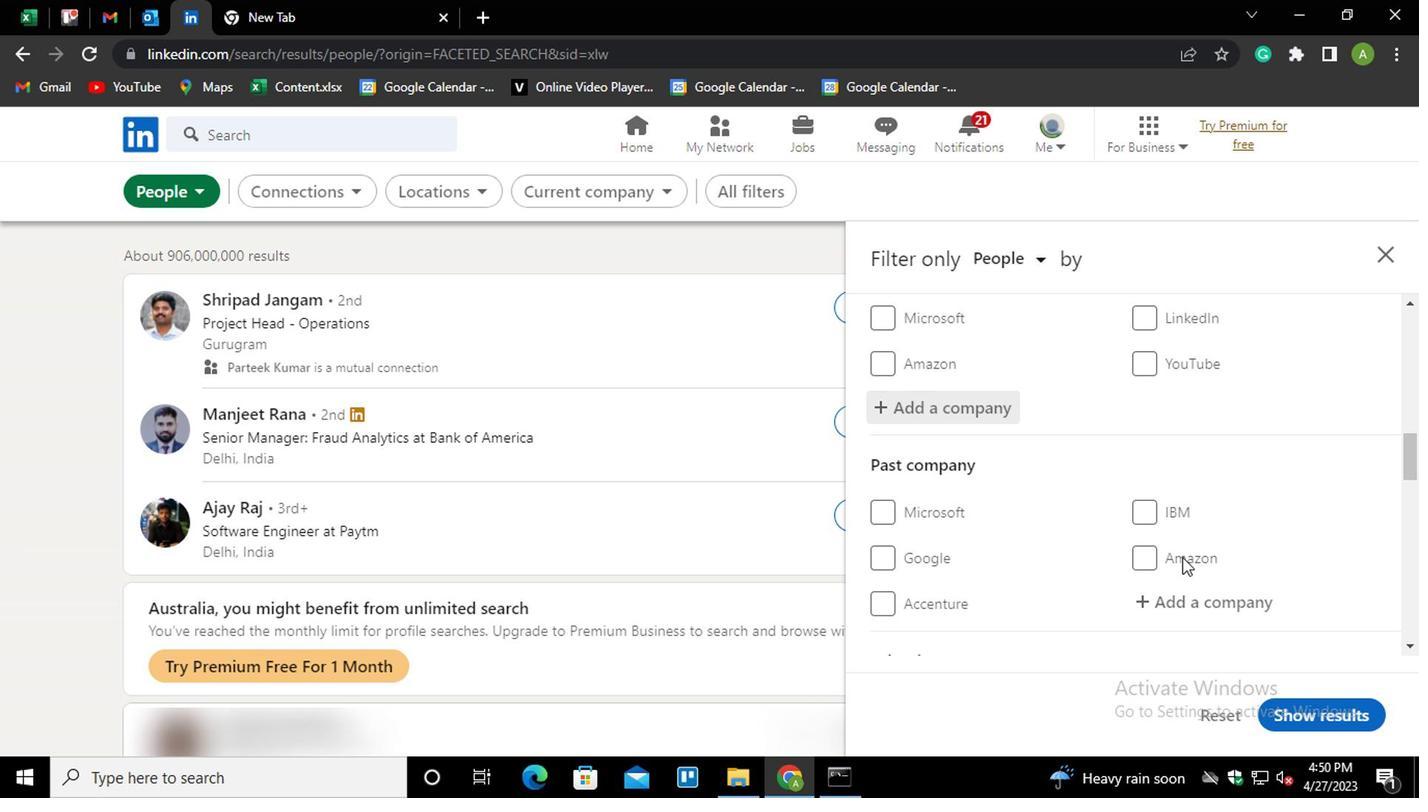 
Action: Mouse moved to (1181, 550)
Screenshot: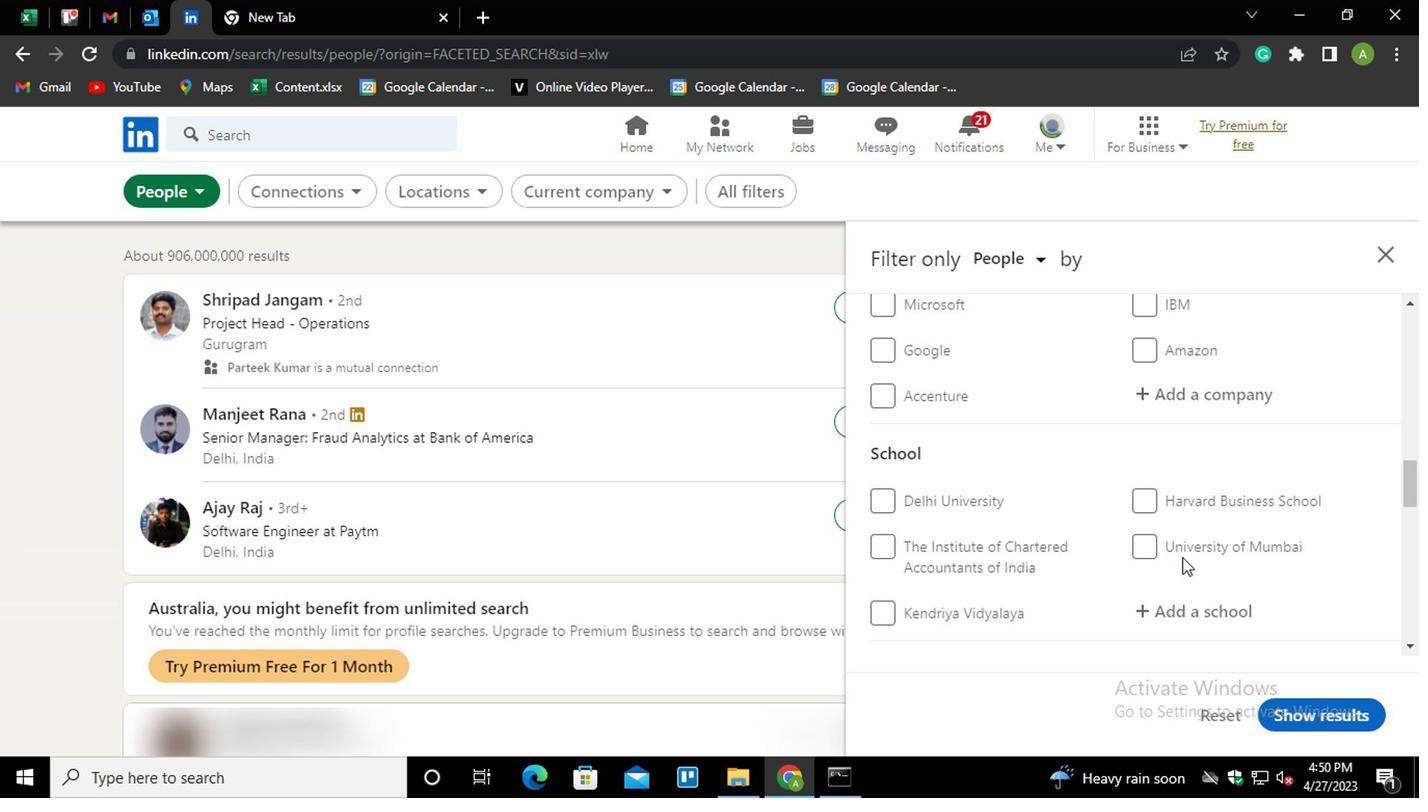 
Action: Mouse scrolled (1181, 549) with delta (0, 0)
Screenshot: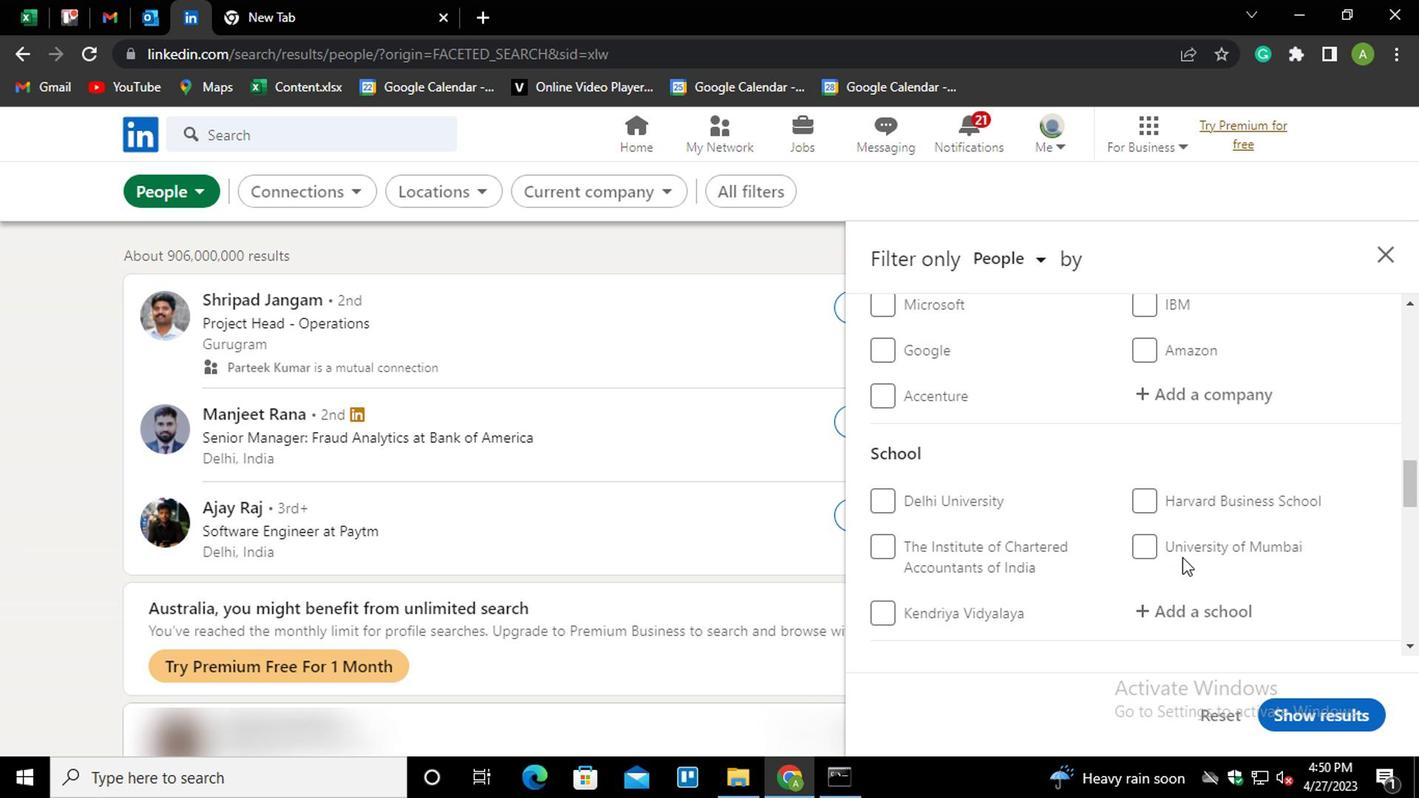 
Action: Mouse moved to (1170, 505)
Screenshot: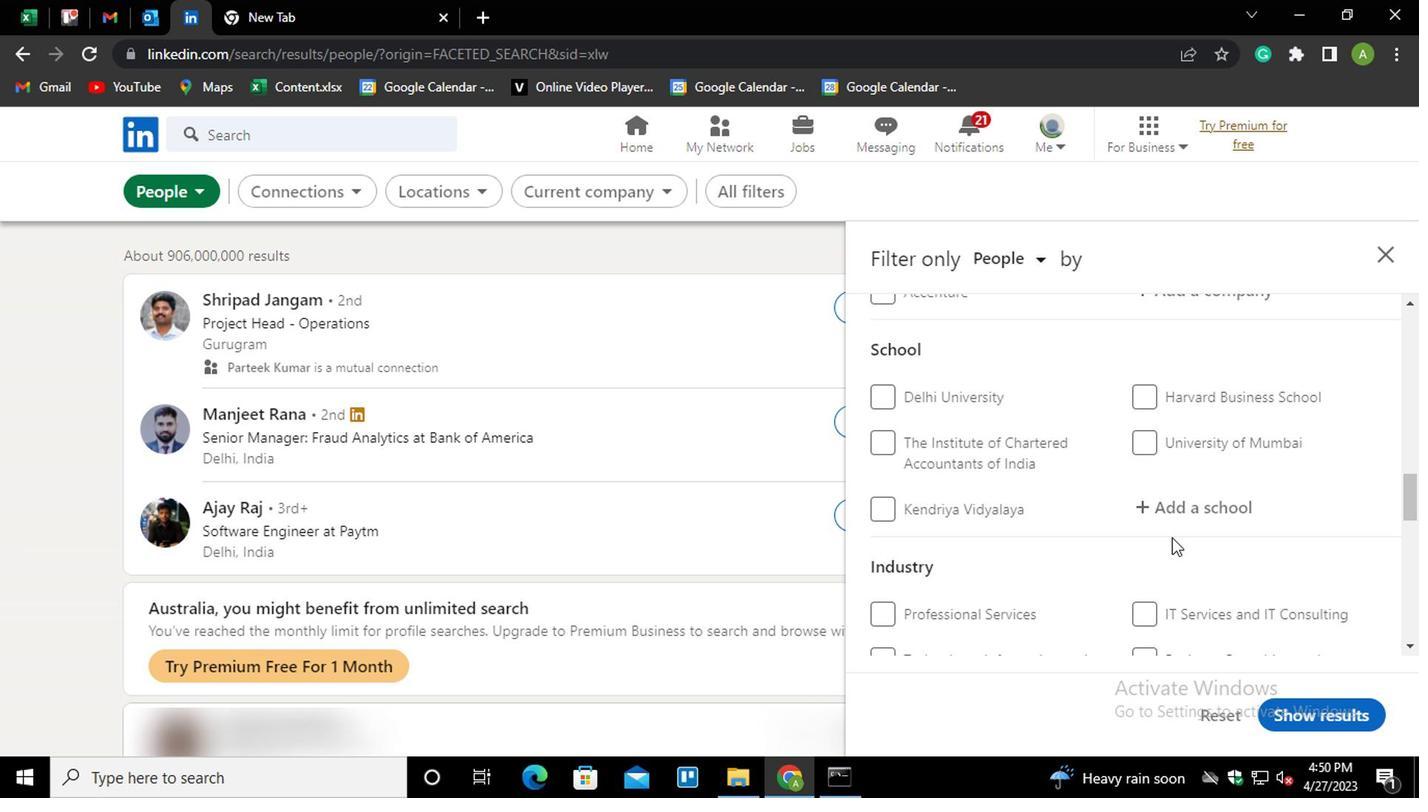 
Action: Mouse pressed left at (1170, 505)
Screenshot: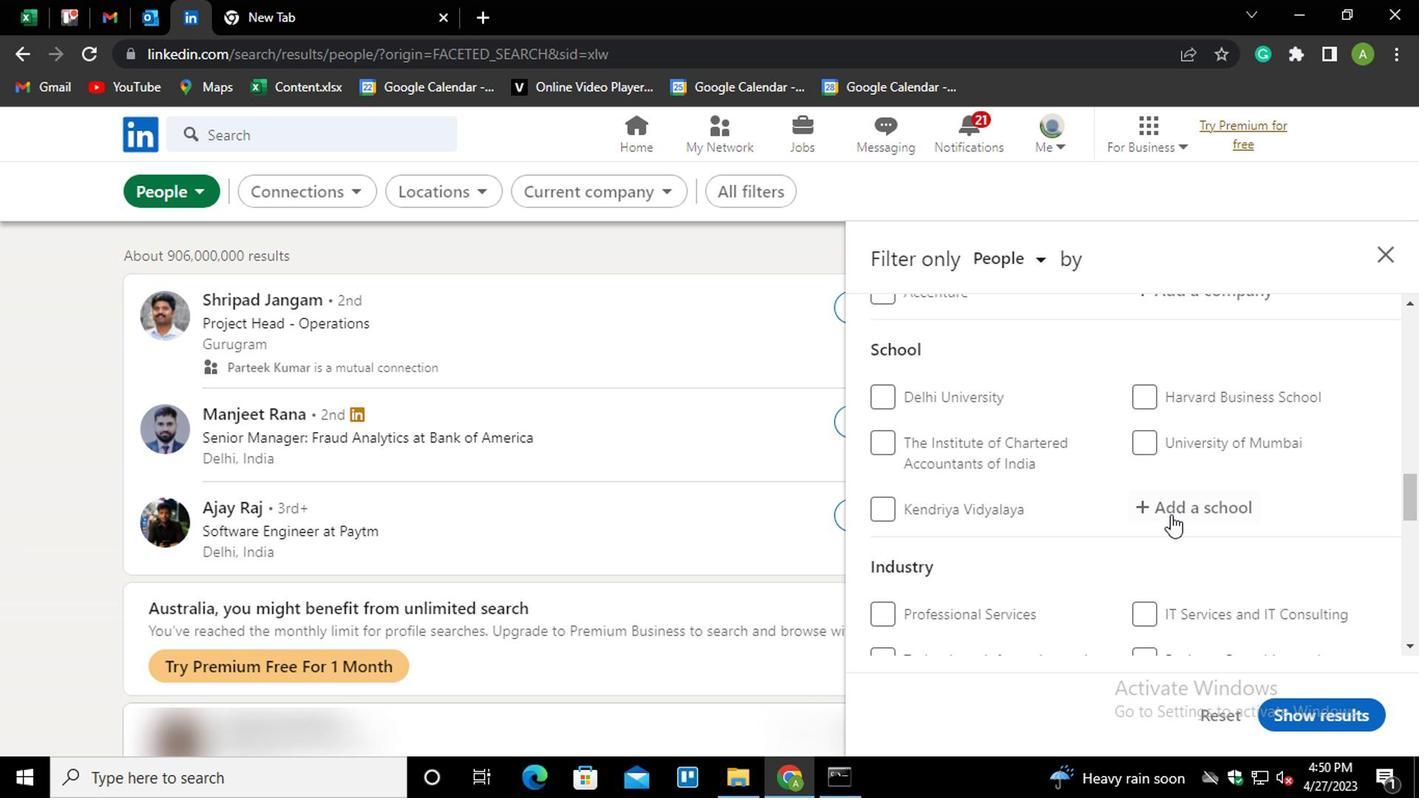 
Action: Mouse moved to (1168, 505)
Screenshot: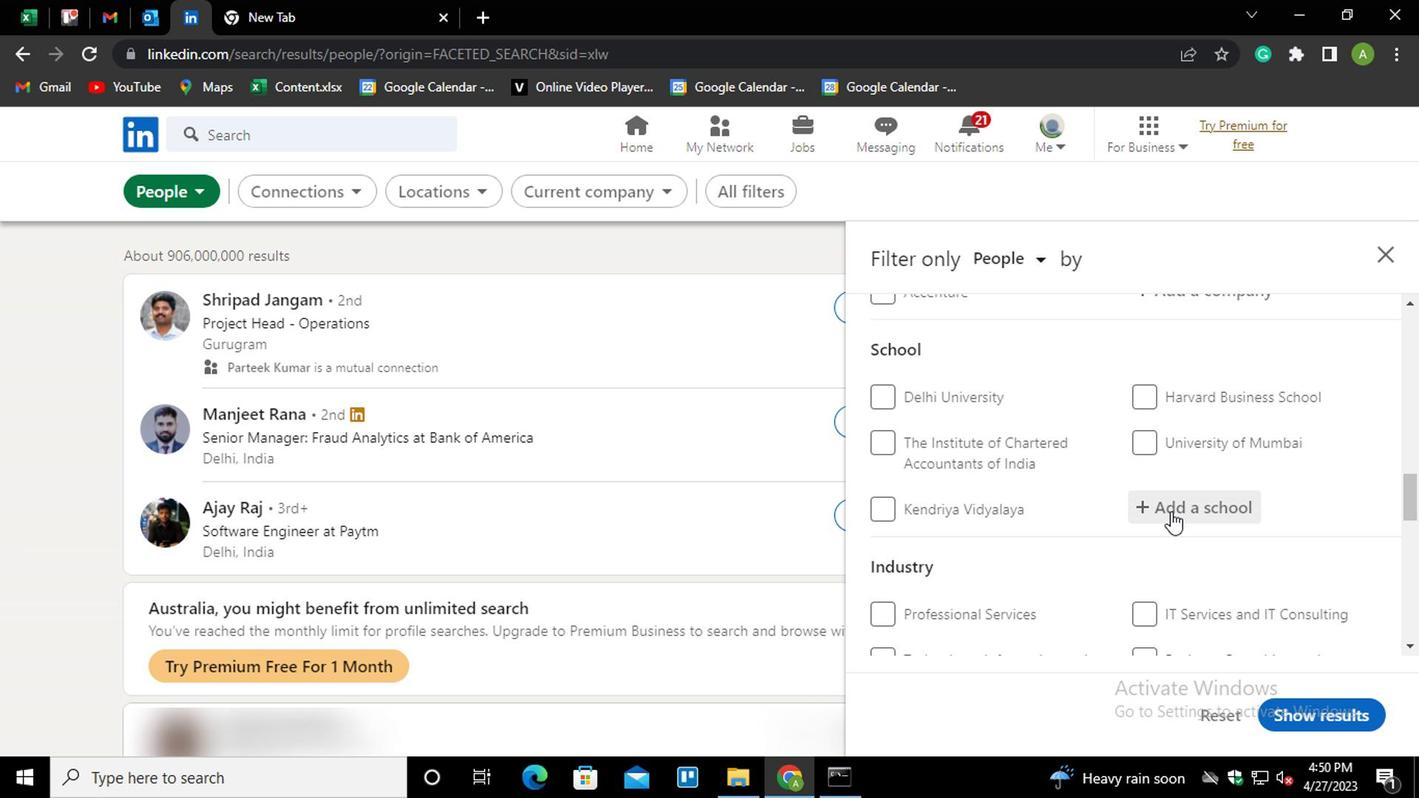 
Action: Key pressed <Key.shift>PERIYA<Key.down><Key.enter>
Screenshot: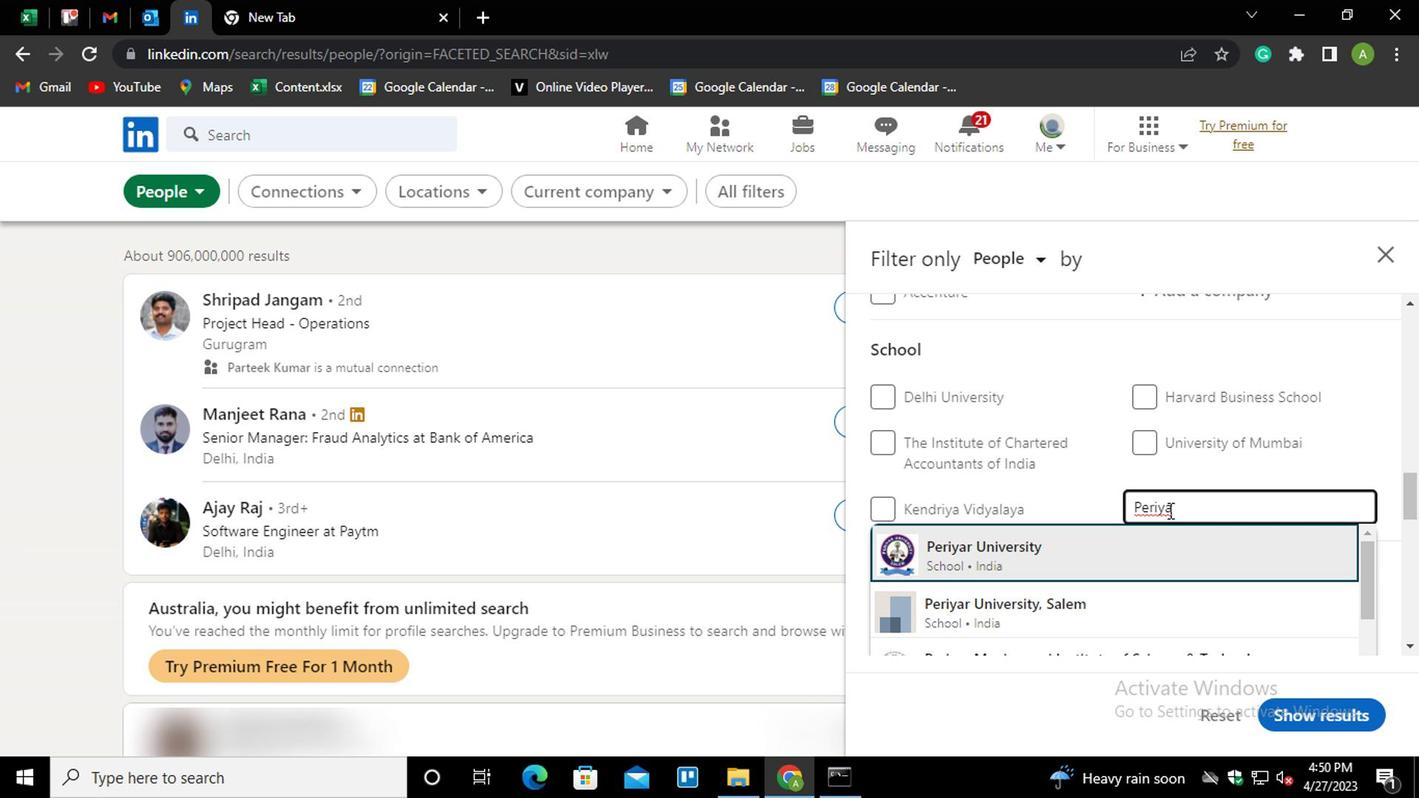 
Action: Mouse moved to (1169, 505)
Screenshot: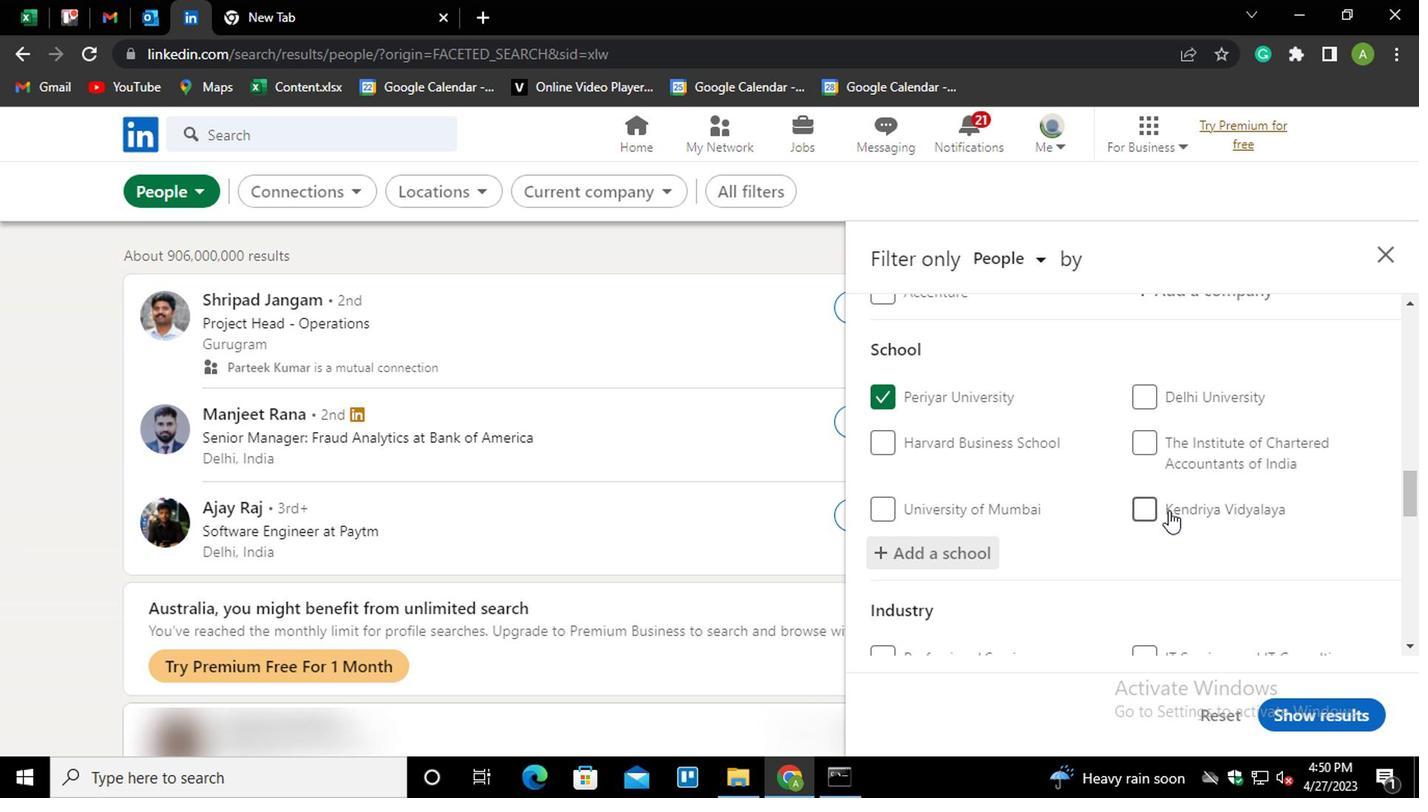 
Action: Mouse scrolled (1169, 504) with delta (0, 0)
Screenshot: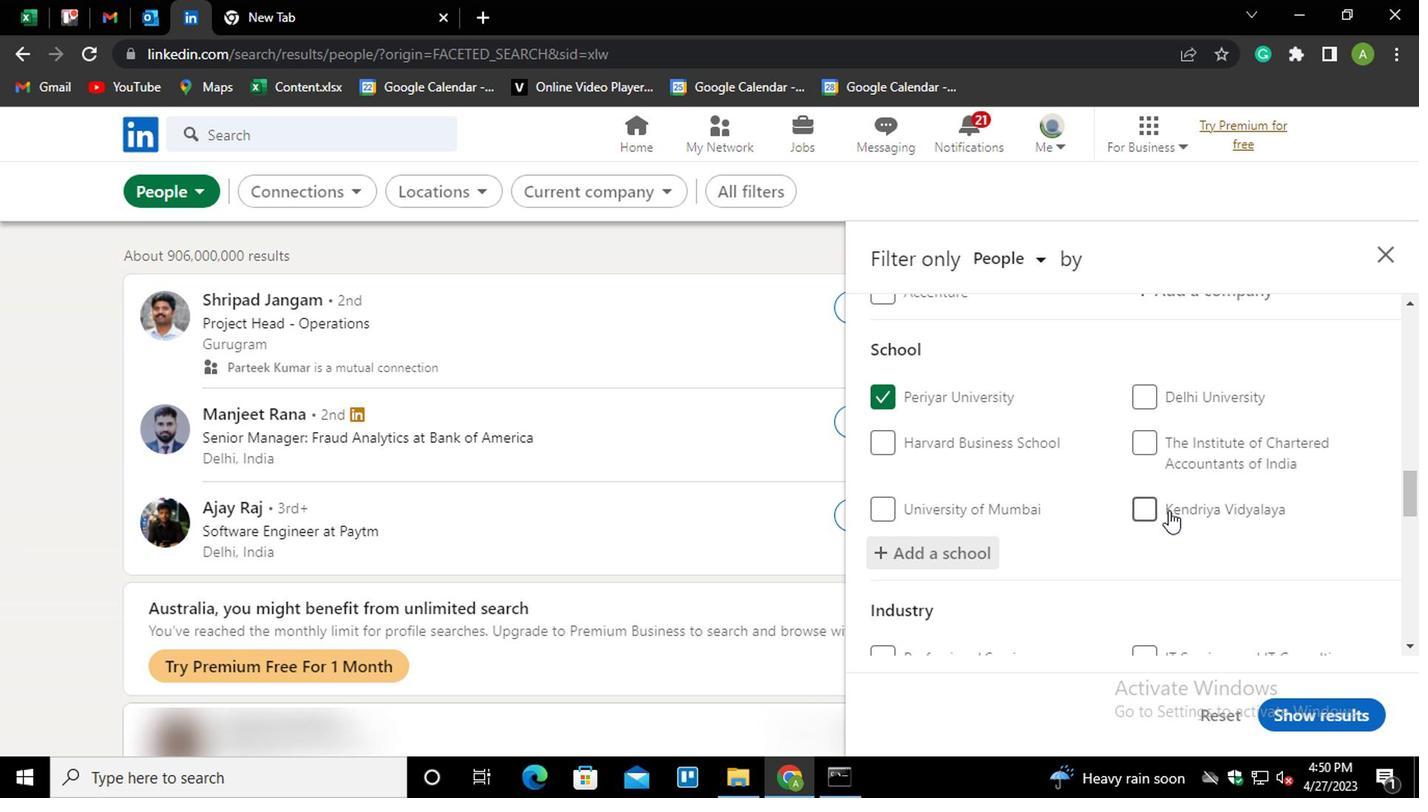 
Action: Mouse scrolled (1169, 504) with delta (0, 0)
Screenshot: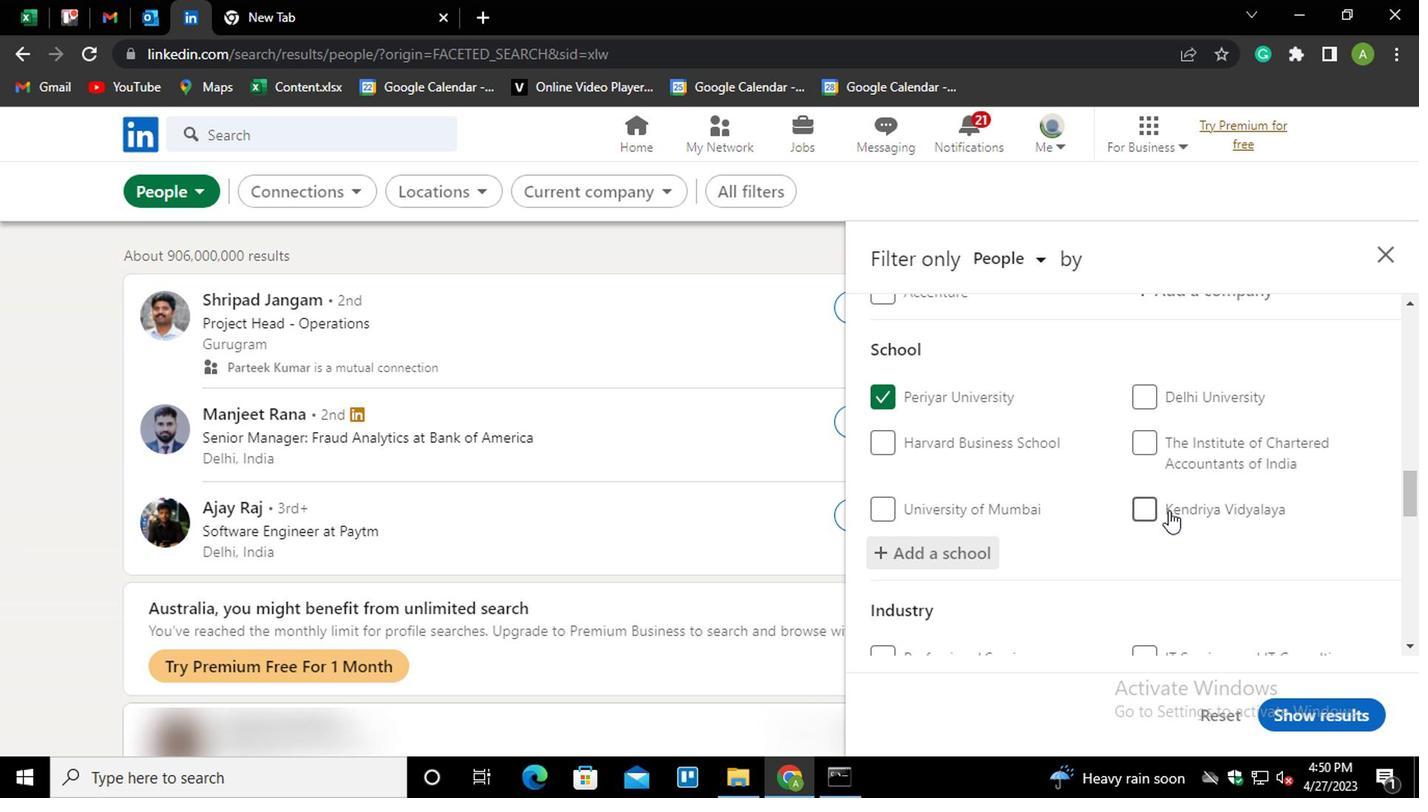 
Action: Mouse scrolled (1169, 504) with delta (0, 0)
Screenshot: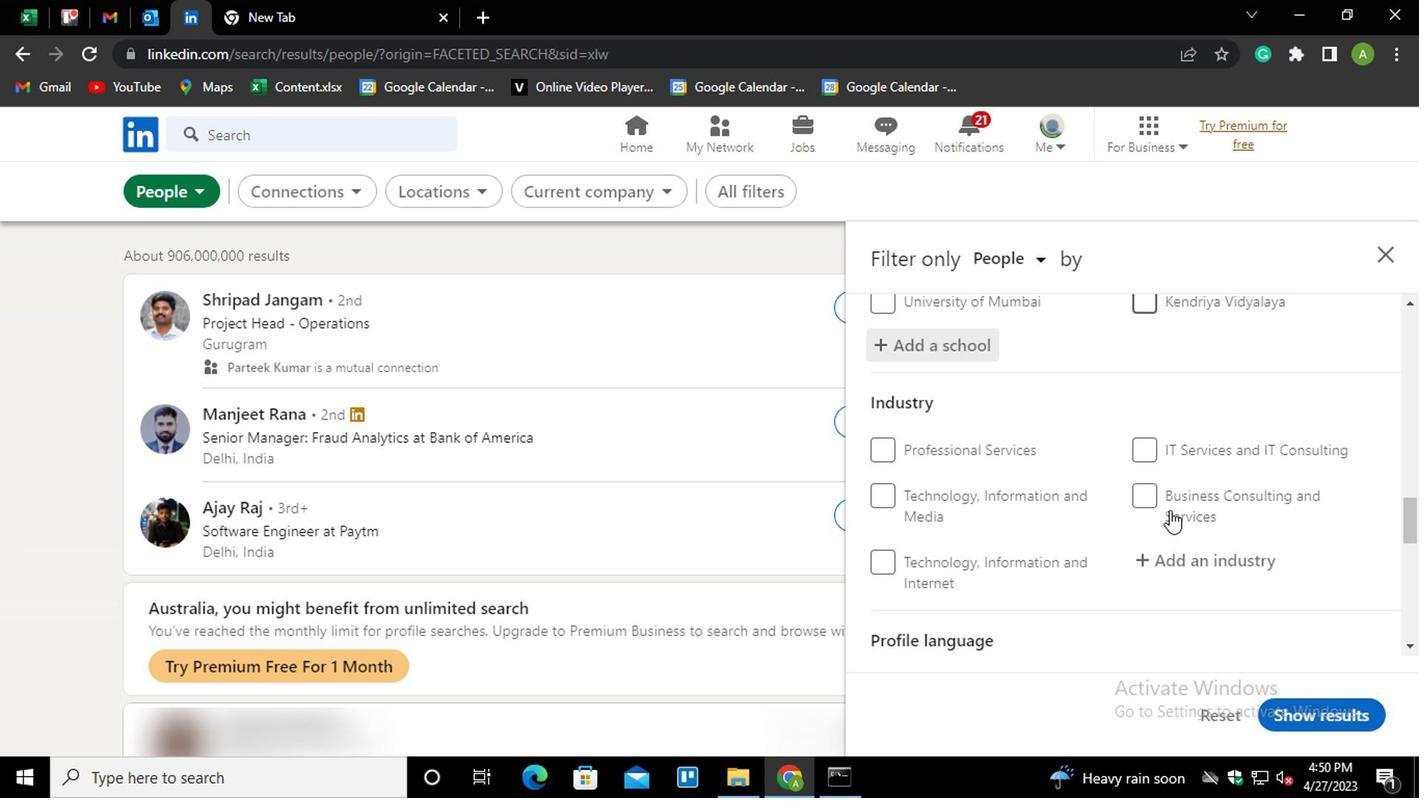 
Action: Mouse moved to (1172, 454)
Screenshot: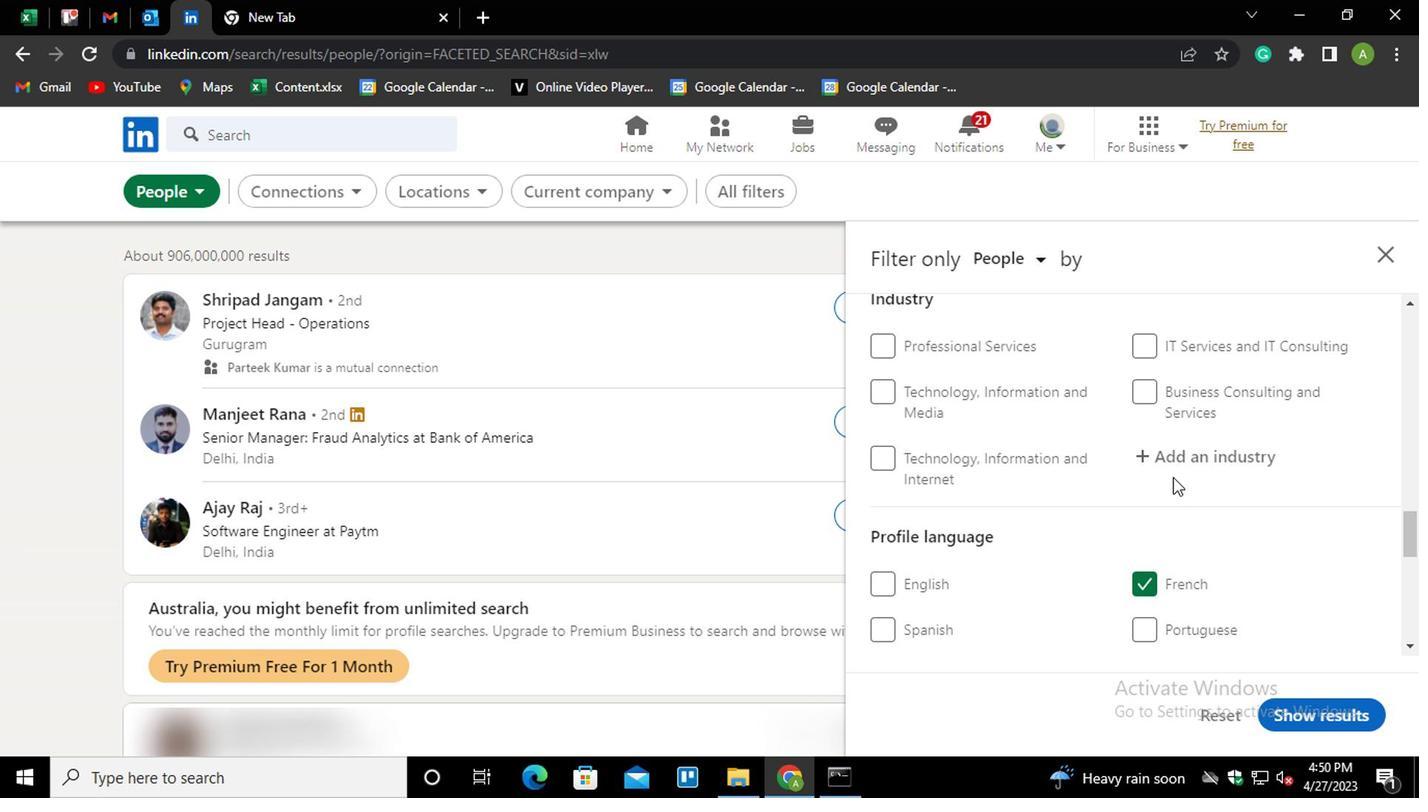
Action: Mouse pressed left at (1172, 454)
Screenshot: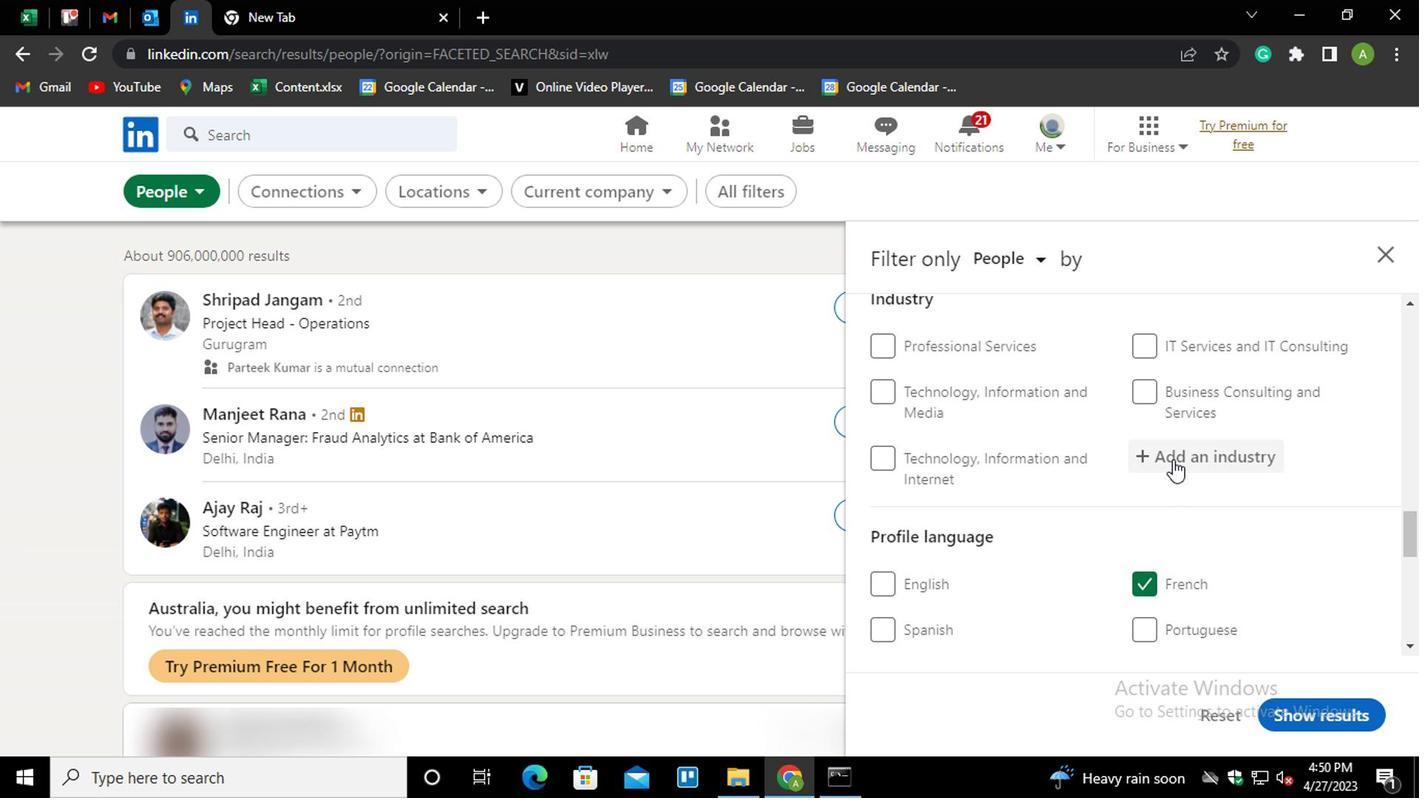 
Action: Mouse moved to (1184, 459)
Screenshot: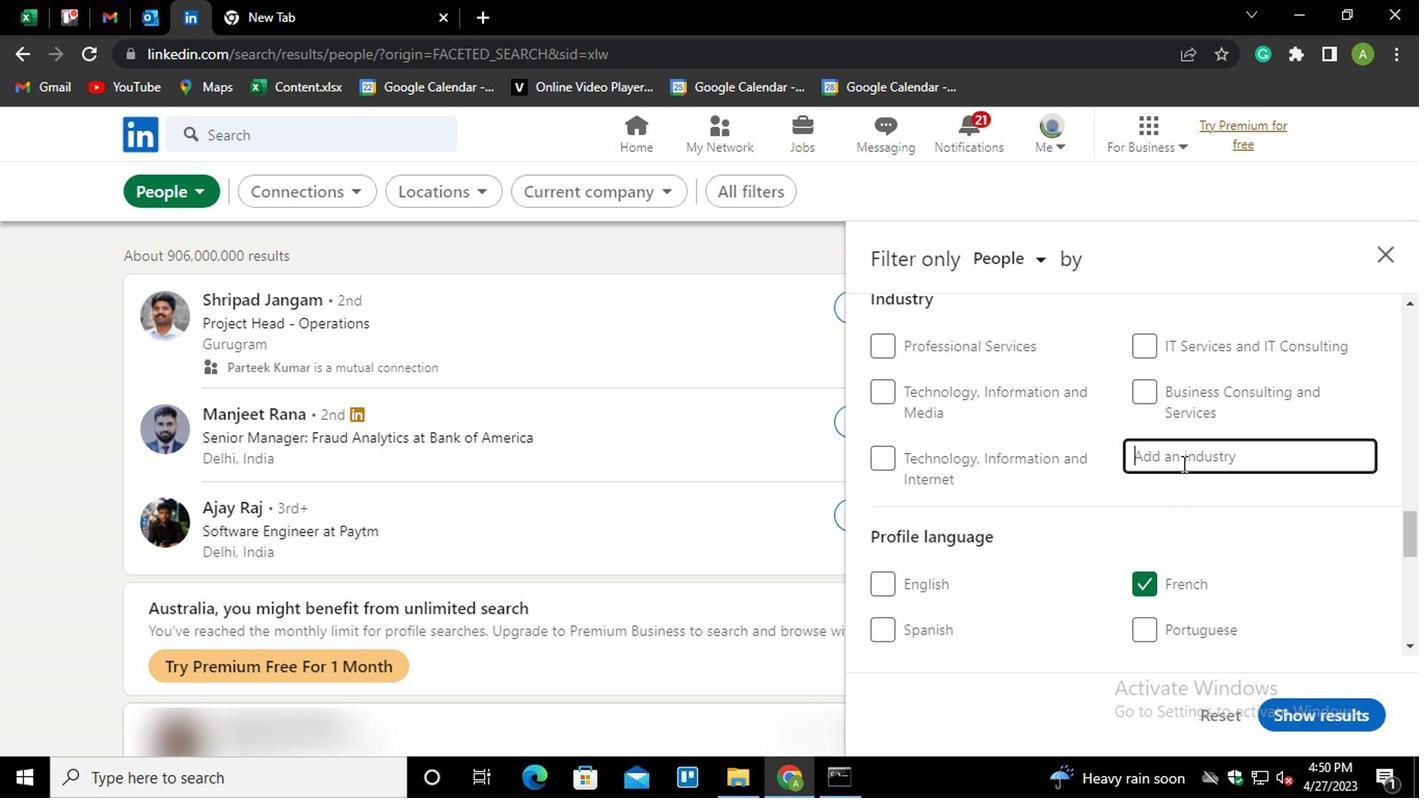 
Action: Mouse pressed left at (1184, 459)
Screenshot: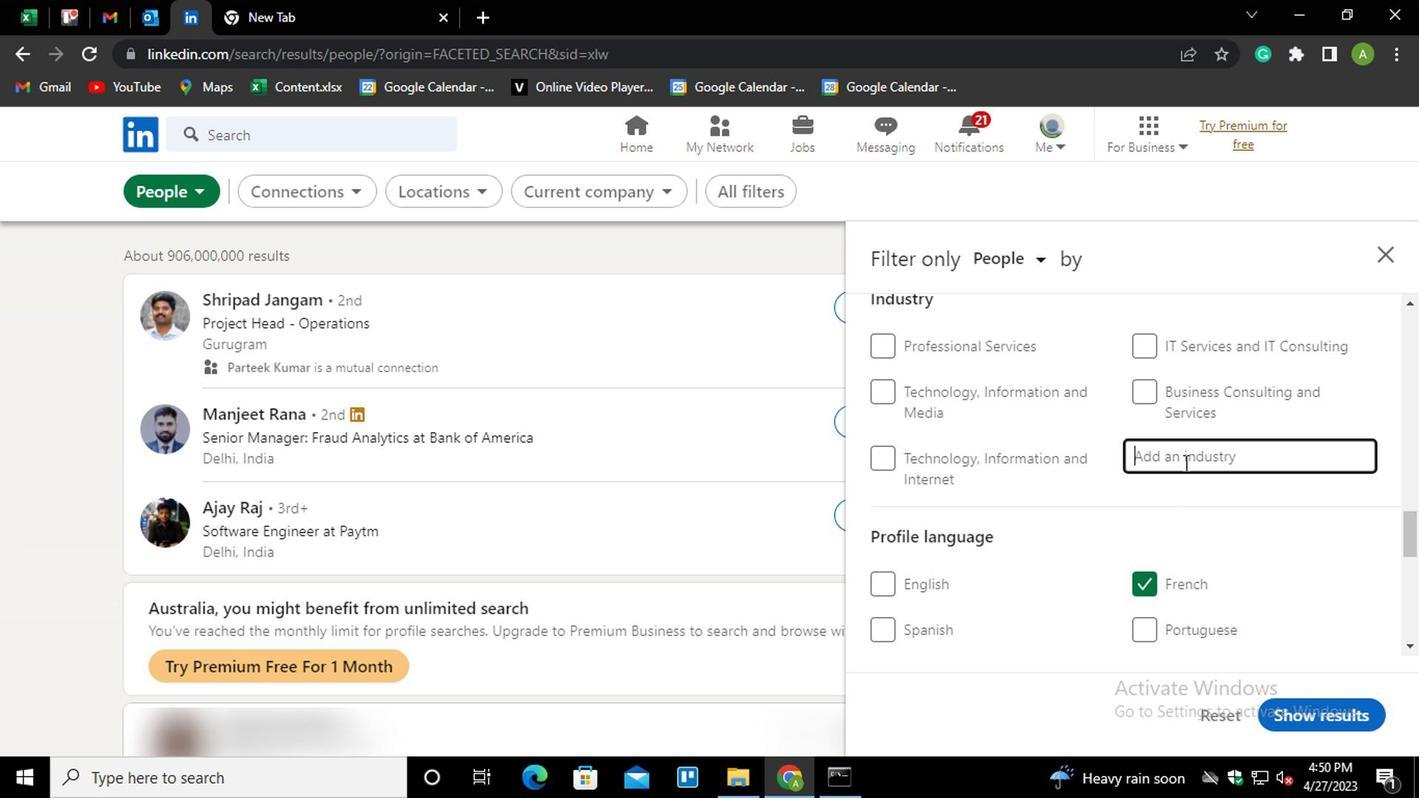 
Action: Key pressed <Key.shift>WASTE<Key.down><Key.down><Key.enter>
Screenshot: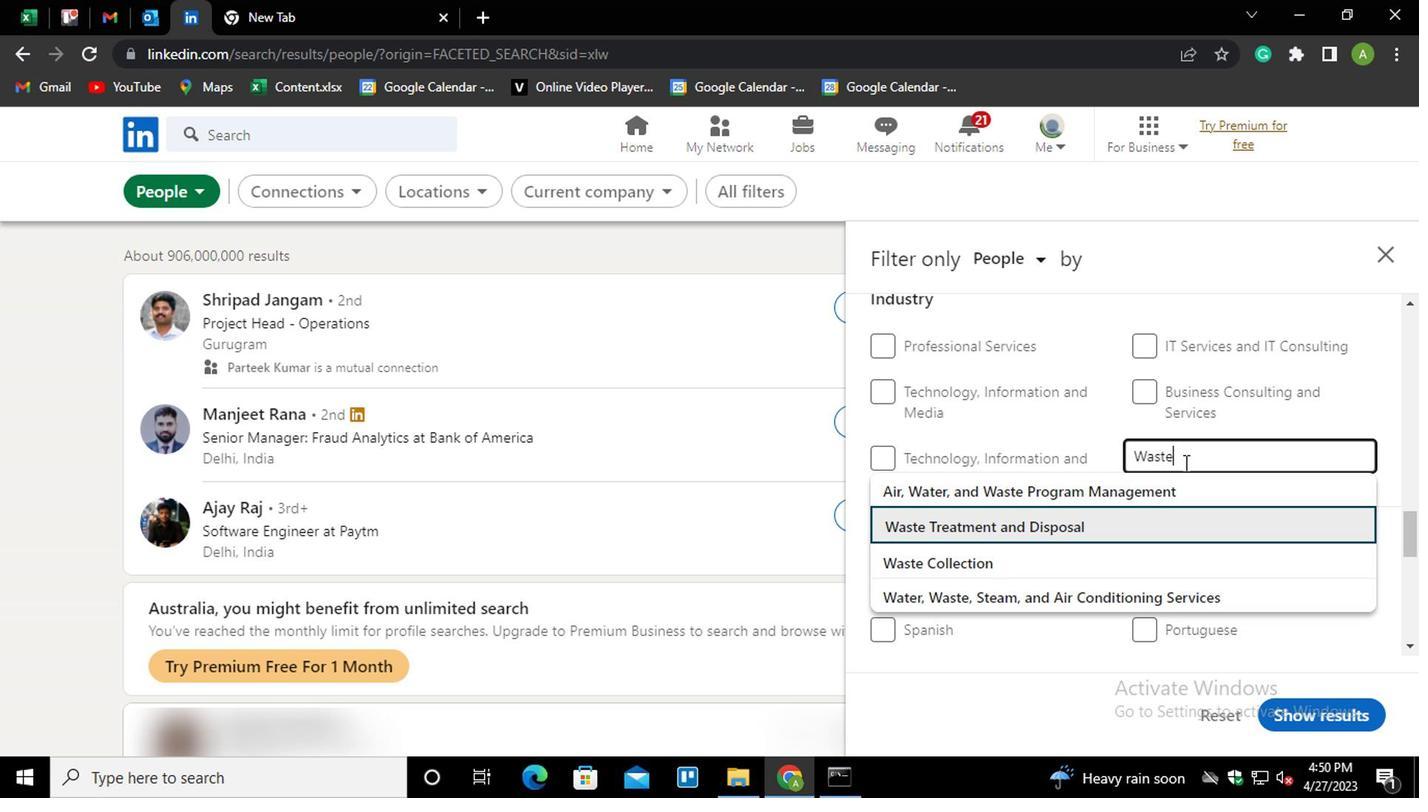 
Action: Mouse scrolled (1184, 457) with delta (0, -1)
Screenshot: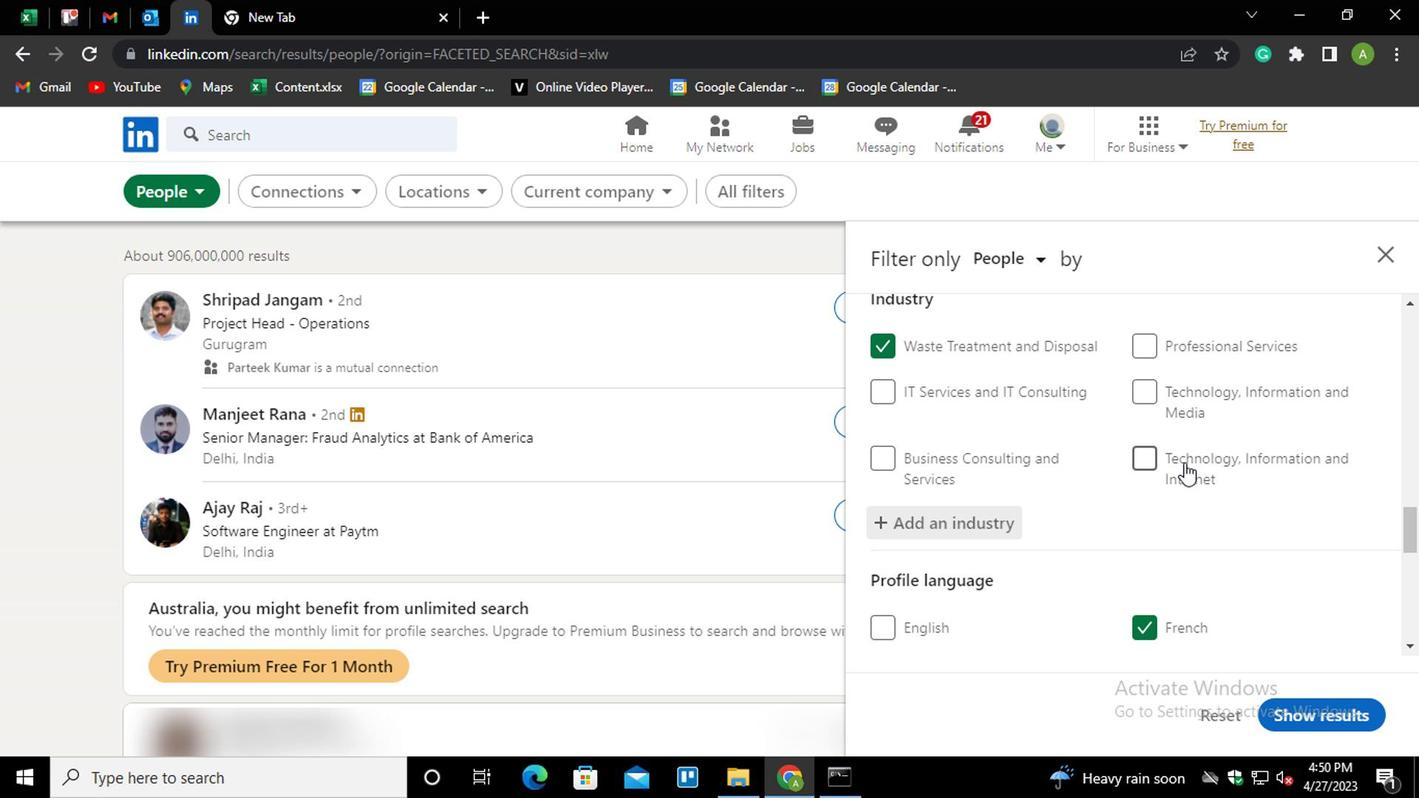 
Action: Mouse scrolled (1184, 457) with delta (0, -1)
Screenshot: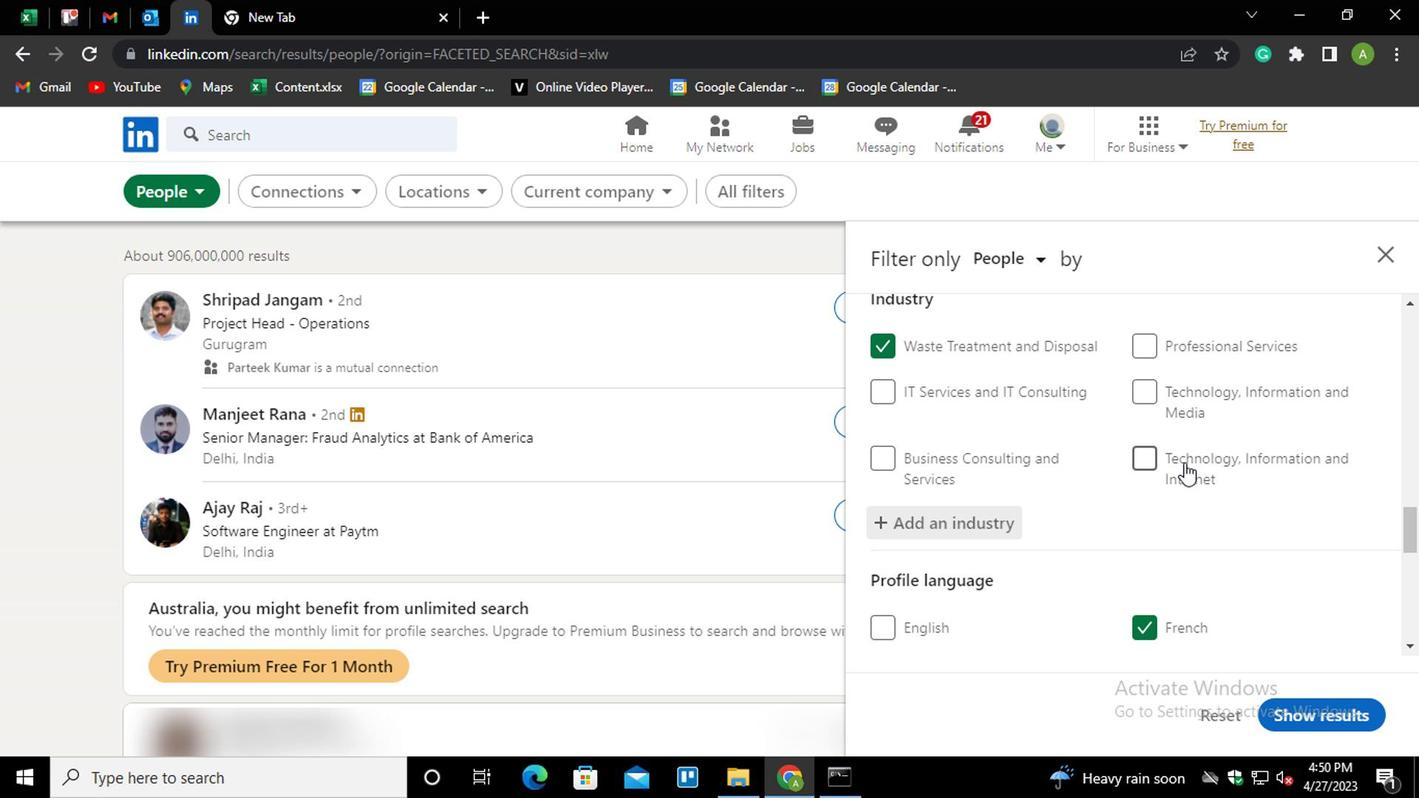 
Action: Mouse scrolled (1184, 457) with delta (0, -1)
Screenshot: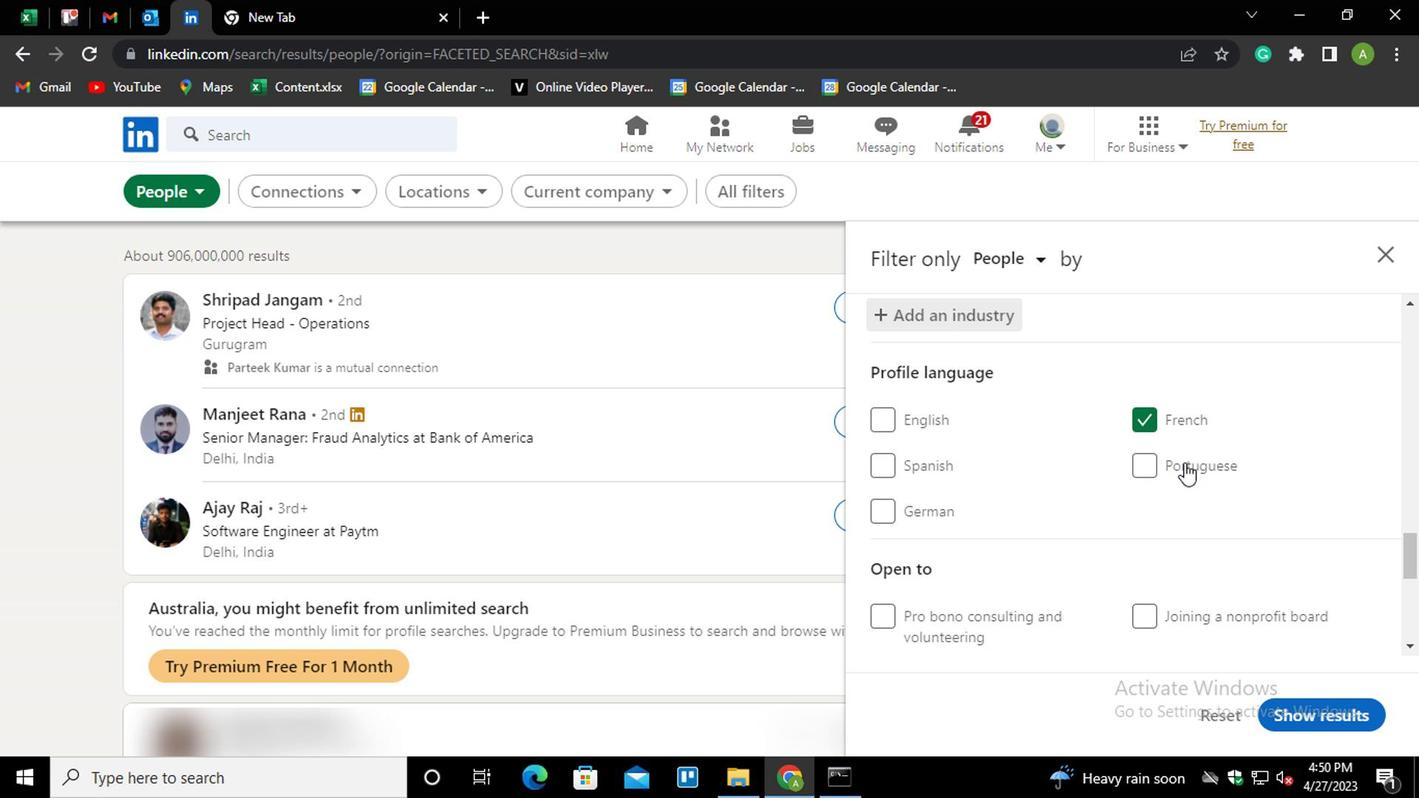 
Action: Mouse scrolled (1184, 457) with delta (0, -1)
Screenshot: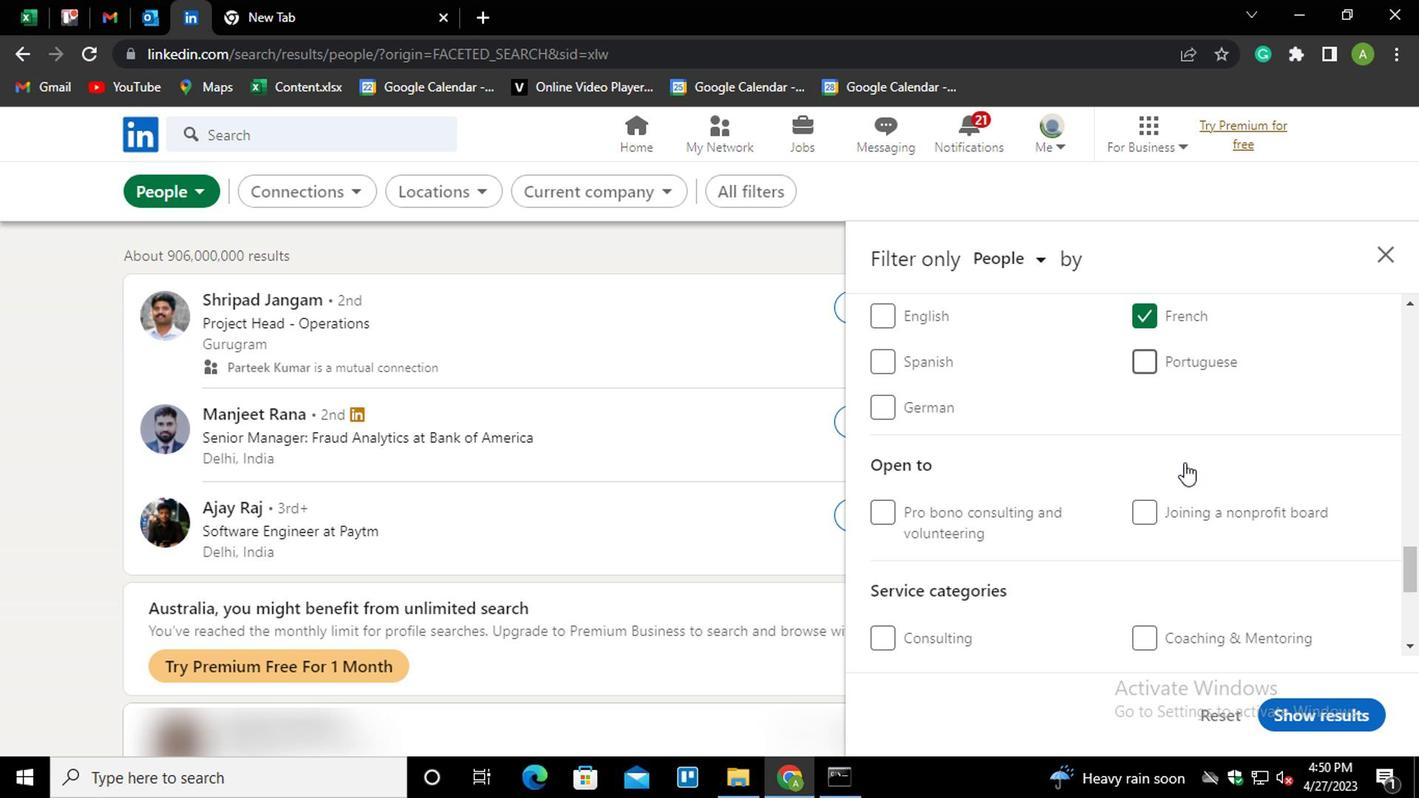 
Action: Mouse scrolled (1184, 457) with delta (0, -1)
Screenshot: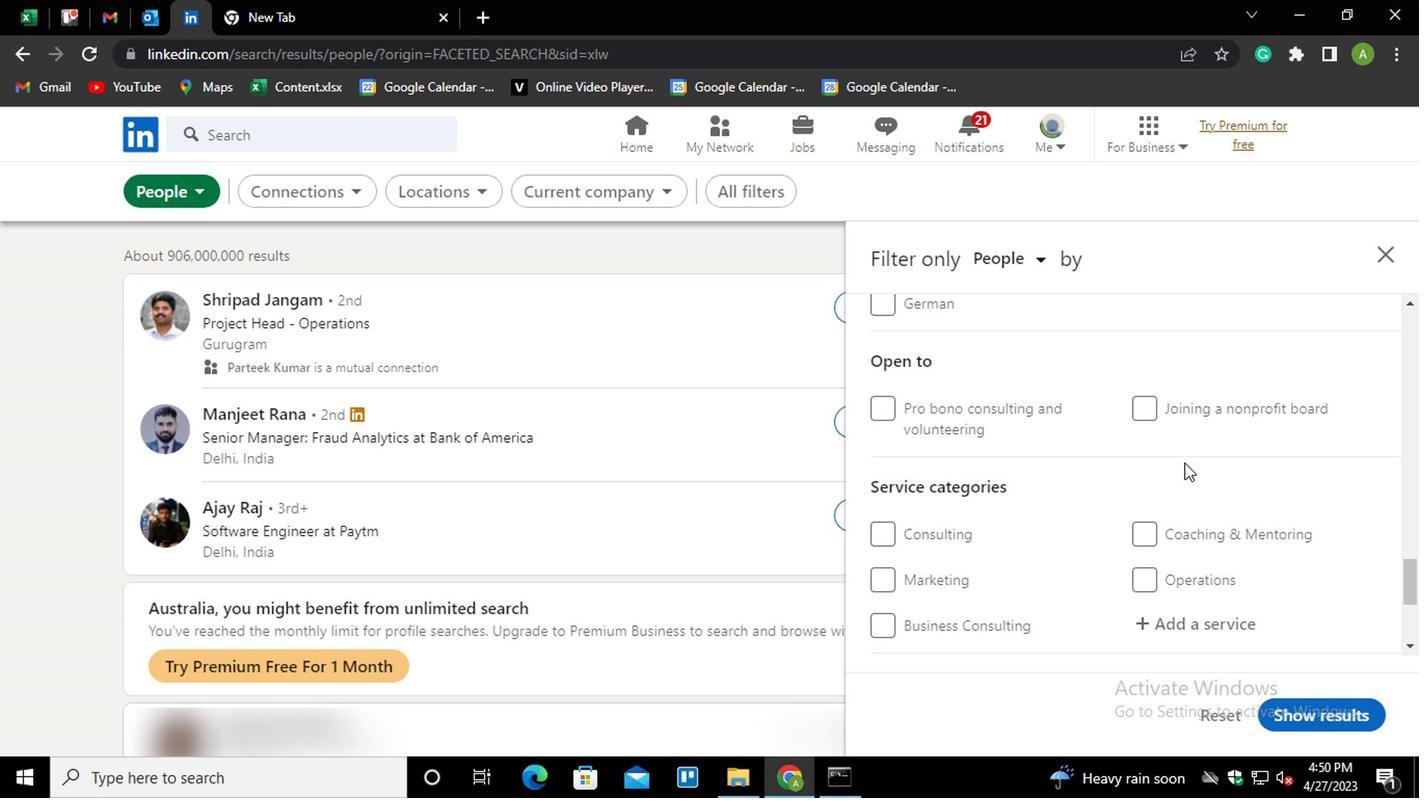 
Action: Mouse moved to (1197, 507)
Screenshot: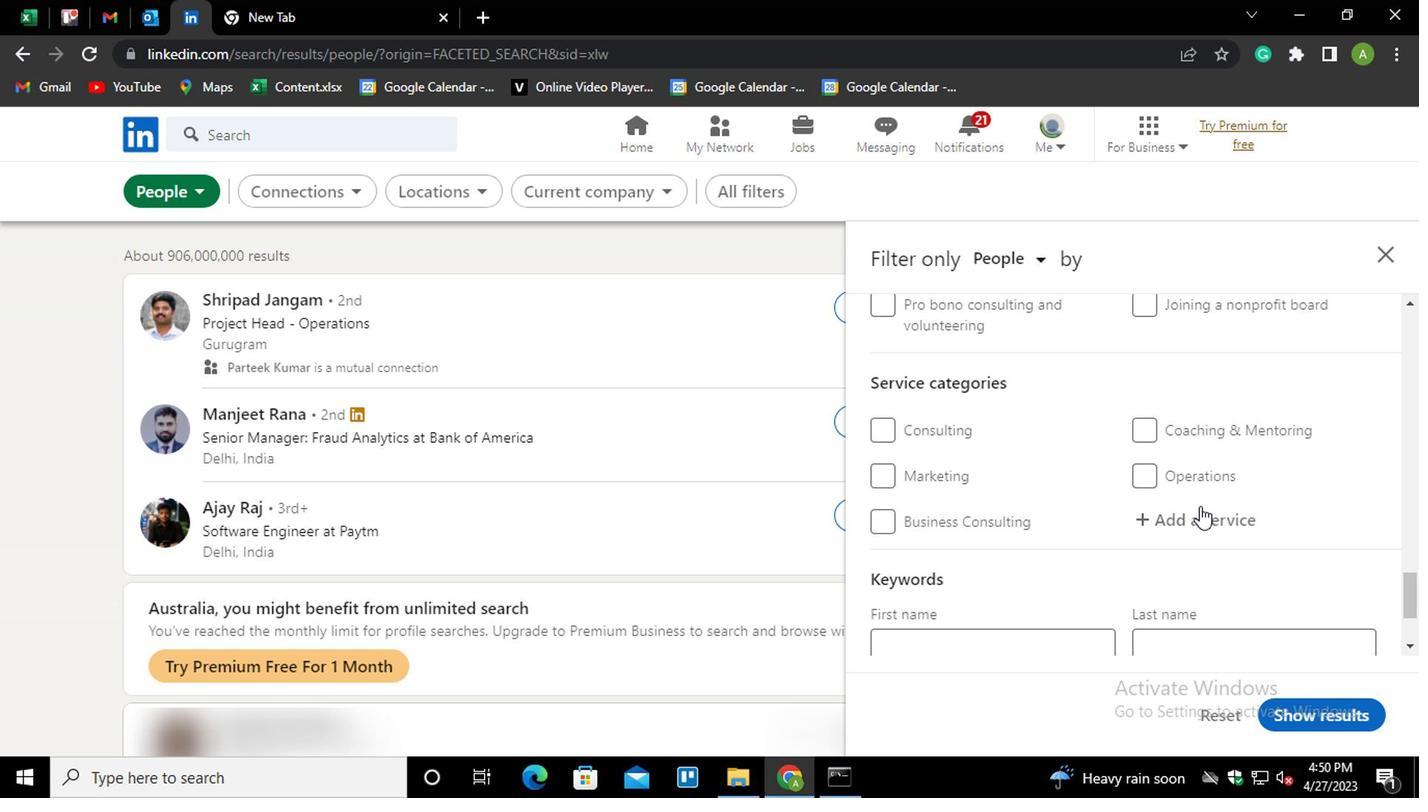 
Action: Mouse pressed left at (1197, 507)
Screenshot: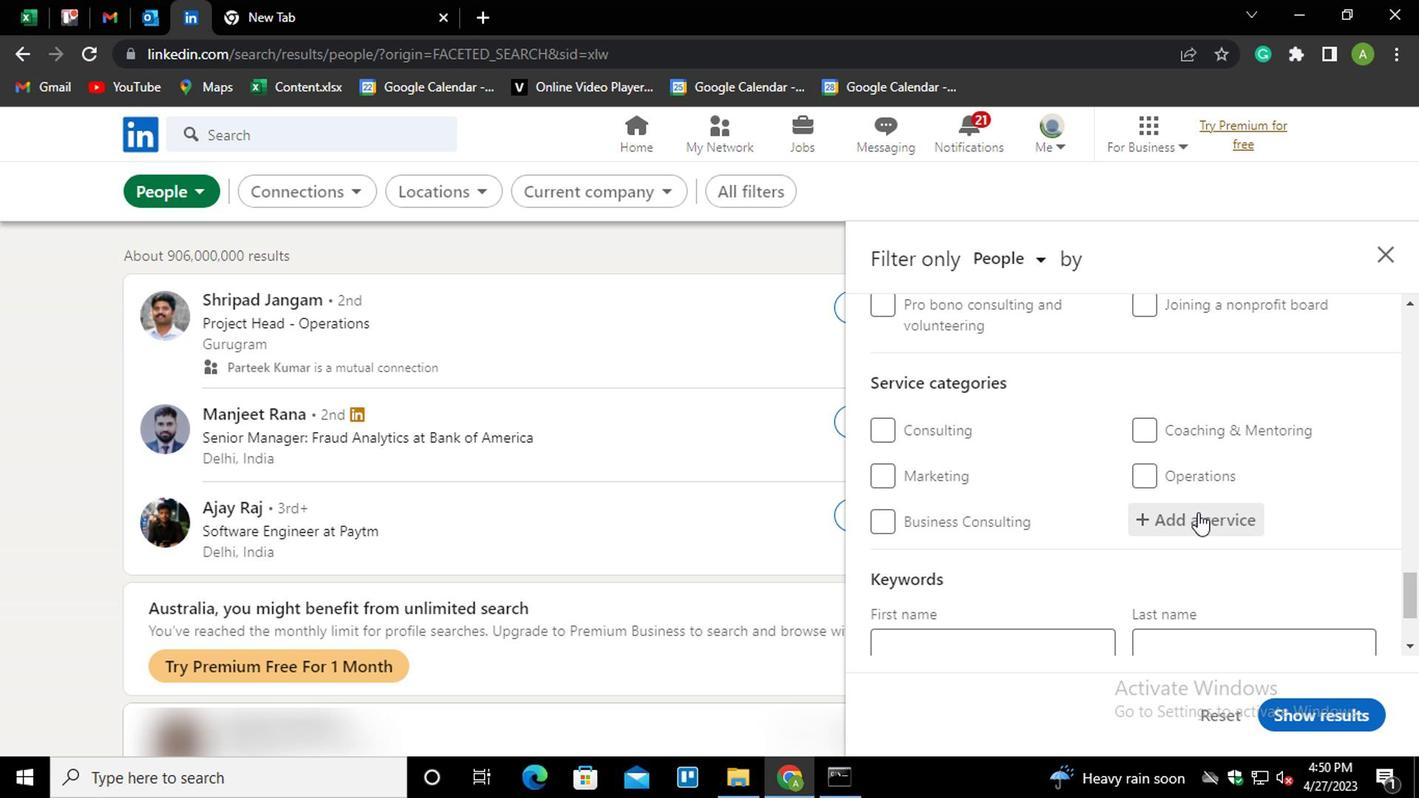 
Action: Key pressed <Key.shift>LID<Key.backspace>FE<Key.down><Key.down><Key.enter>
Screenshot: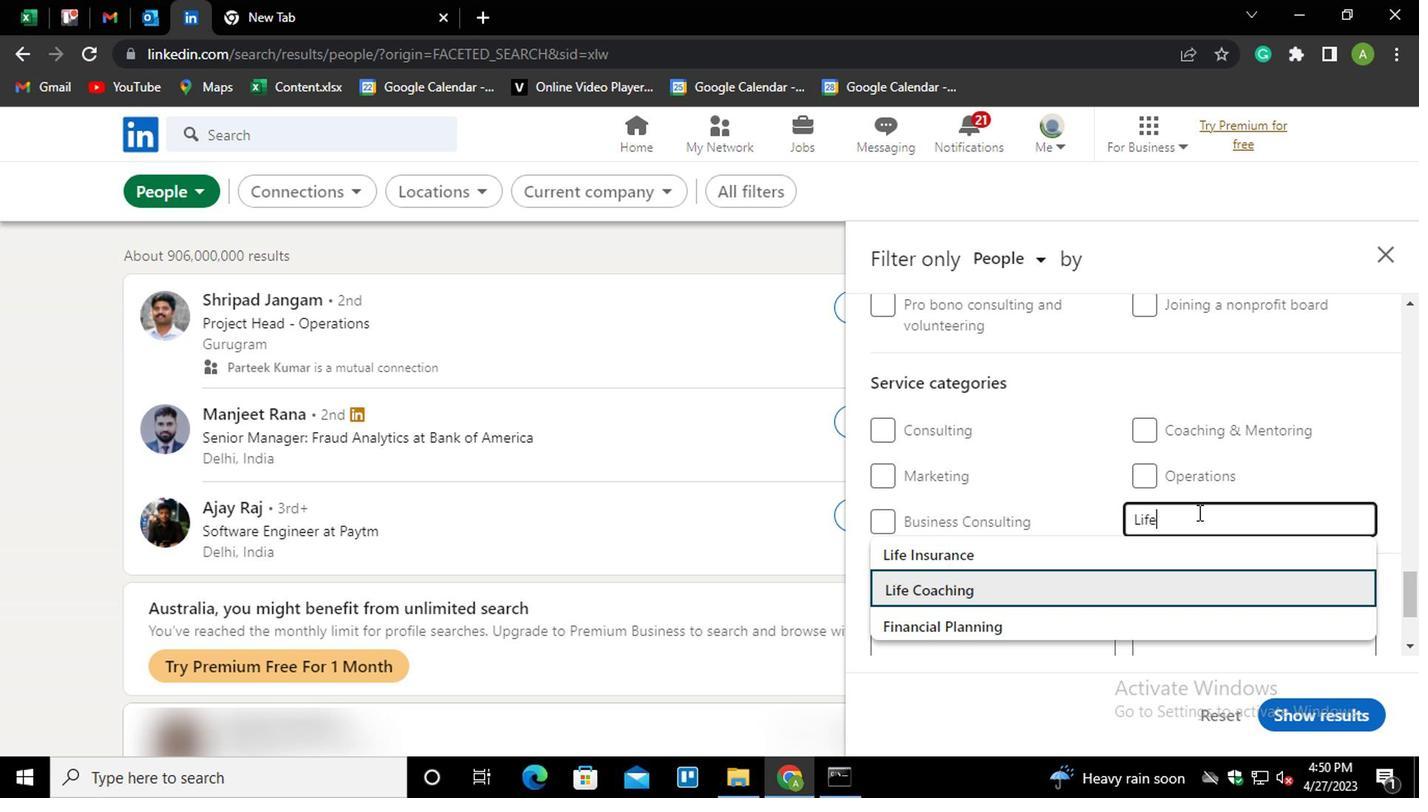 
Action: Mouse moved to (1197, 507)
Screenshot: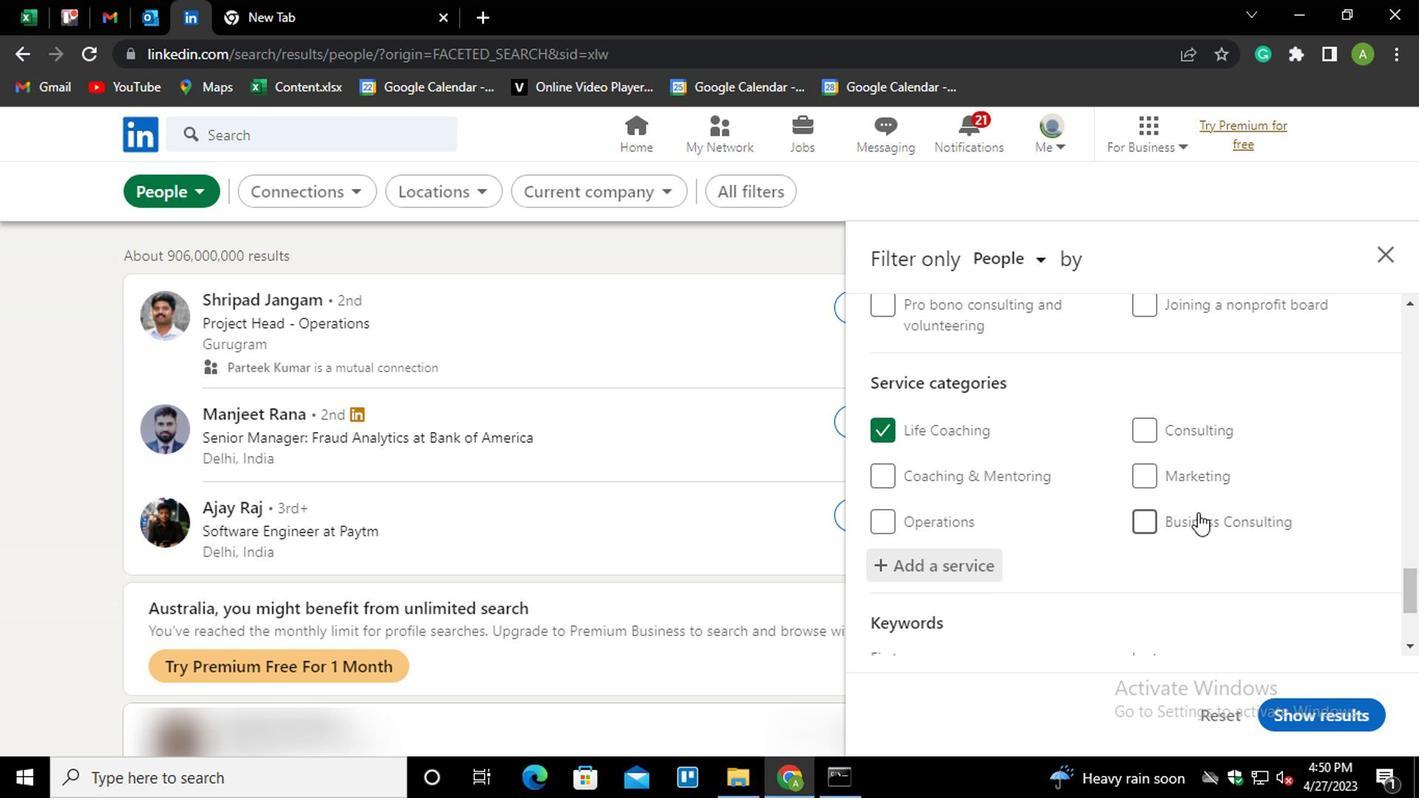 
Action: Mouse scrolled (1197, 505) with delta (0, -1)
Screenshot: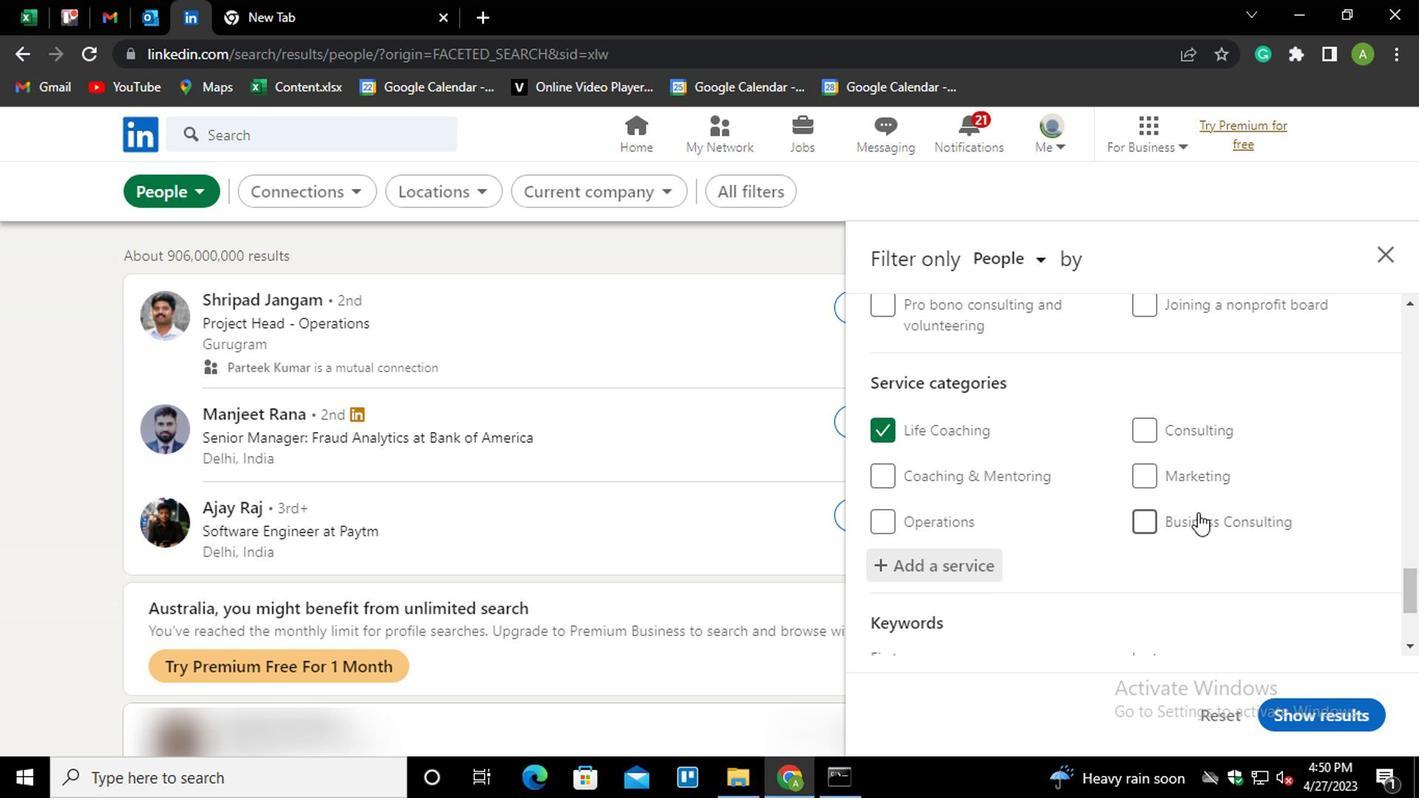
Action: Mouse scrolled (1197, 505) with delta (0, -1)
Screenshot: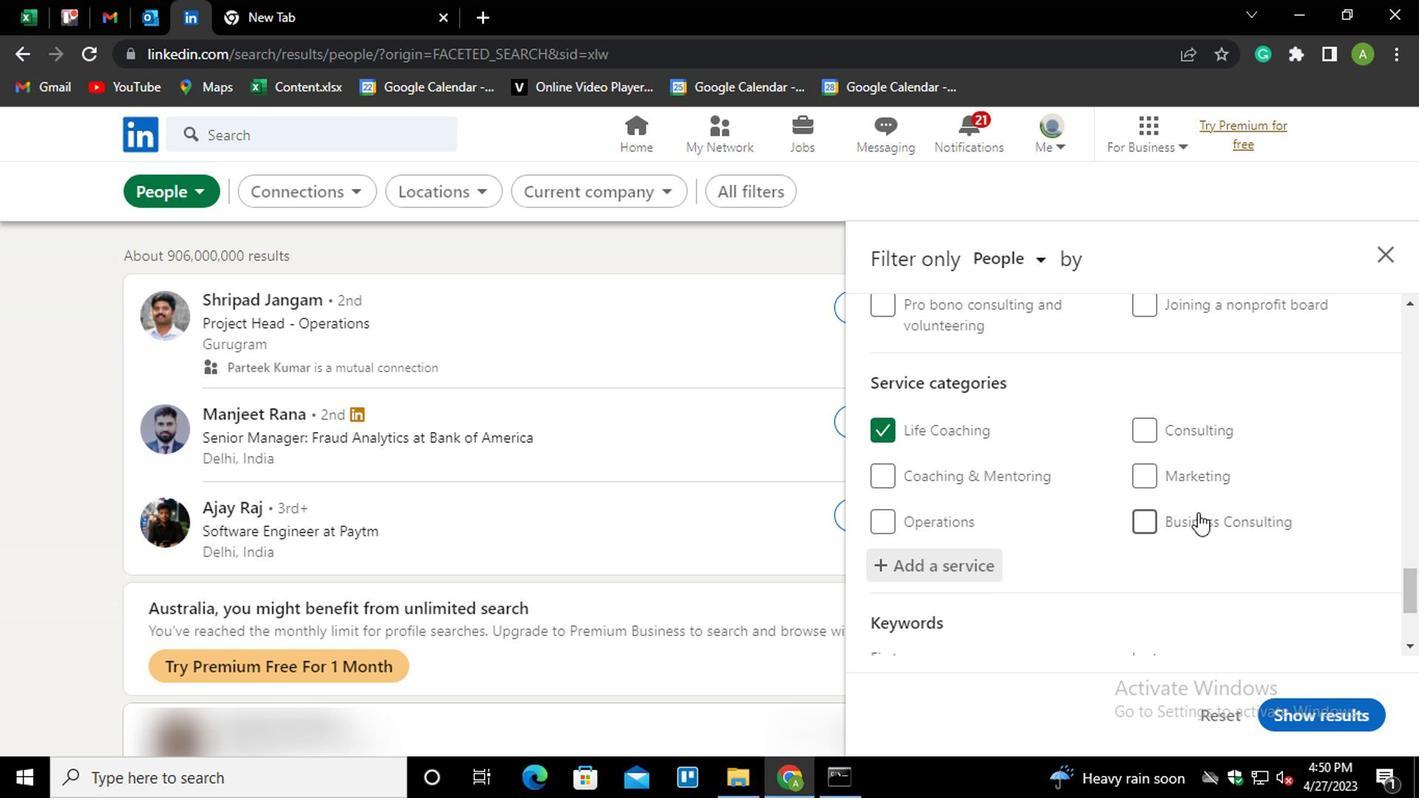 
Action: Mouse moved to (997, 554)
Screenshot: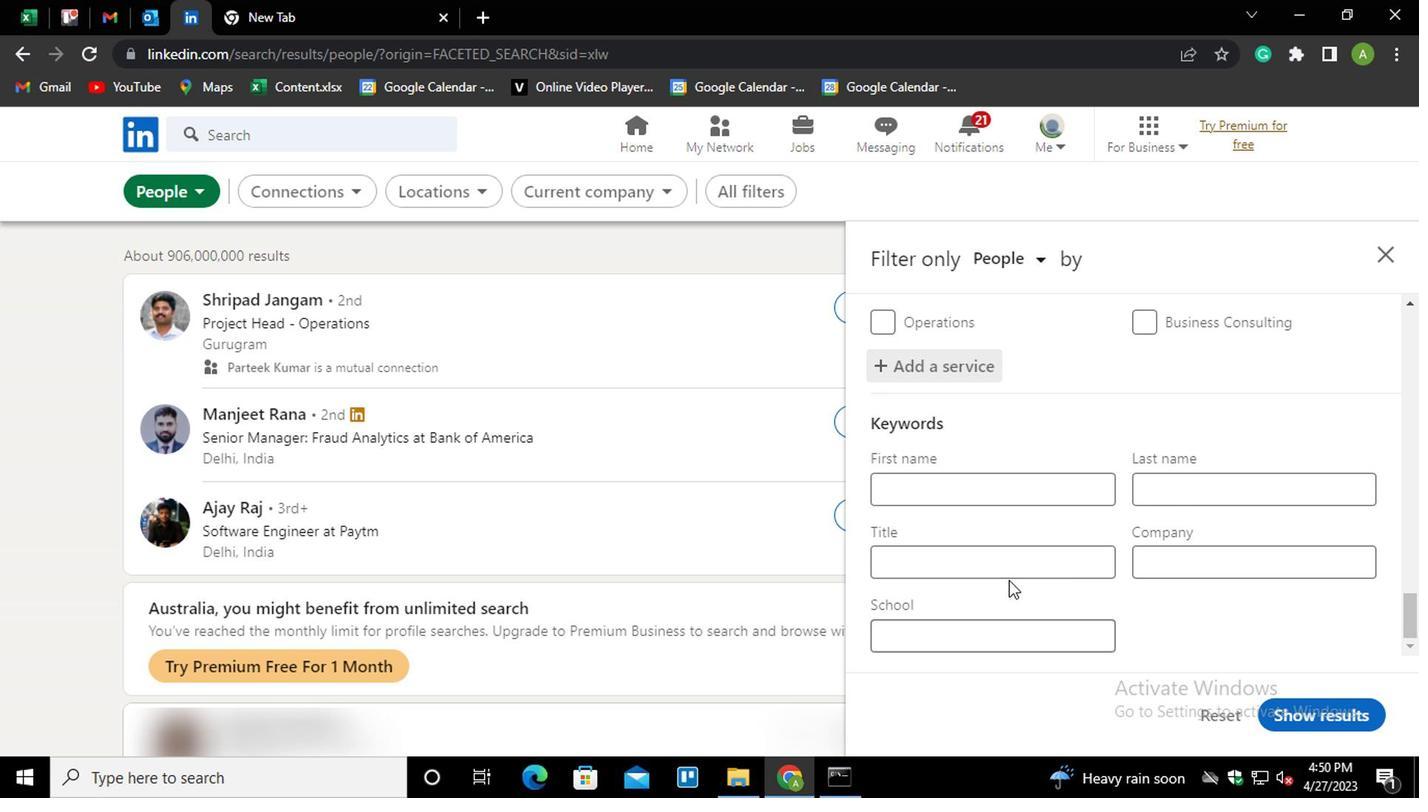 
Action: Mouse pressed left at (997, 554)
Screenshot: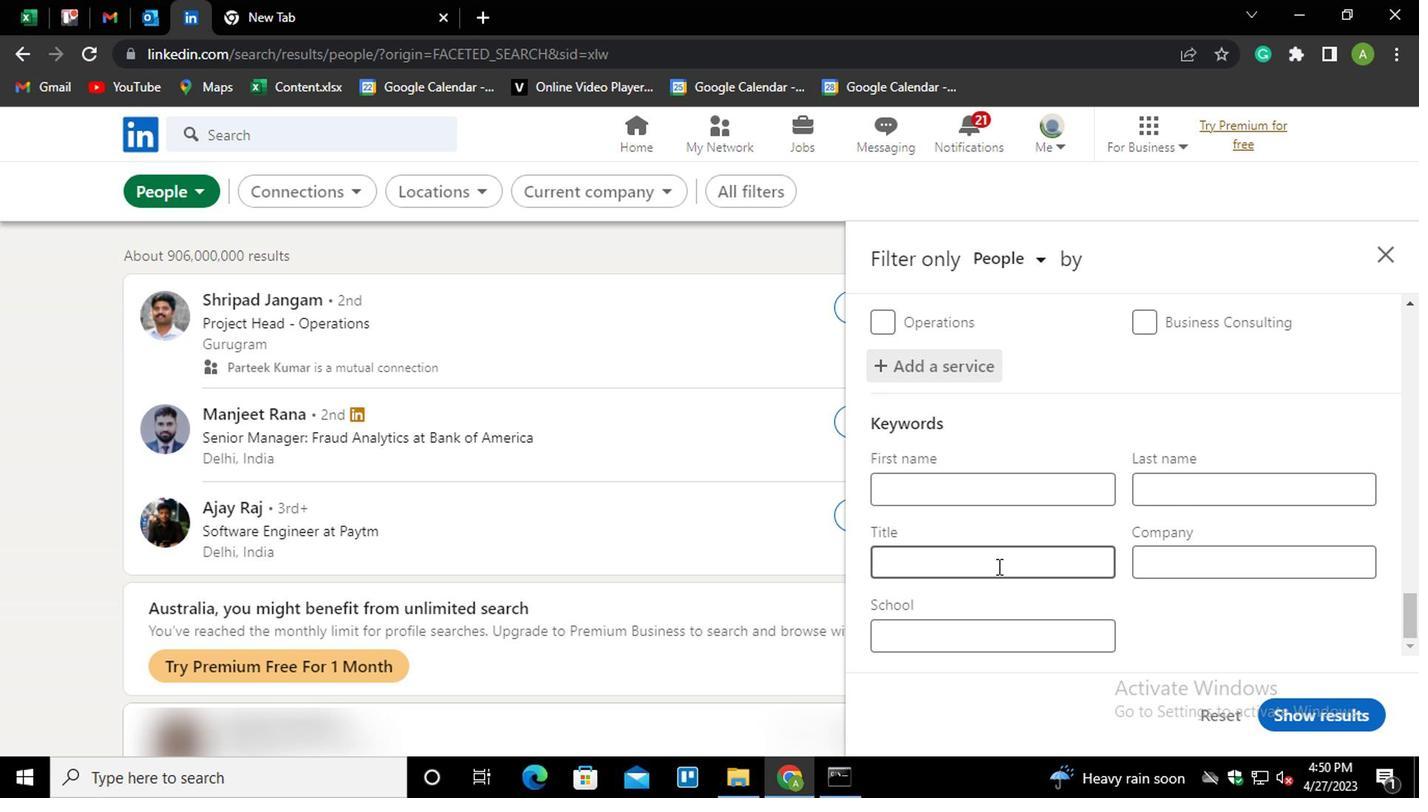 
Action: Mouse moved to (996, 553)
Screenshot: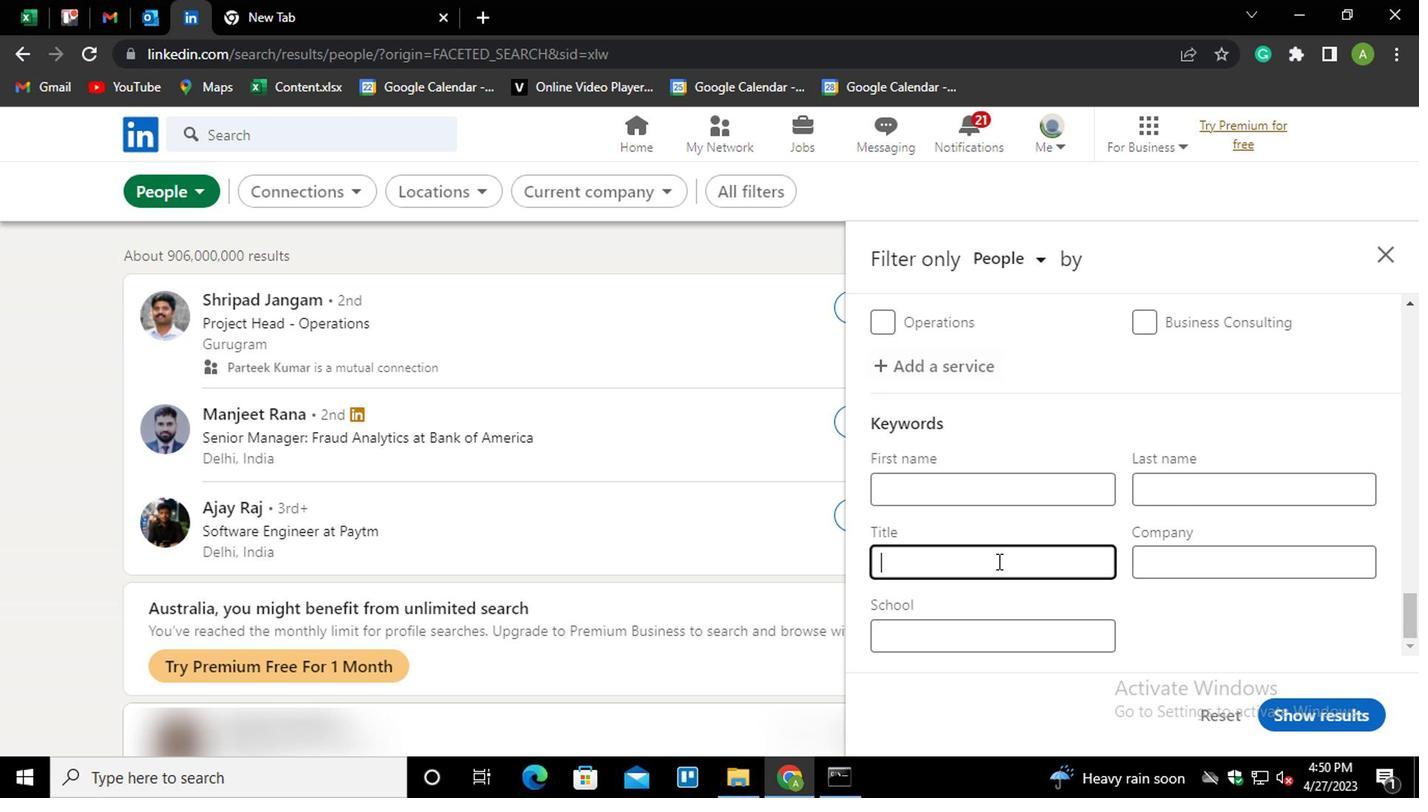 
Action: Key pressed <Key.shift>SPECIALIST
Screenshot: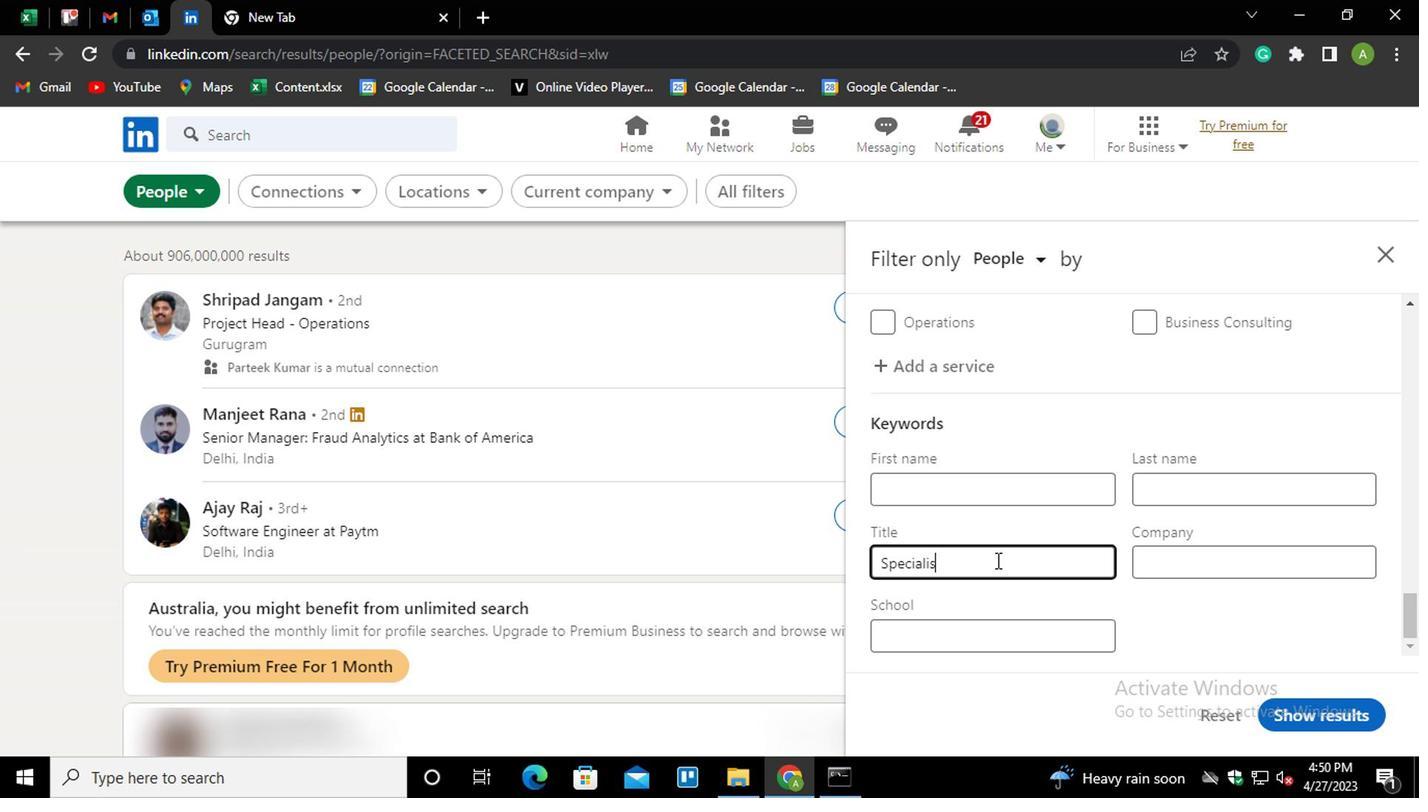 
Action: Mouse moved to (1261, 593)
Screenshot: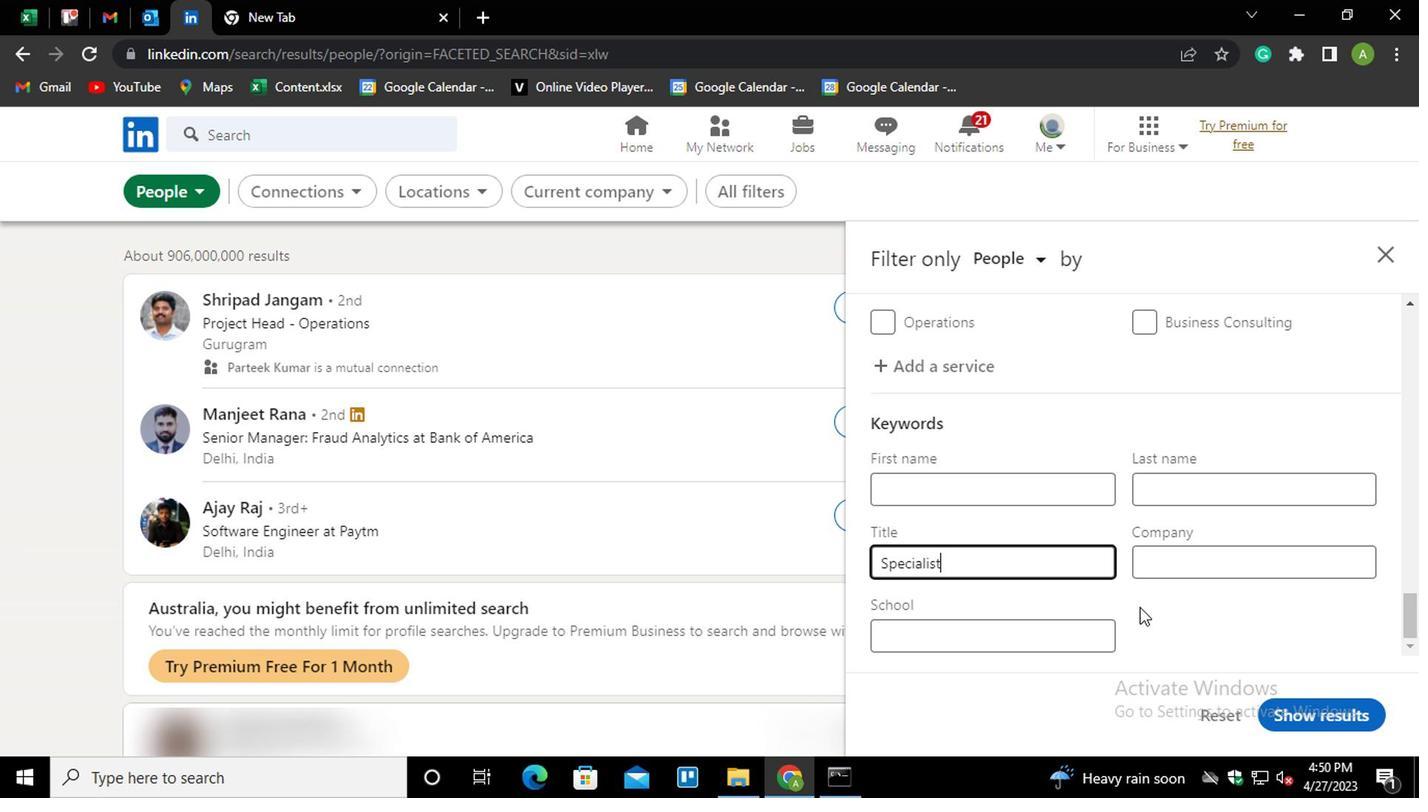 
Action: Mouse pressed left at (1261, 593)
Screenshot: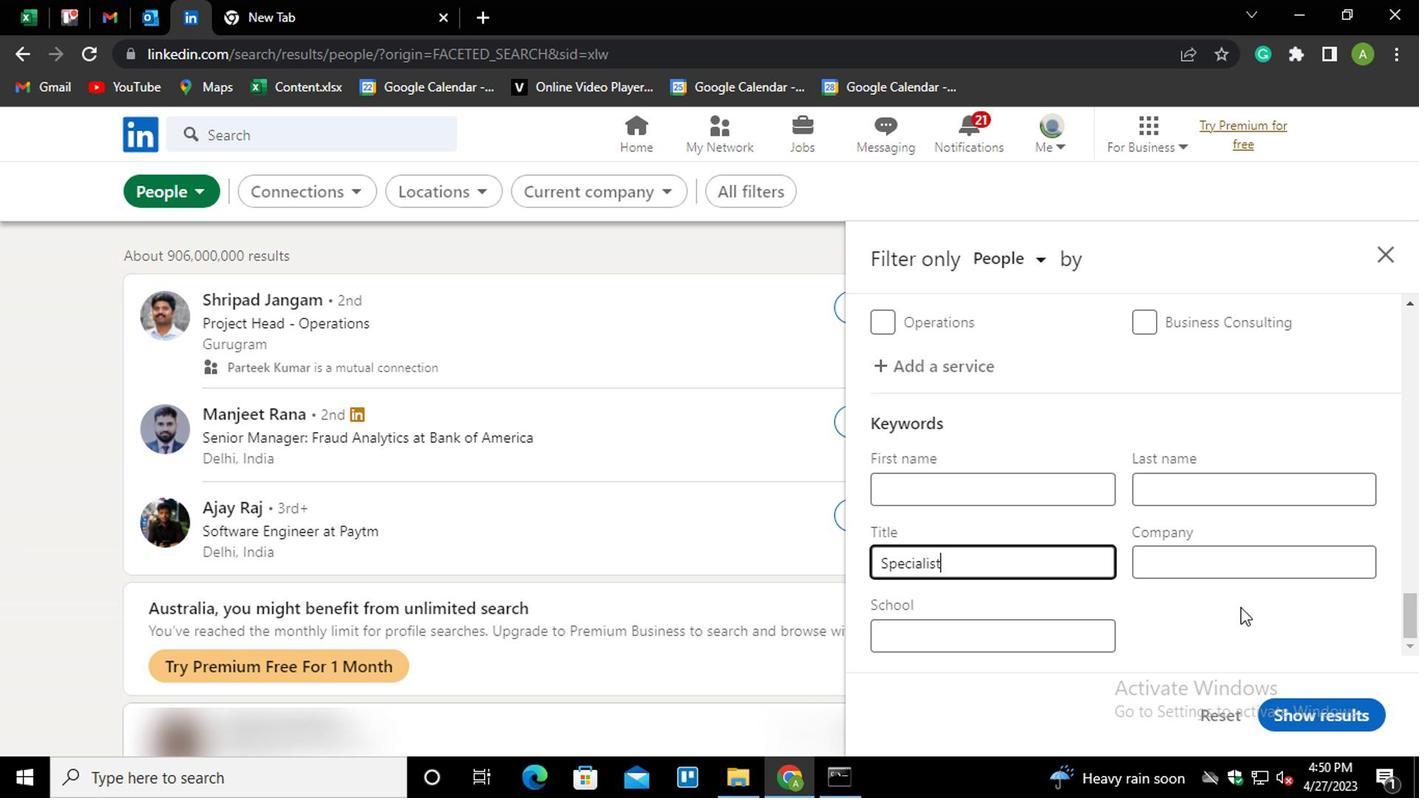 
Action: Mouse moved to (1342, 698)
Screenshot: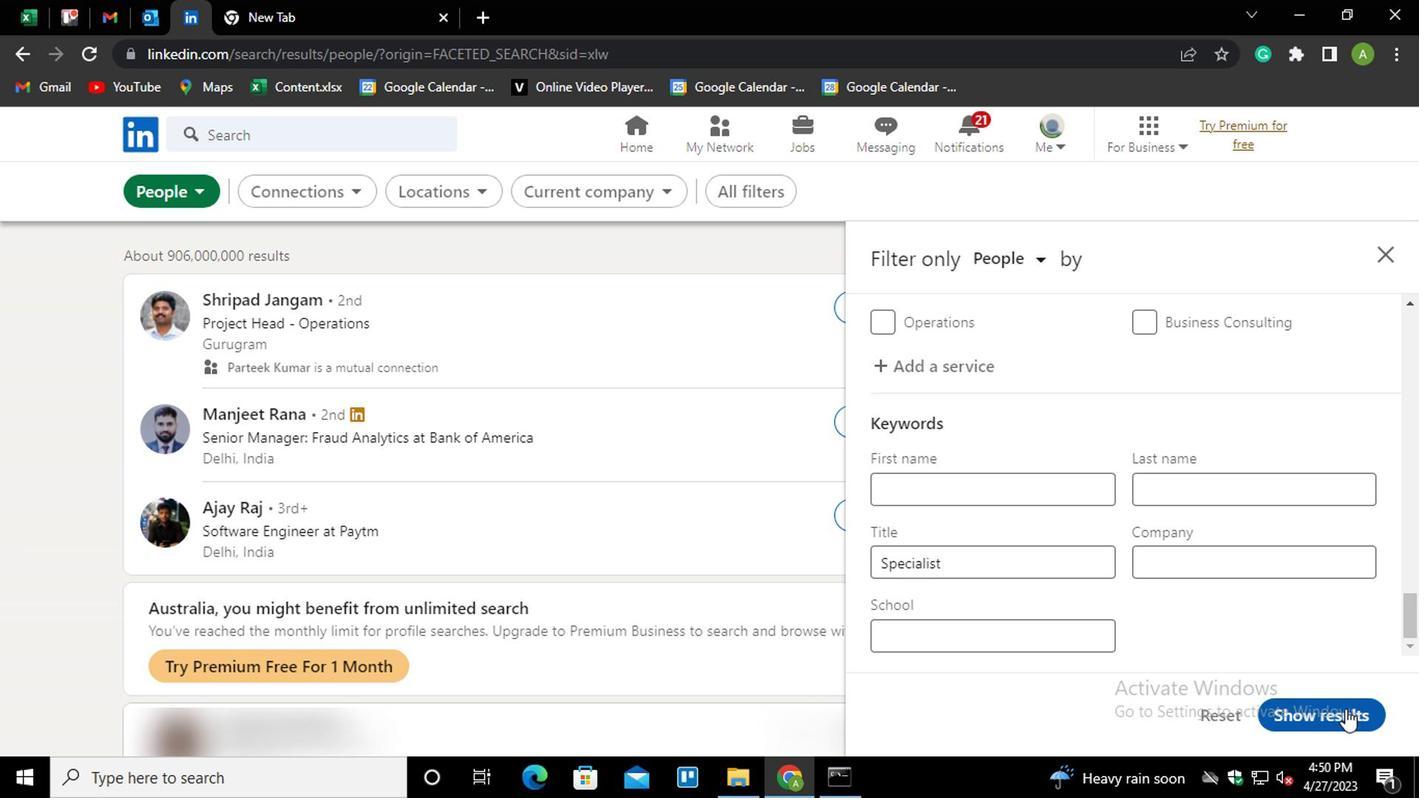 
Action: Mouse pressed left at (1342, 698)
Screenshot: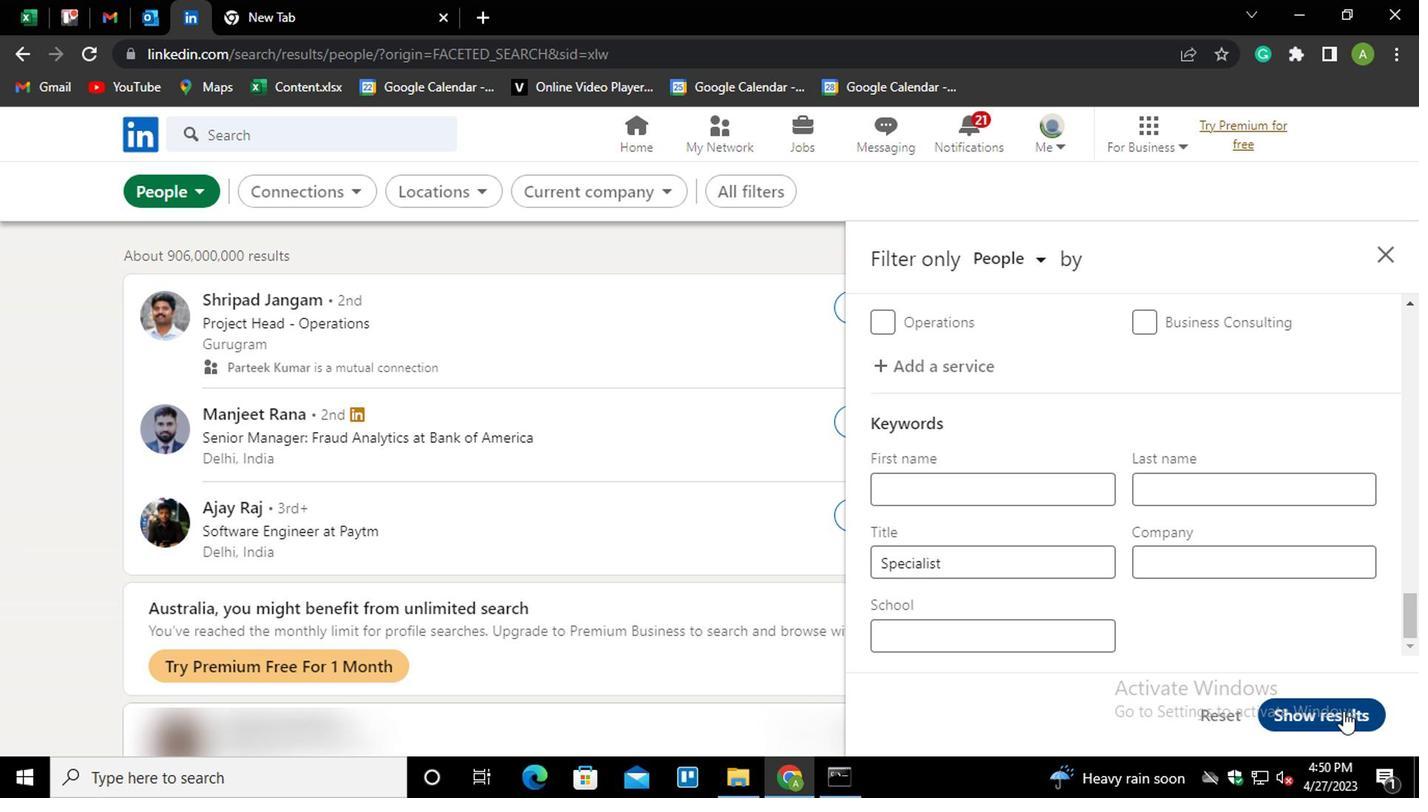 
Action: Mouse moved to (1342, 698)
Screenshot: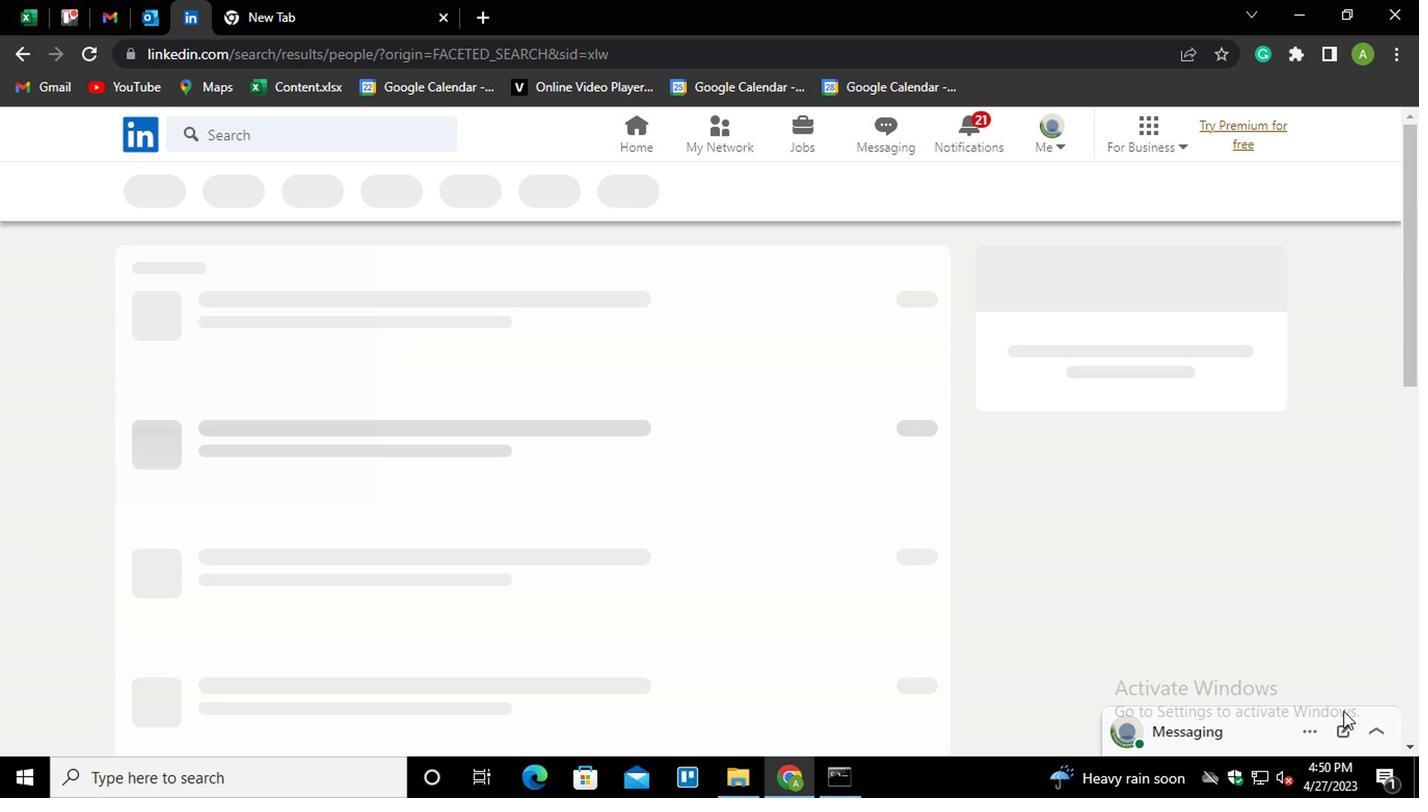 
